 Task: Research Airbnb options in Gobernador Ingeniero ValentÃ­n Virasoro, Argentina from 6th January 2024 to 15th January 2024 for 6 adults. Place can be entire room or private room with 6 bedrooms having 6 beds and 6 bathrooms. Property type can be house. Amenities needed are: wifi, TV, free parkinig on premises, hot tub, gym, smoking allowed.
Action: Mouse moved to (435, 119)
Screenshot: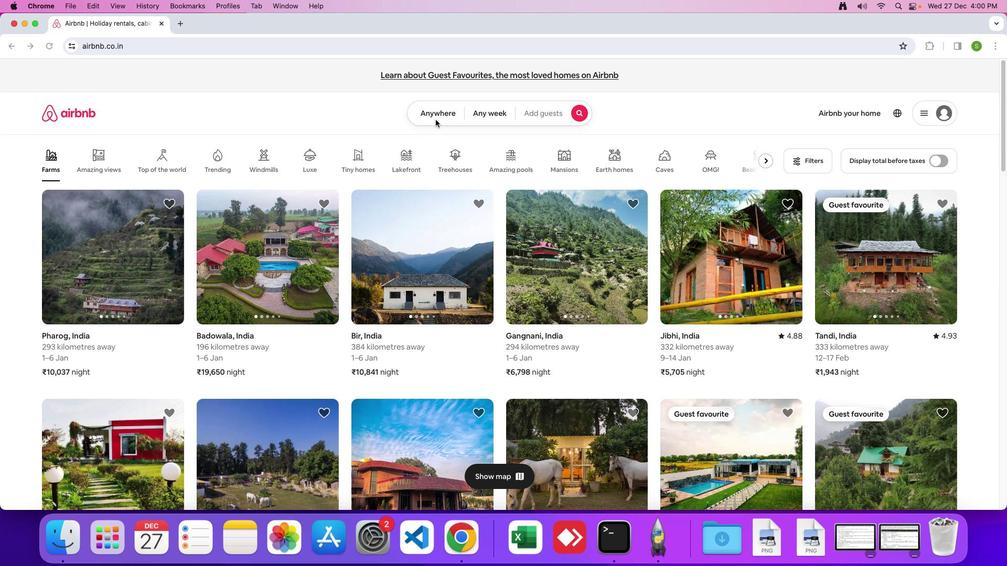 
Action: Mouse pressed left at (435, 119)
Screenshot: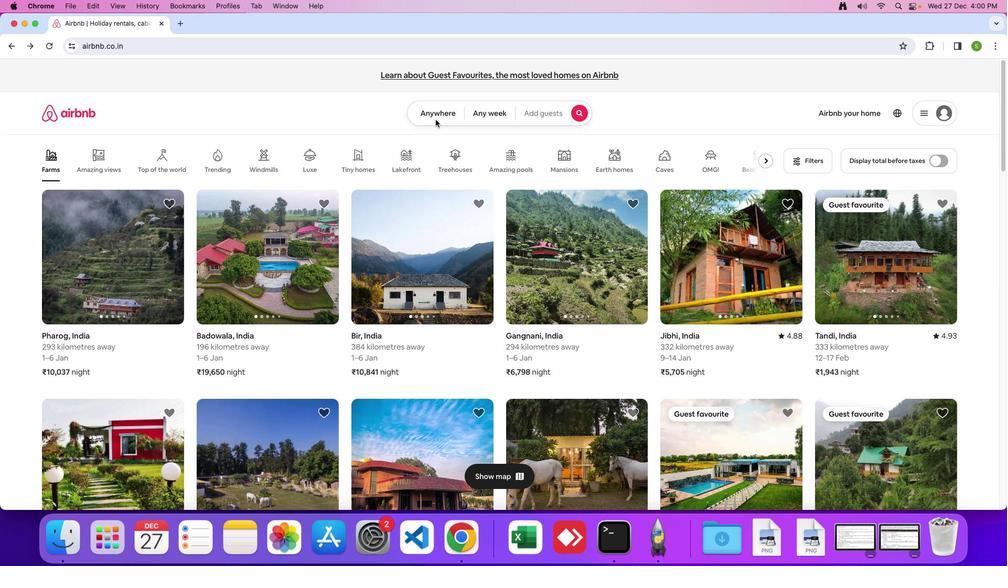 
Action: Mouse moved to (433, 115)
Screenshot: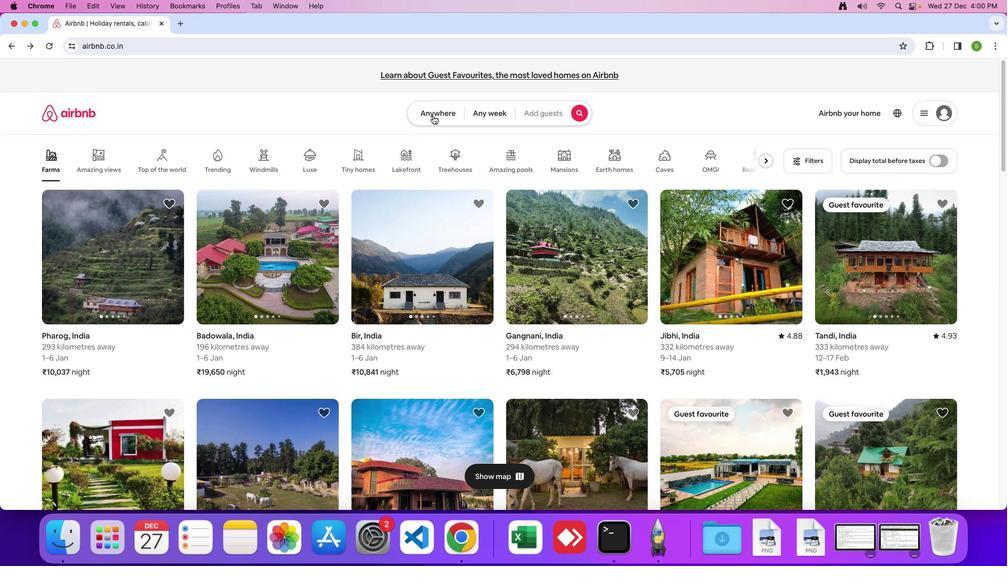 
Action: Mouse pressed left at (433, 115)
Screenshot: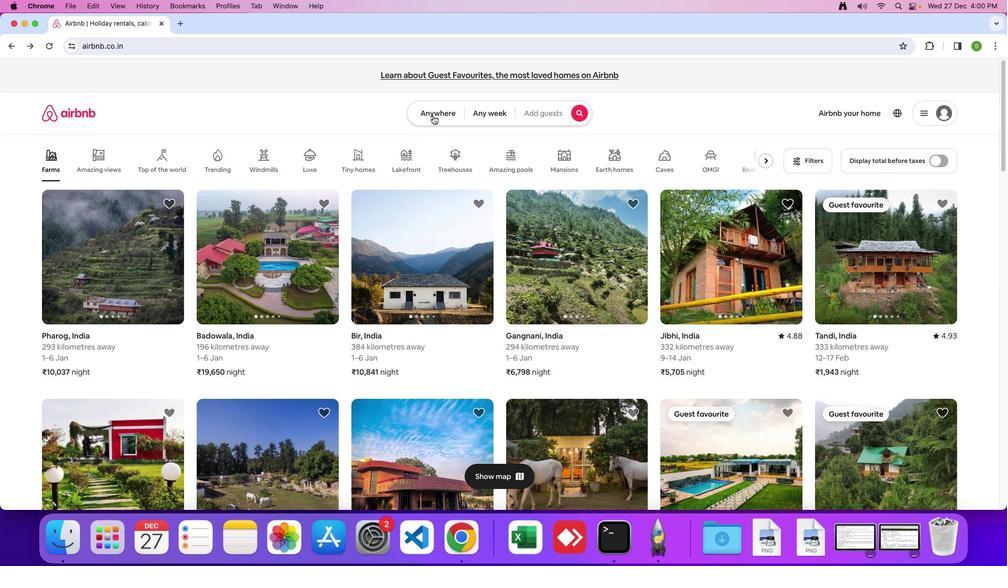 
Action: Mouse moved to (356, 151)
Screenshot: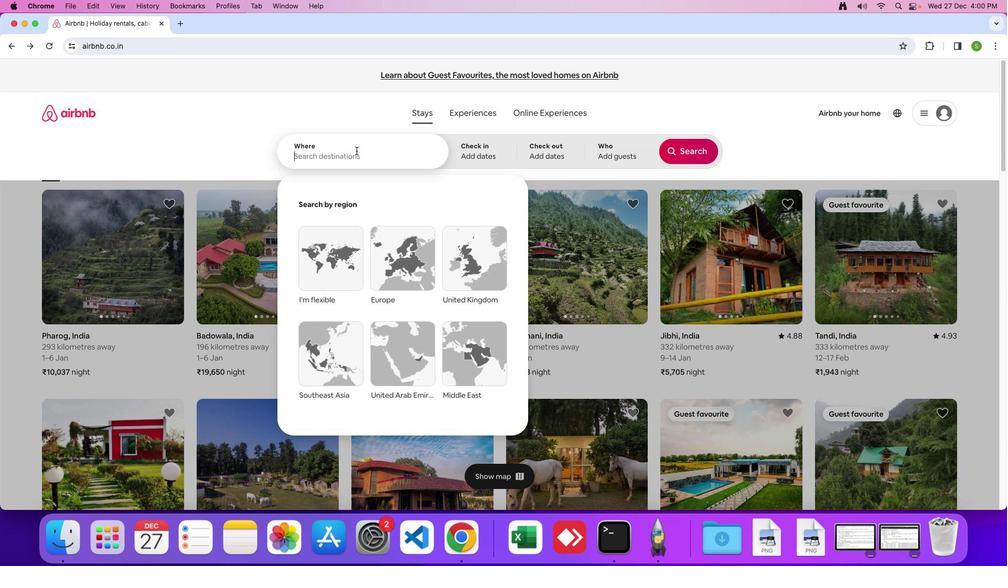 
Action: Mouse pressed left at (356, 151)
Screenshot: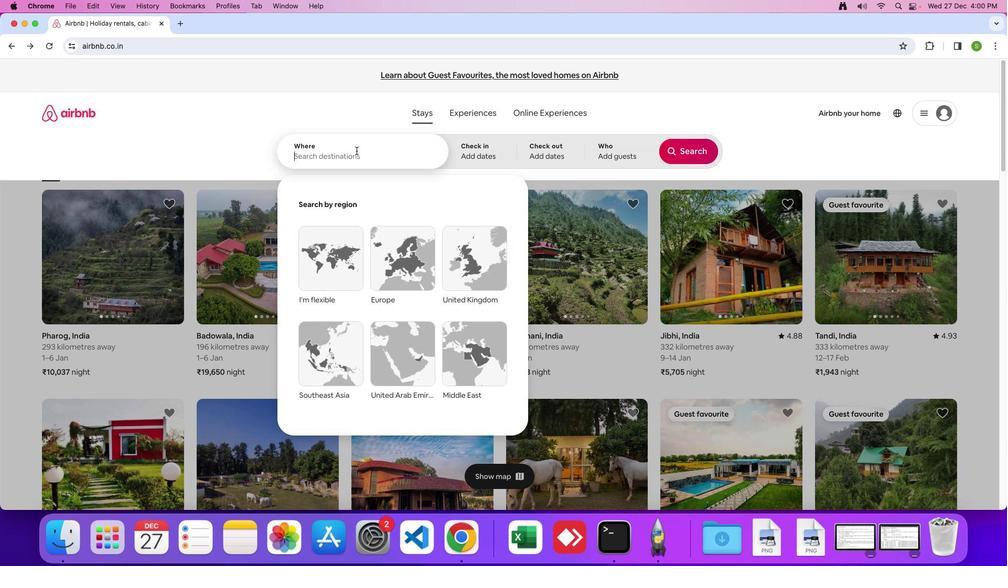 
Action: Mouse moved to (356, 150)
Screenshot: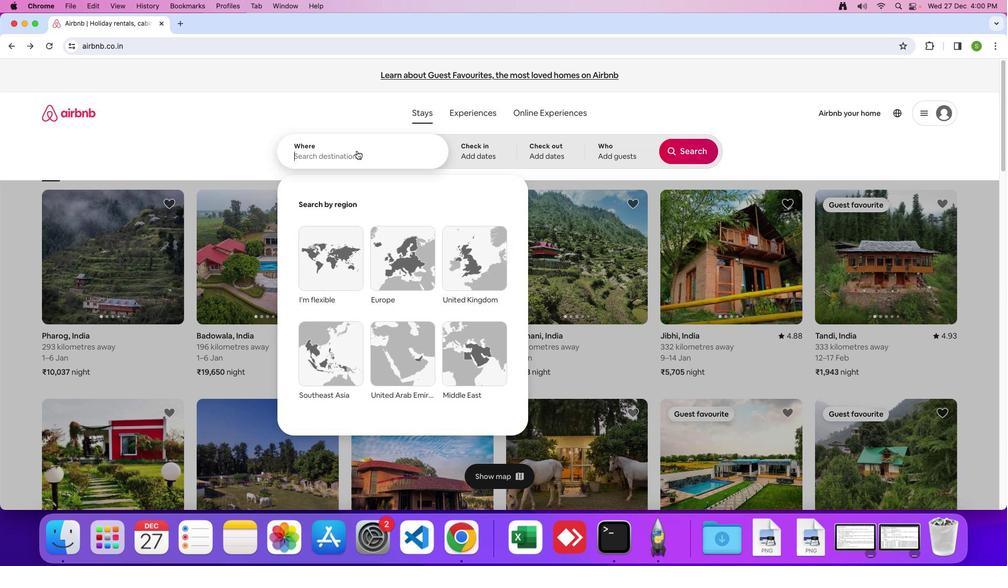 
Action: Key pressed 'G'Key.caps_lock'o''b''e''r''b'Key.backspace'n''a''d''o''r'Key.spaceKey.shift'i''n'Key.backspaceKey.backspaceKey.shift'I''n''g''e''n''i''e''r''o'Key.spaceKey.shift'V''a''l''e''n''t''i''n'Key.spaceKey.shift'V''i''r''a''s''o''r''o'','Key.spaceKey.shift'A''r''g''e''n''t''i''n''a'Key.enter
Screenshot: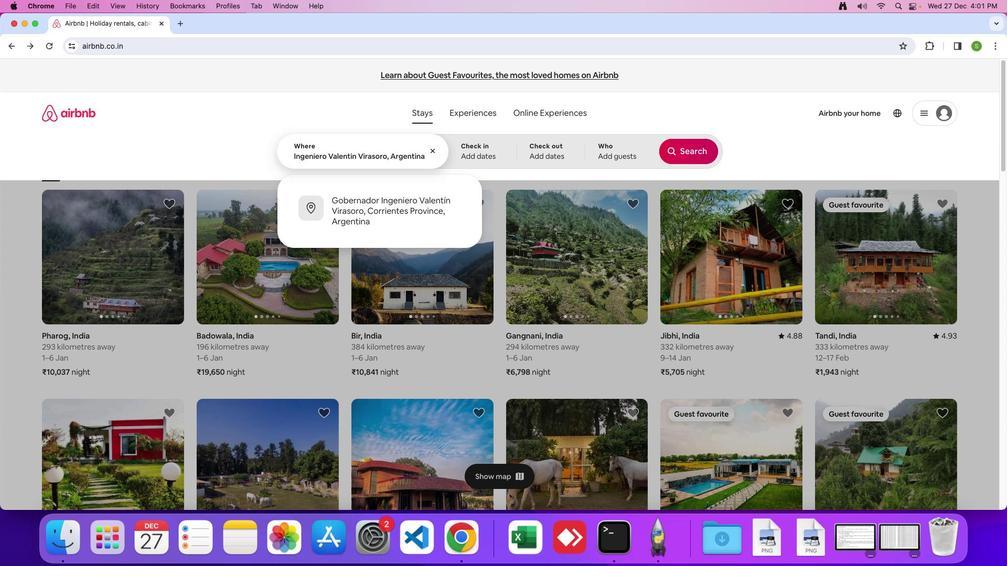
Action: Mouse moved to (673, 278)
Screenshot: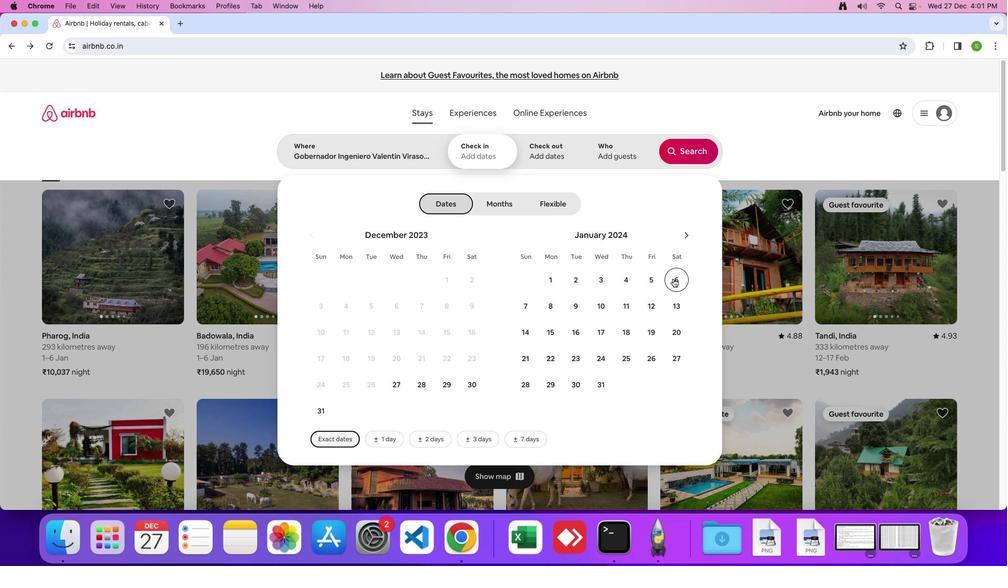 
Action: Mouse pressed left at (673, 278)
Screenshot: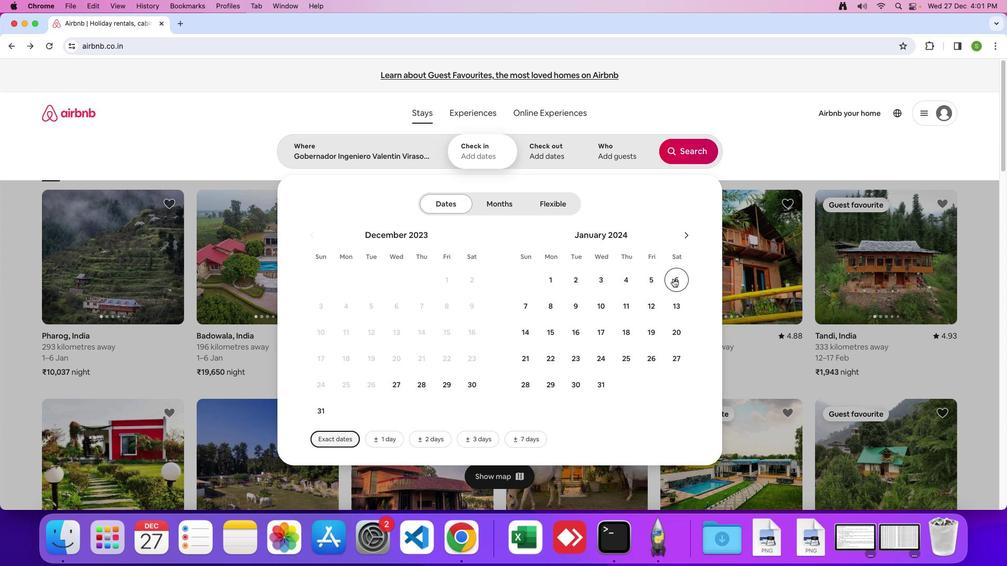 
Action: Mouse moved to (545, 341)
Screenshot: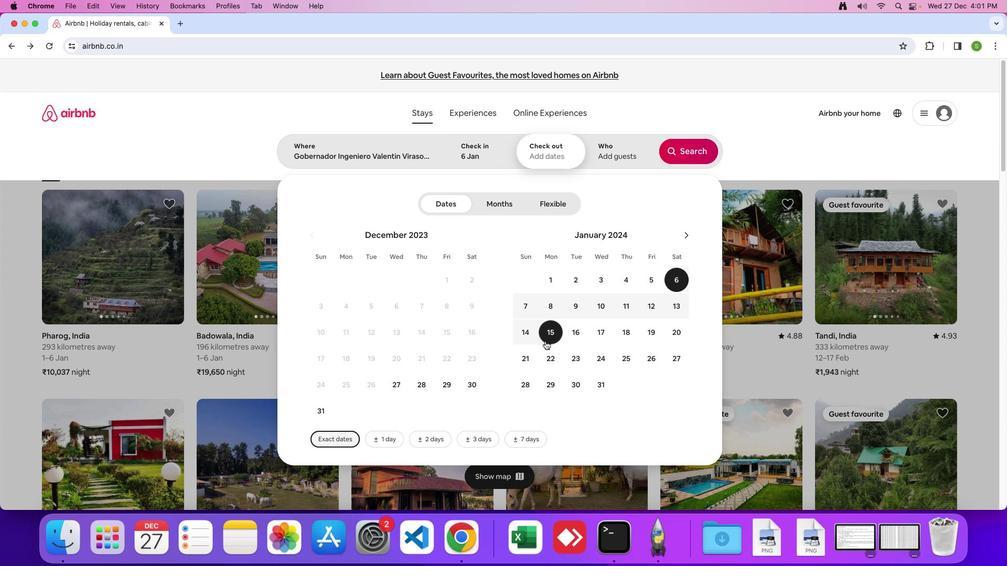 
Action: Mouse pressed left at (545, 341)
Screenshot: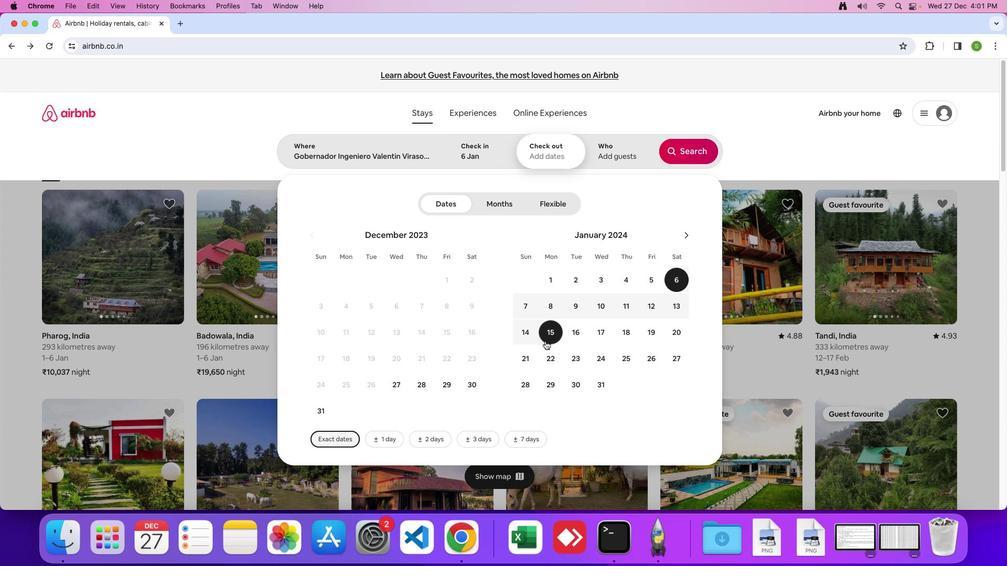 
Action: Mouse moved to (616, 156)
Screenshot: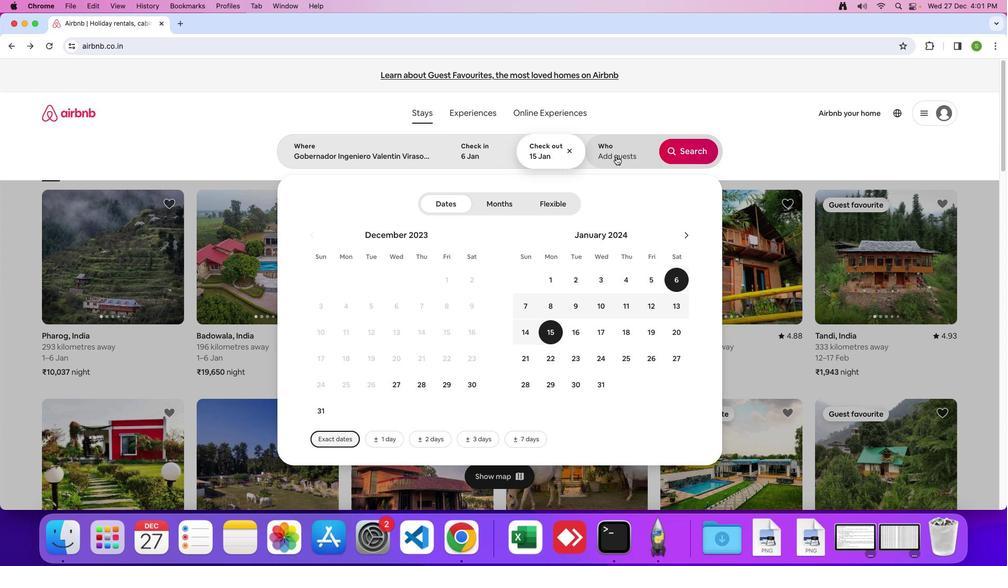 
Action: Mouse pressed left at (616, 156)
Screenshot: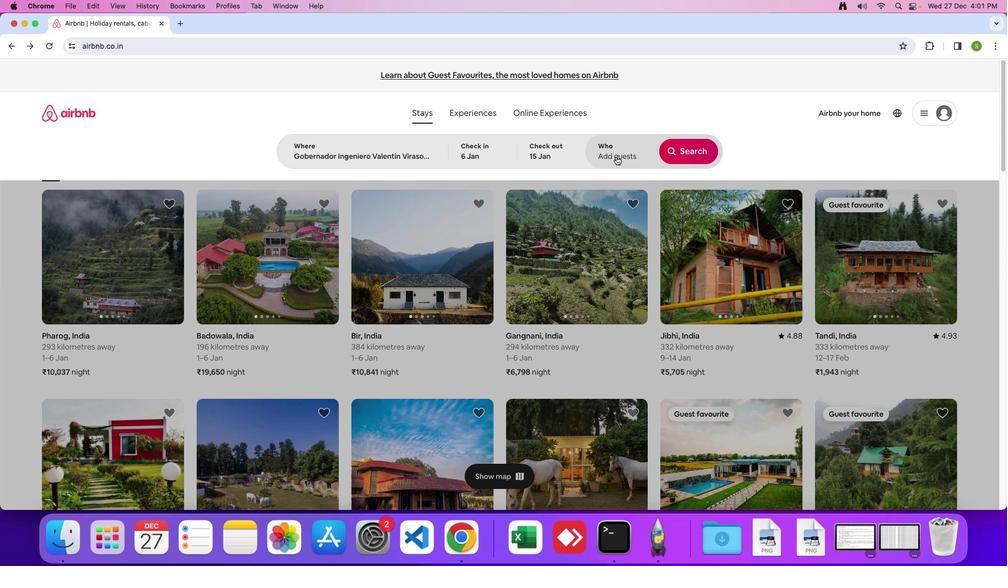 
Action: Mouse moved to (688, 207)
Screenshot: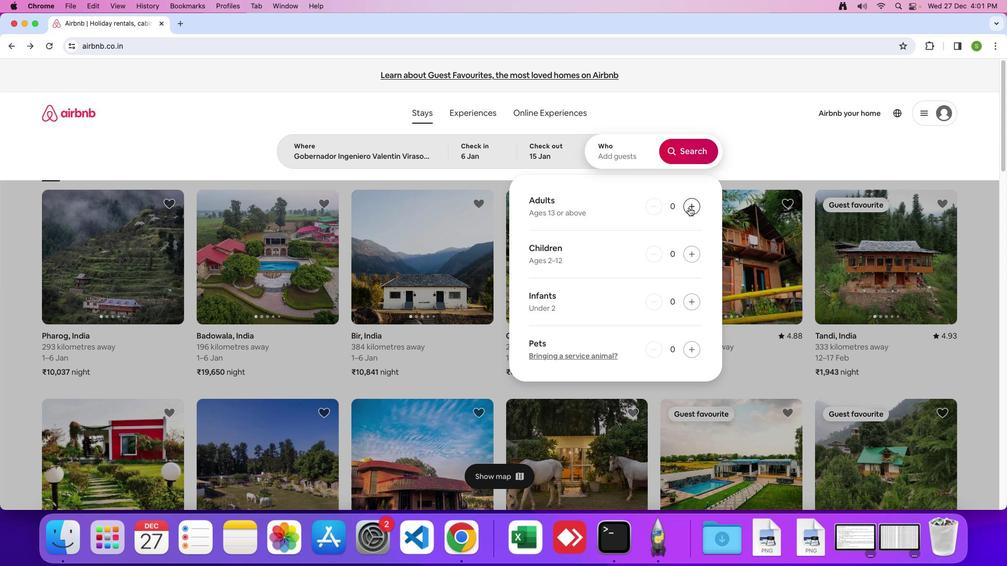 
Action: Mouse pressed left at (688, 207)
Screenshot: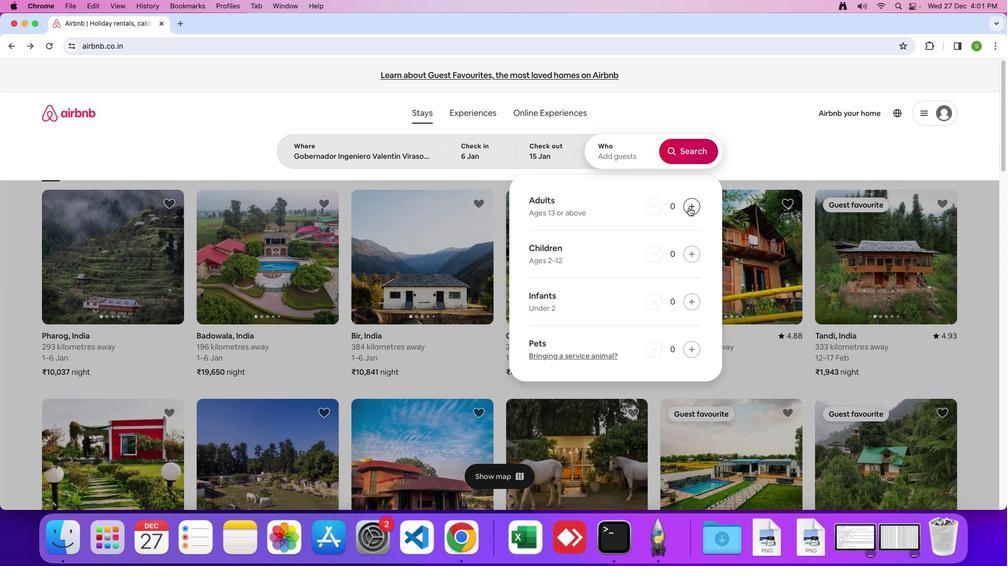 
Action: Mouse pressed left at (688, 207)
Screenshot: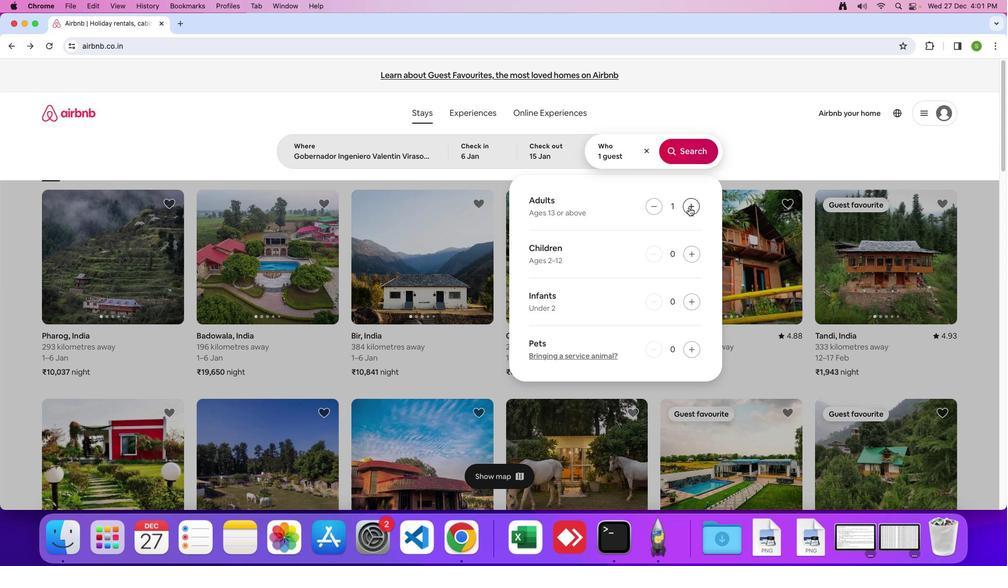 
Action: Mouse pressed left at (688, 207)
Screenshot: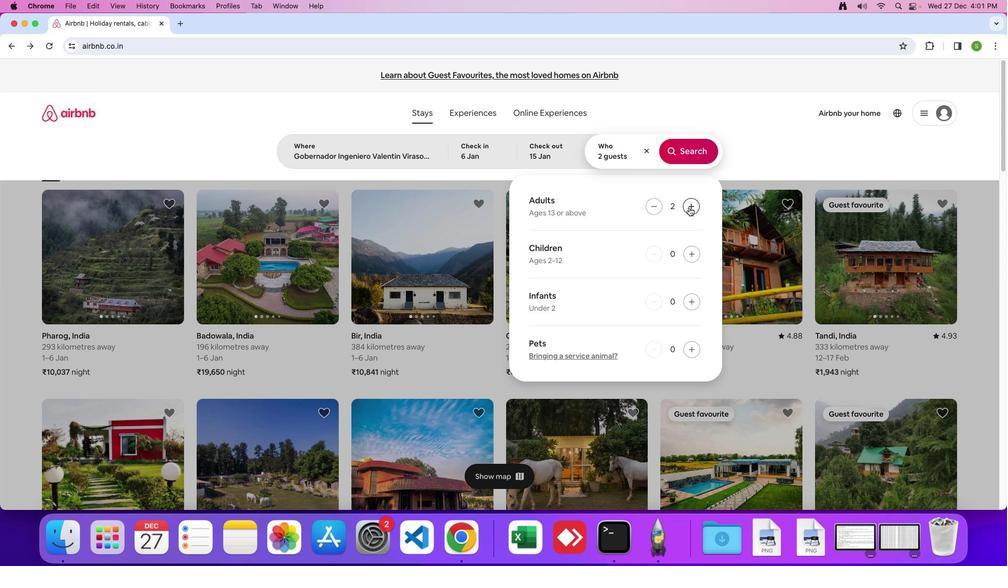 
Action: Mouse pressed left at (688, 207)
Screenshot: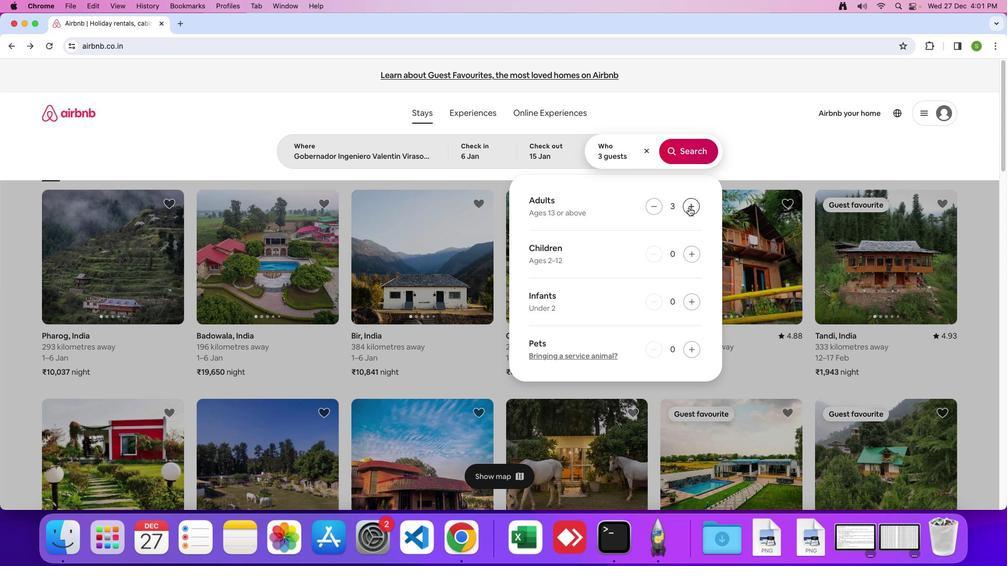
Action: Mouse pressed left at (688, 207)
Screenshot: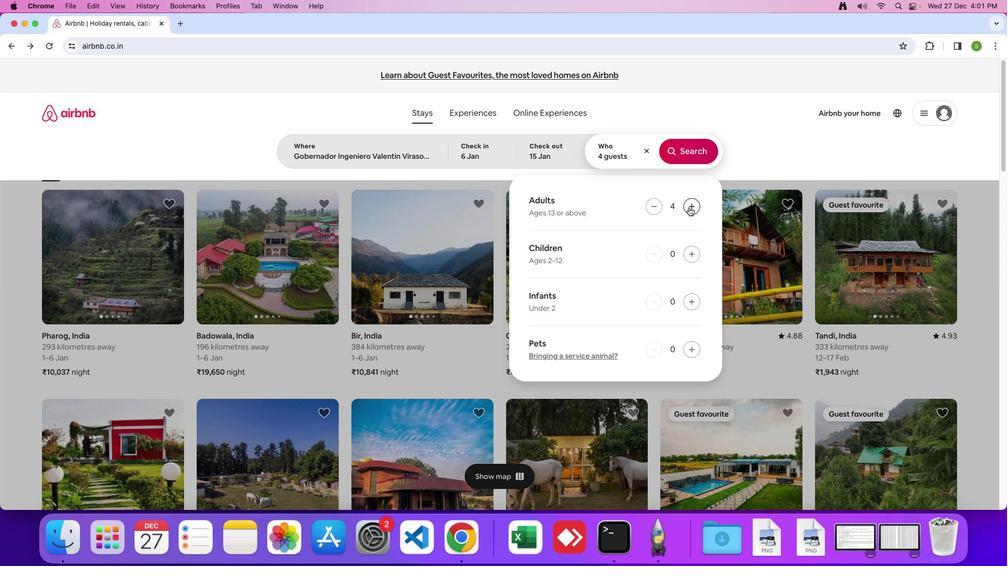 
Action: Mouse pressed left at (688, 207)
Screenshot: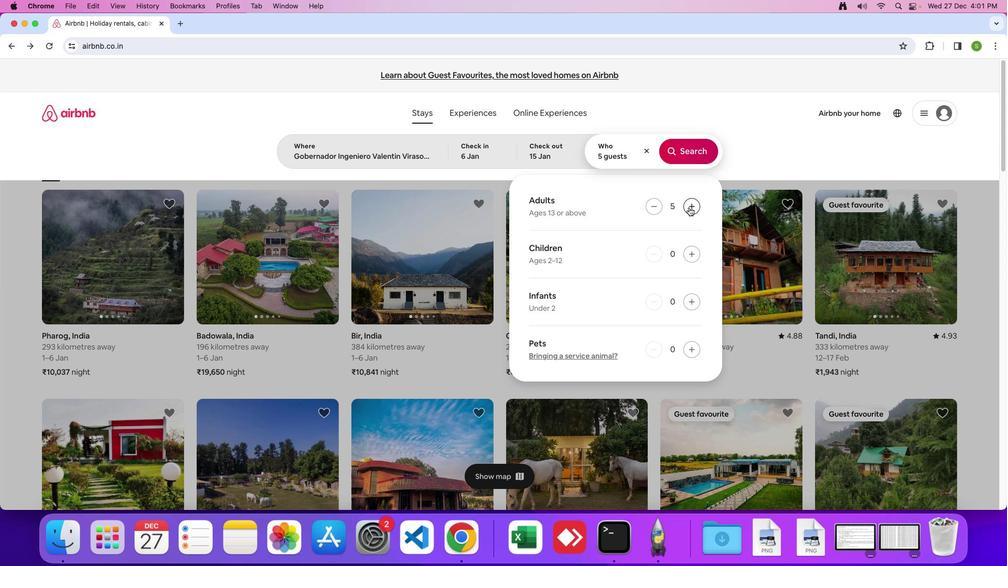 
Action: Mouse moved to (685, 150)
Screenshot: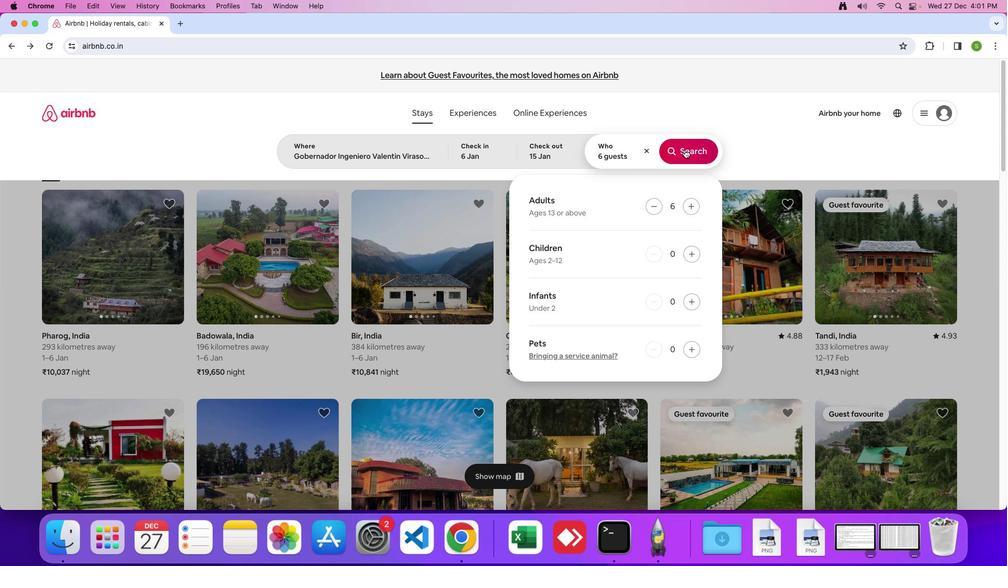 
Action: Mouse pressed left at (685, 150)
Screenshot: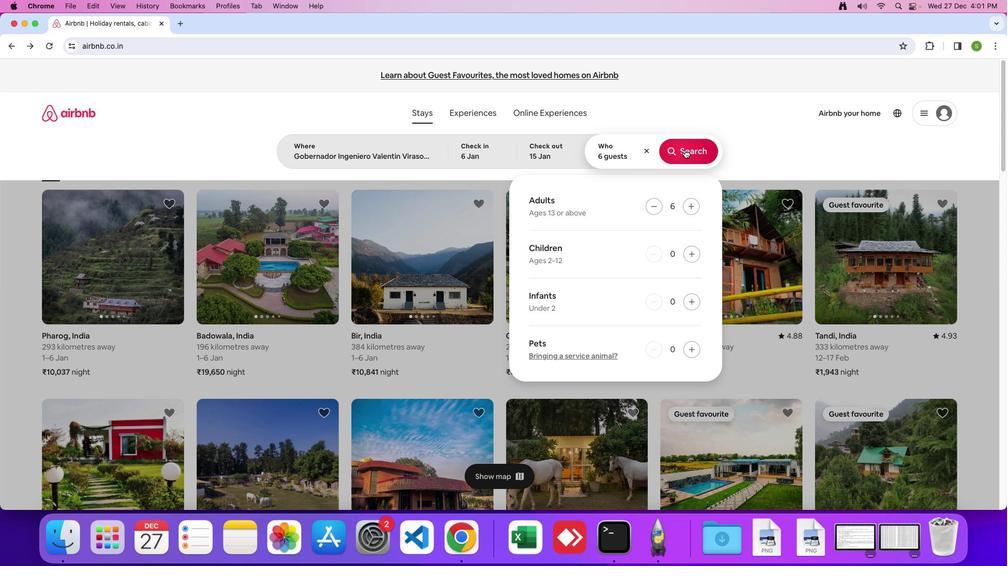 
Action: Mouse moved to (836, 129)
Screenshot: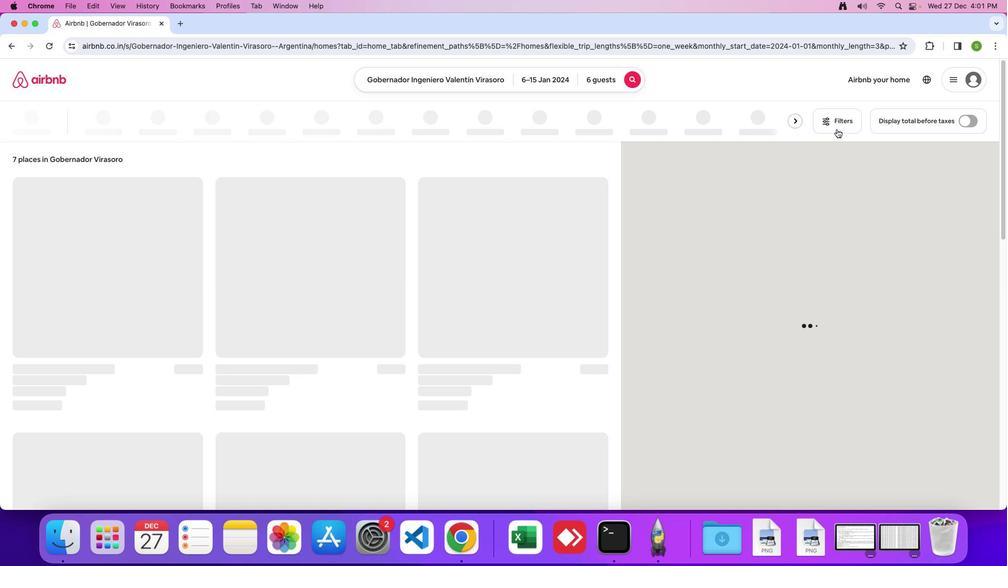 
Action: Mouse pressed left at (836, 129)
Screenshot: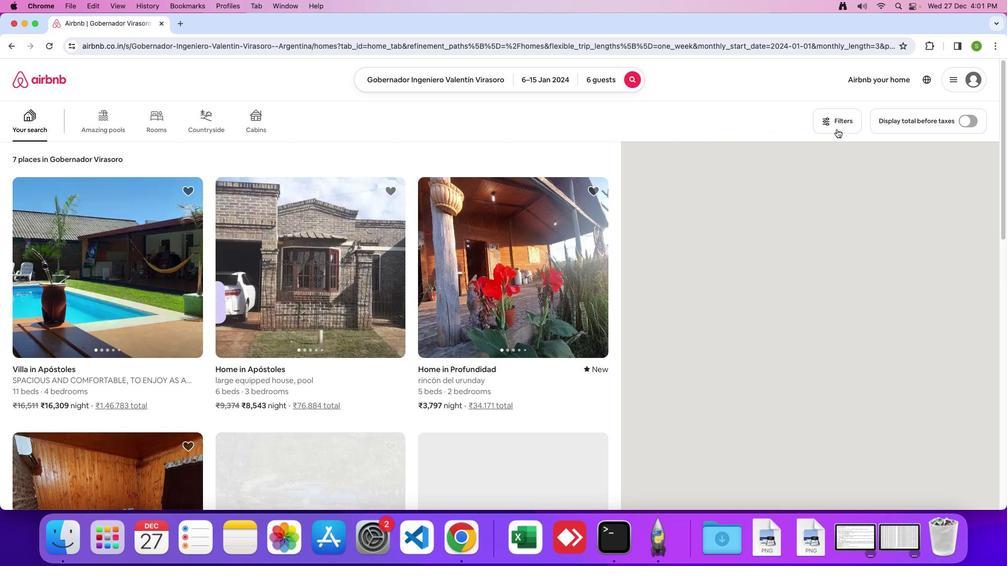 
Action: Mouse moved to (450, 333)
Screenshot: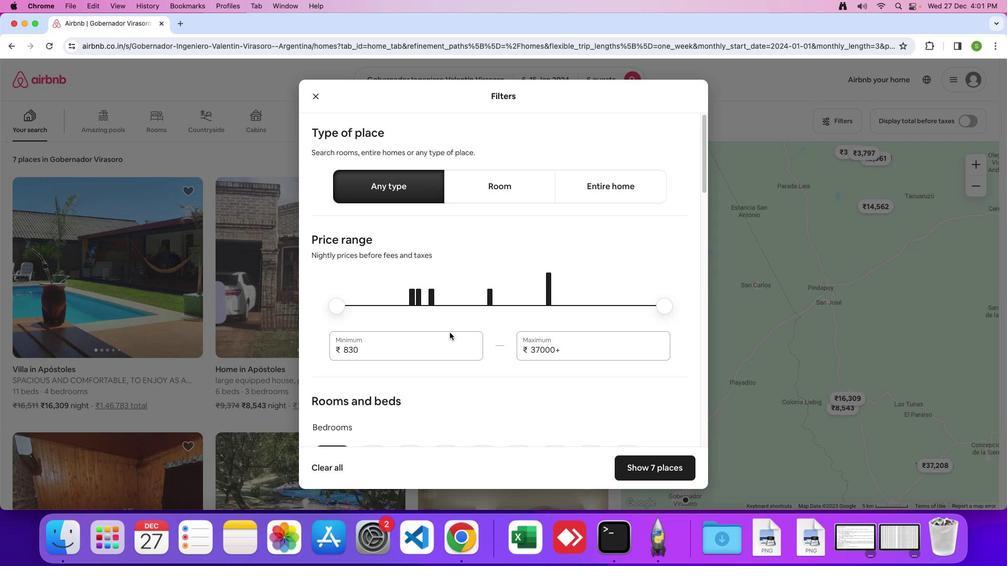 
Action: Mouse scrolled (450, 333) with delta (0, 0)
Screenshot: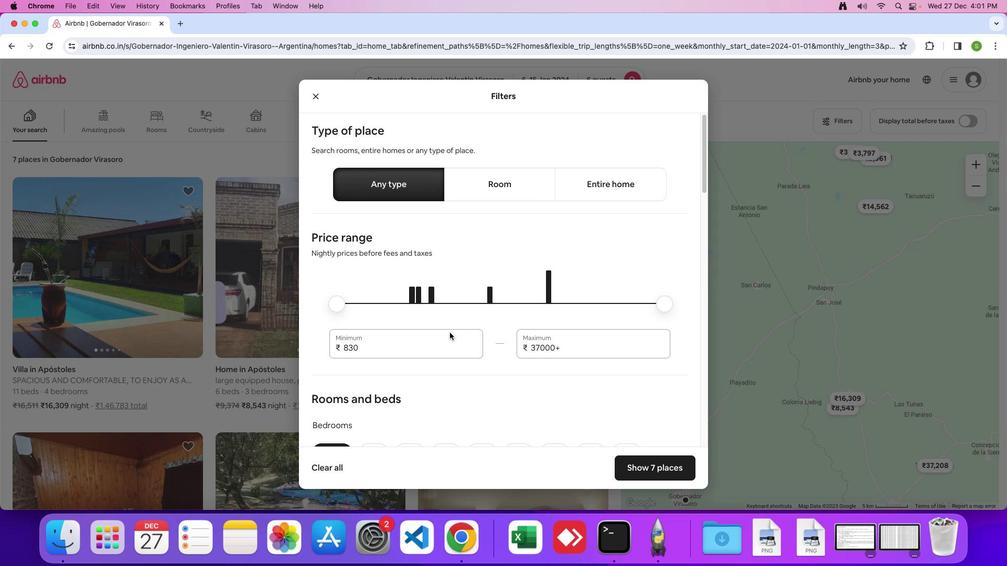 
Action: Mouse scrolled (450, 333) with delta (0, 0)
Screenshot: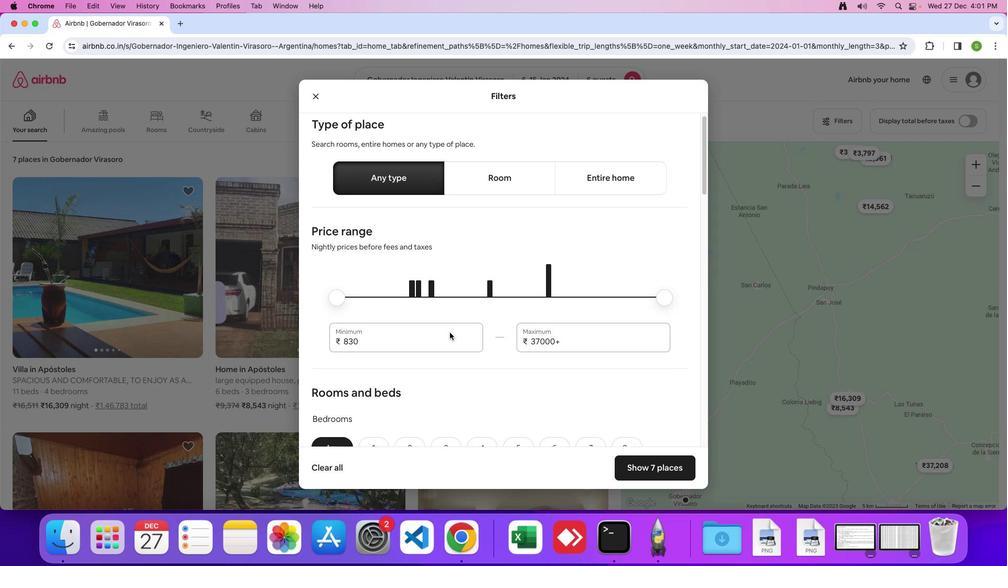 
Action: Mouse scrolled (450, 333) with delta (0, 0)
Screenshot: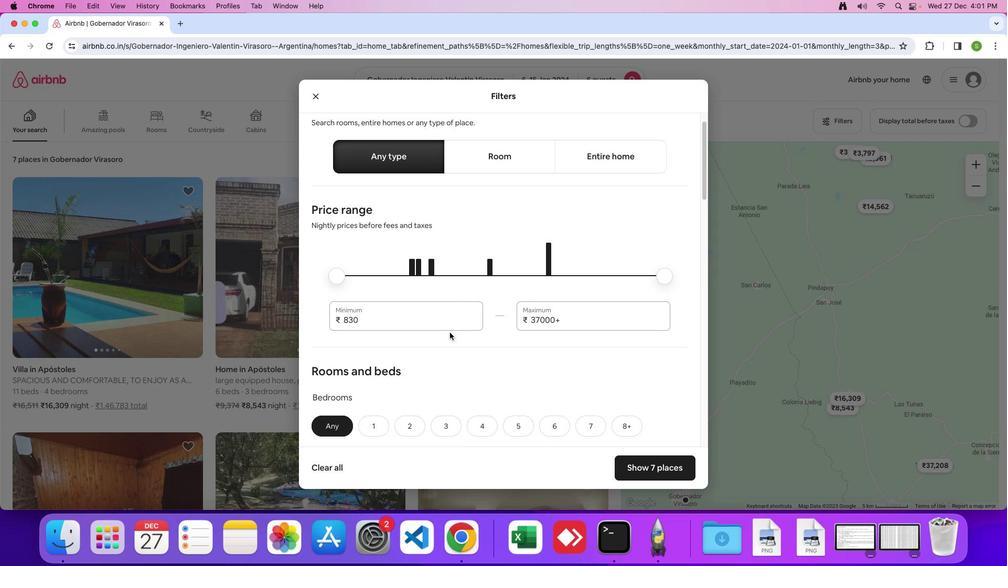
Action: Mouse scrolled (450, 333) with delta (0, 0)
Screenshot: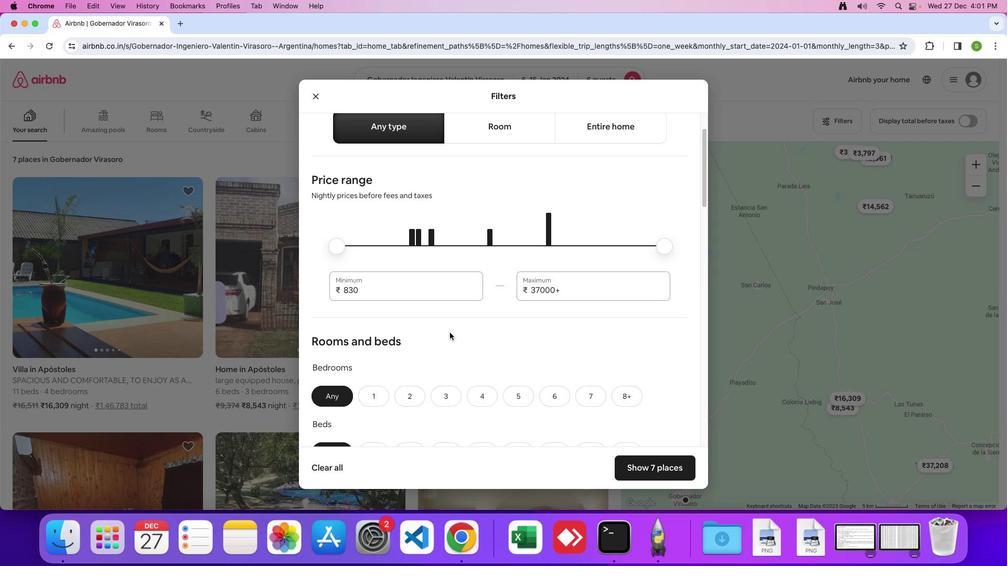 
Action: Mouse scrolled (450, 333) with delta (0, 0)
Screenshot: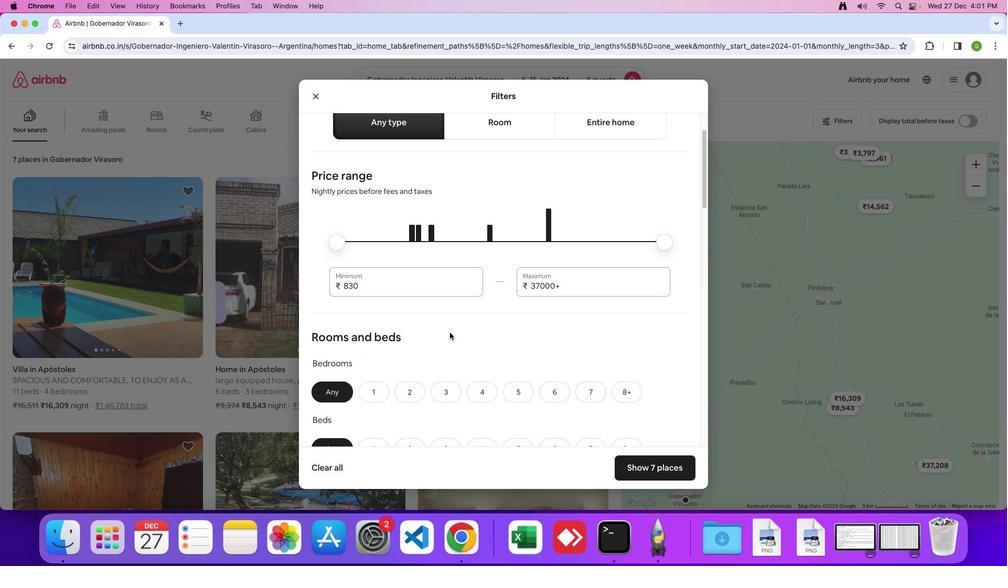 
Action: Mouse scrolled (450, 333) with delta (0, 0)
Screenshot: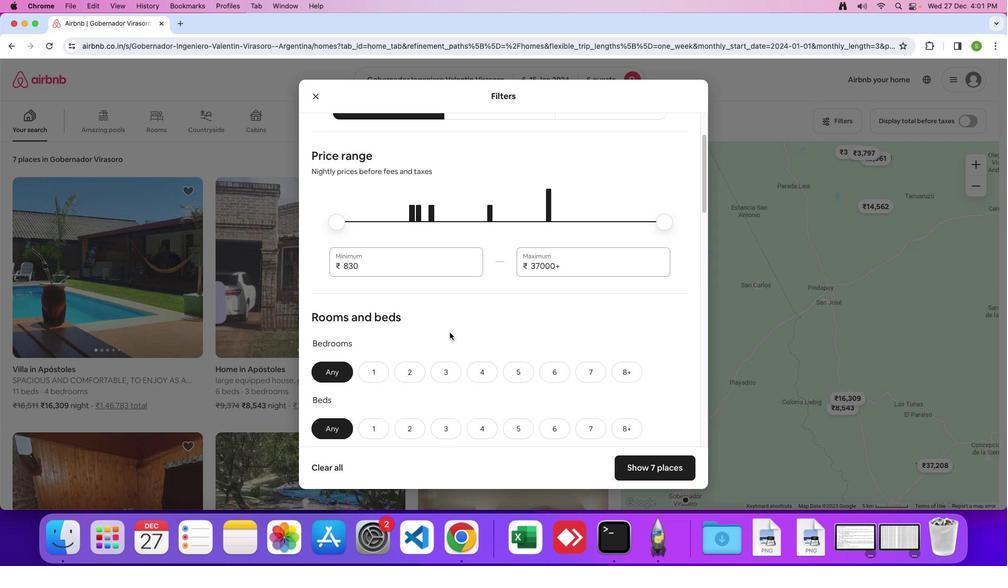
Action: Mouse scrolled (450, 333) with delta (0, 0)
Screenshot: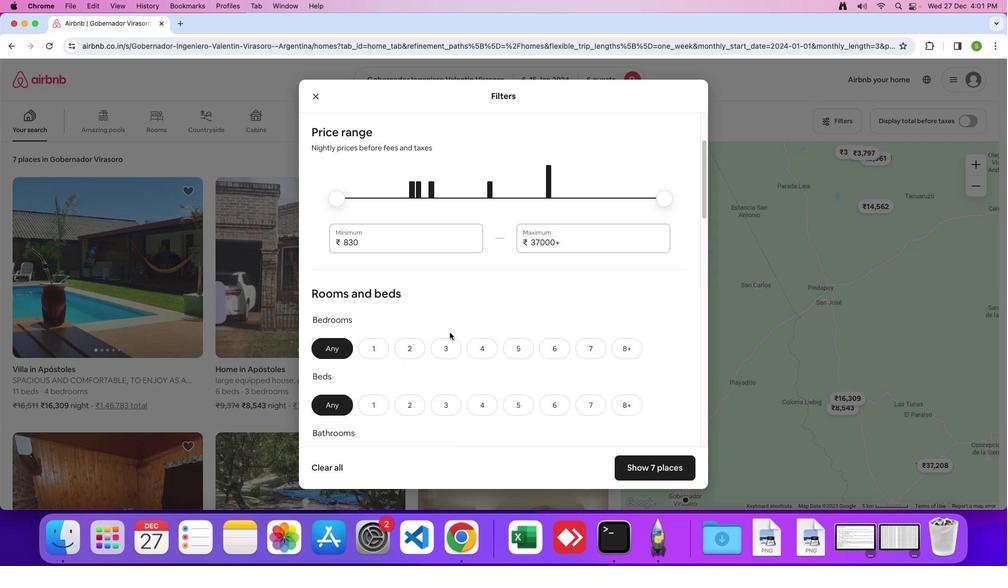 
Action: Mouse scrolled (450, 333) with delta (0, 0)
Screenshot: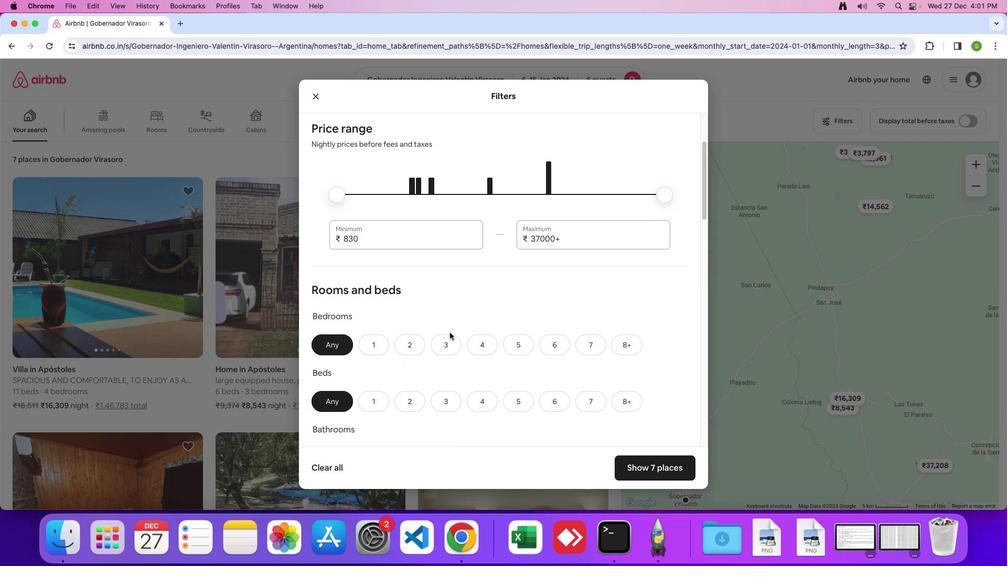 
Action: Mouse scrolled (450, 333) with delta (0, 0)
Screenshot: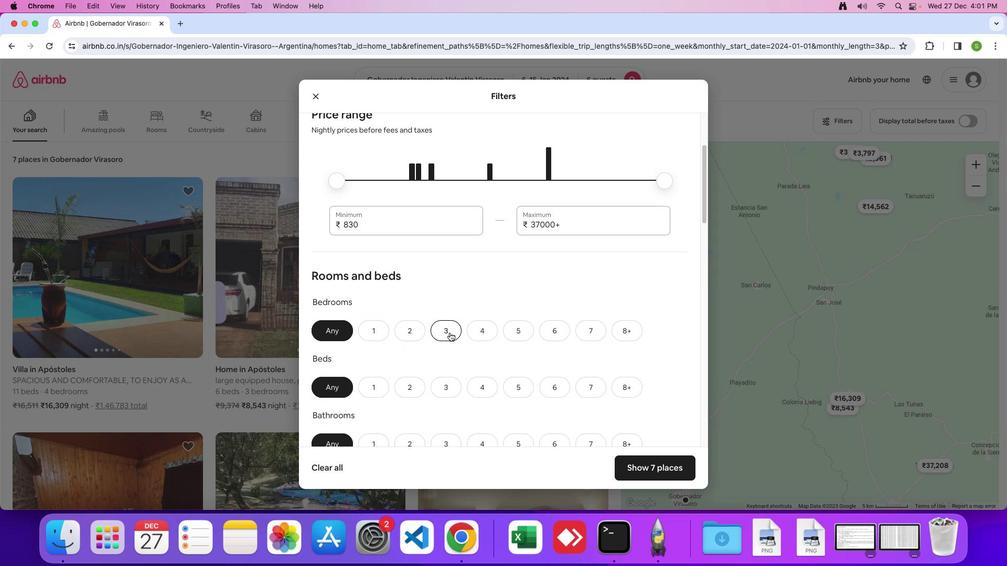 
Action: Mouse scrolled (450, 333) with delta (0, 0)
Screenshot: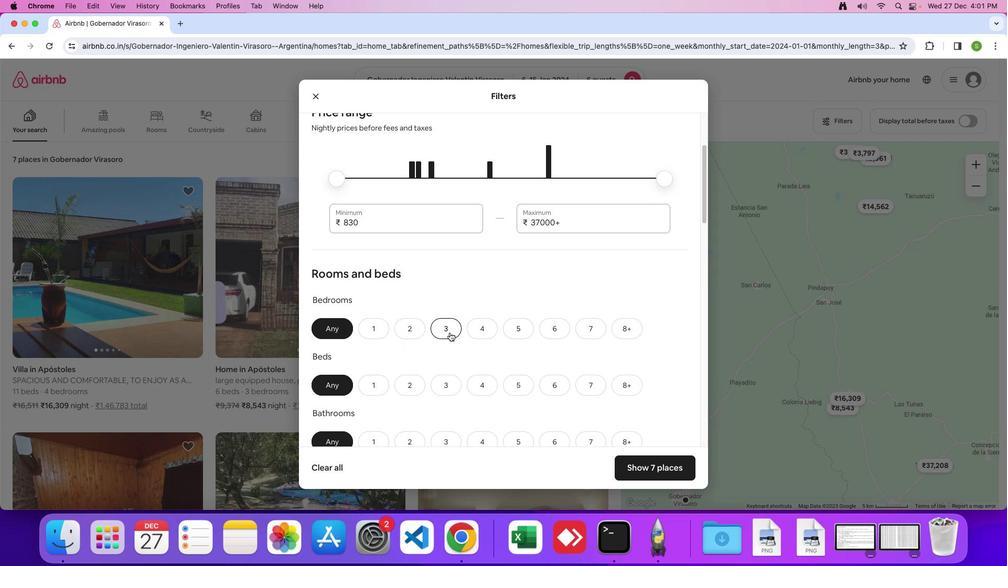 
Action: Mouse scrolled (450, 333) with delta (0, 0)
Screenshot: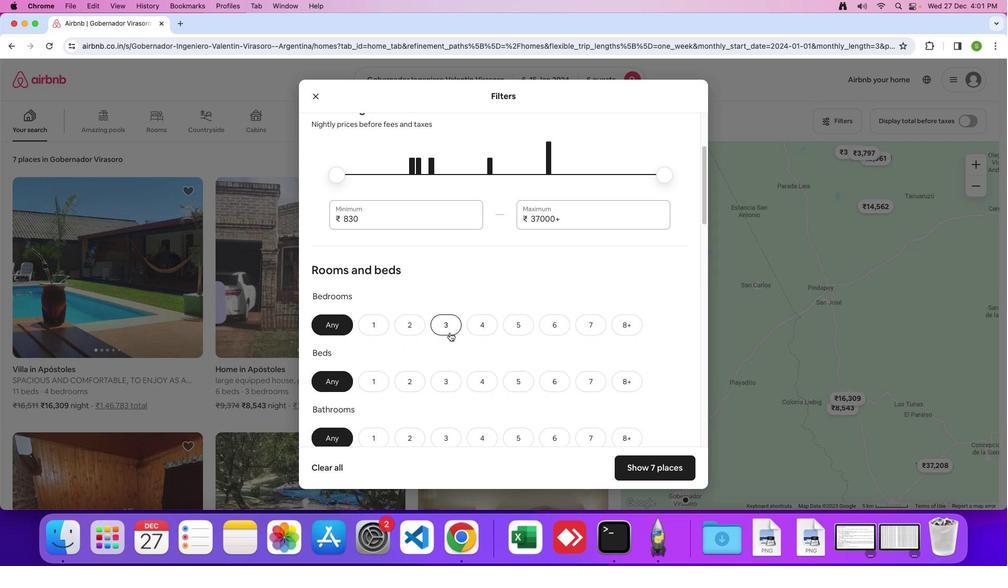 
Action: Mouse scrolled (450, 333) with delta (0, 0)
Screenshot: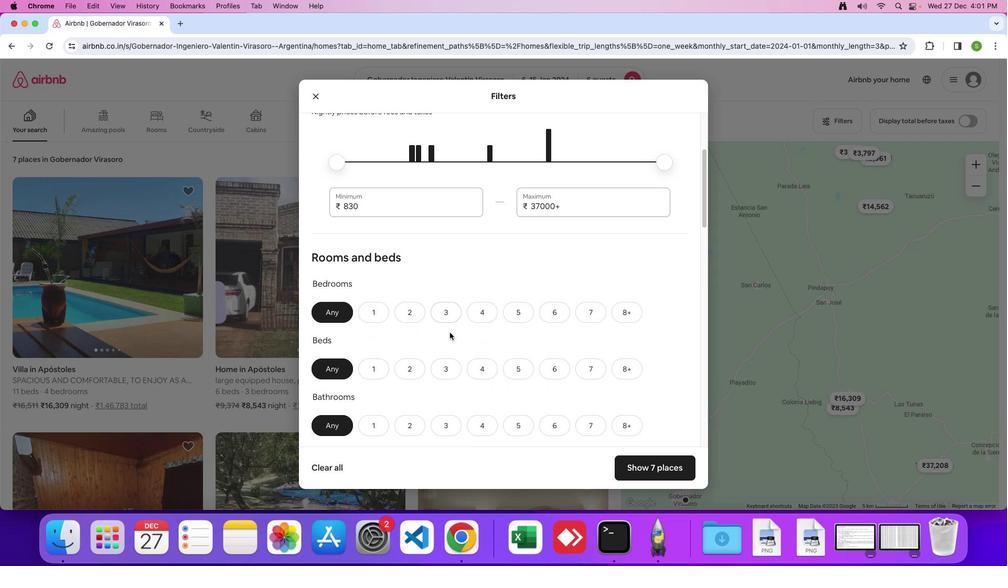 
Action: Mouse scrolled (450, 333) with delta (0, 0)
Screenshot: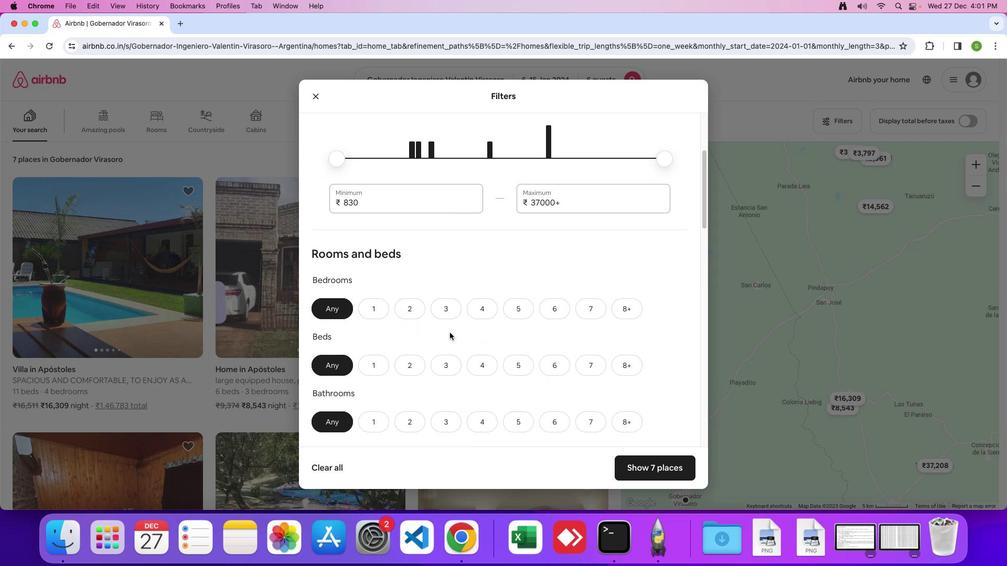 
Action: Mouse scrolled (450, 333) with delta (0, -1)
Screenshot: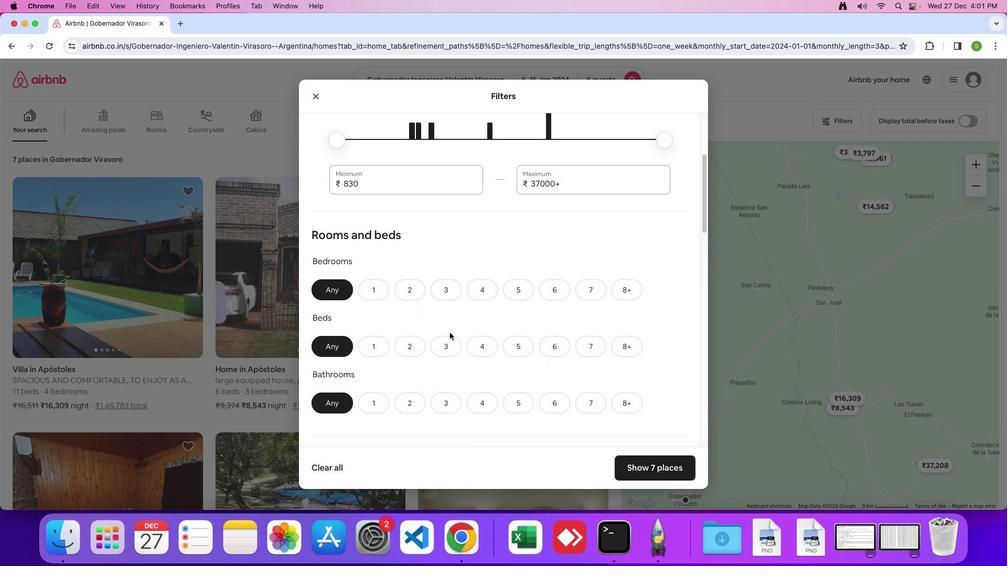 
Action: Mouse moved to (558, 248)
Screenshot: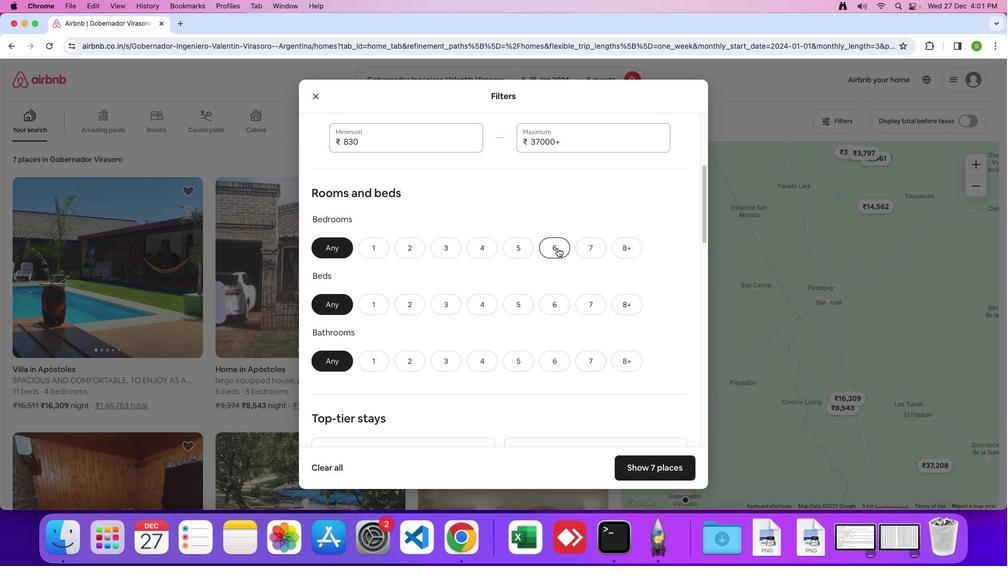 
Action: Mouse pressed left at (558, 248)
Screenshot: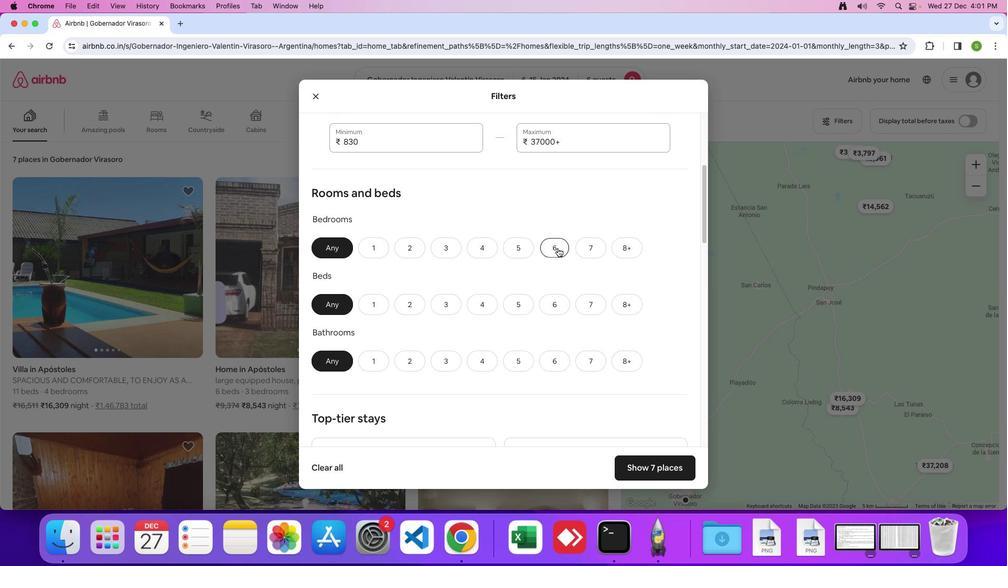 
Action: Mouse moved to (546, 309)
Screenshot: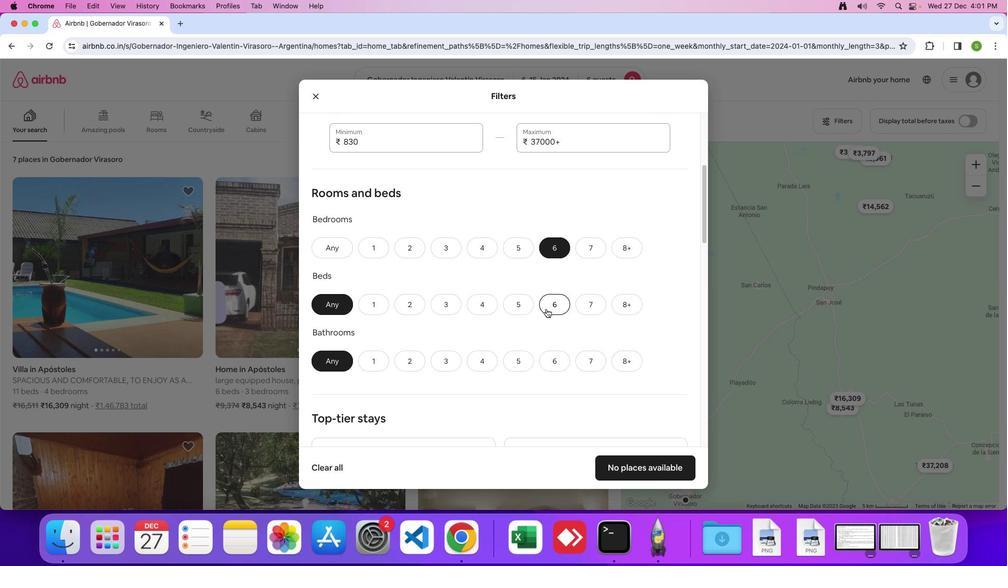 
Action: Mouse pressed left at (546, 309)
Screenshot: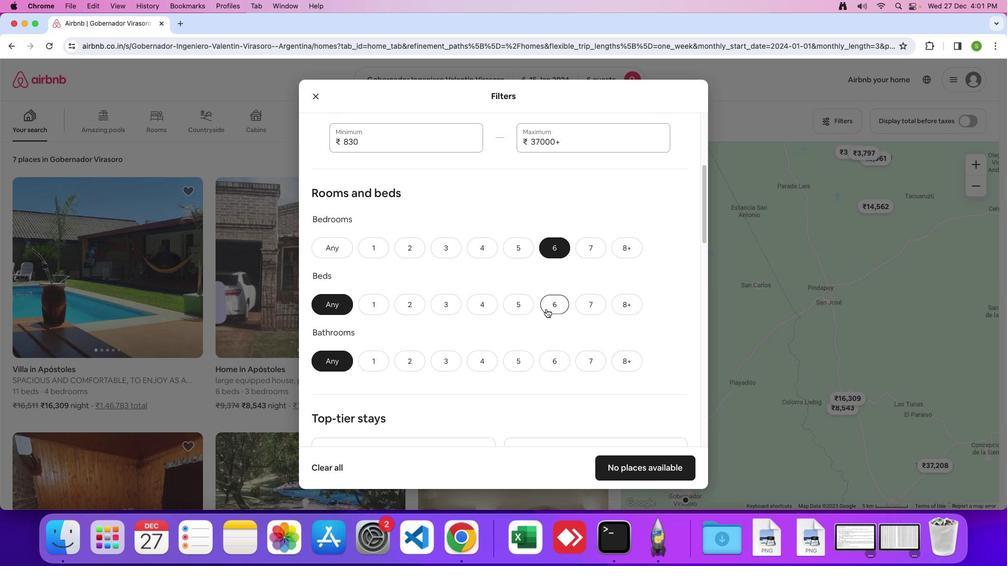 
Action: Mouse moved to (548, 357)
Screenshot: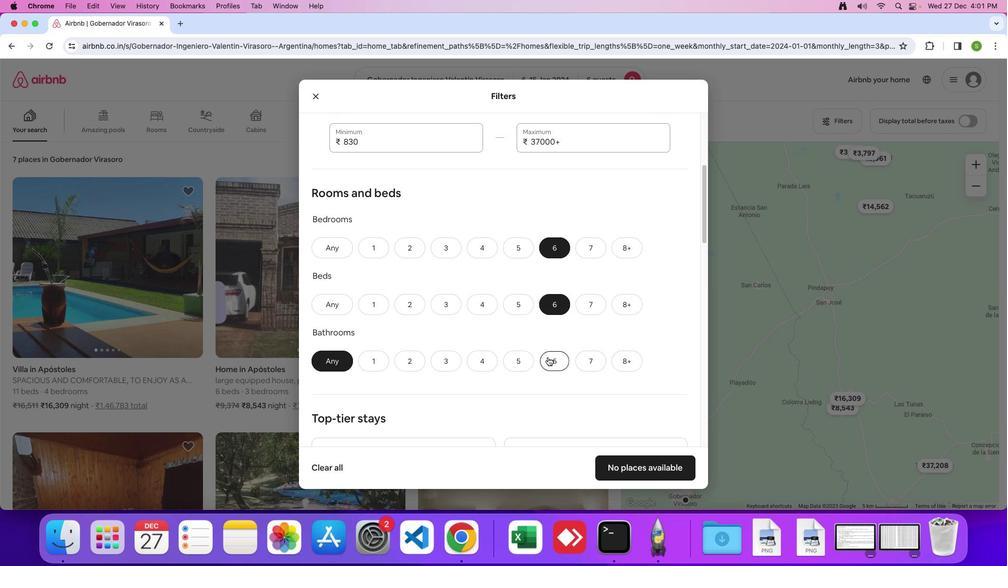 
Action: Mouse pressed left at (548, 357)
Screenshot: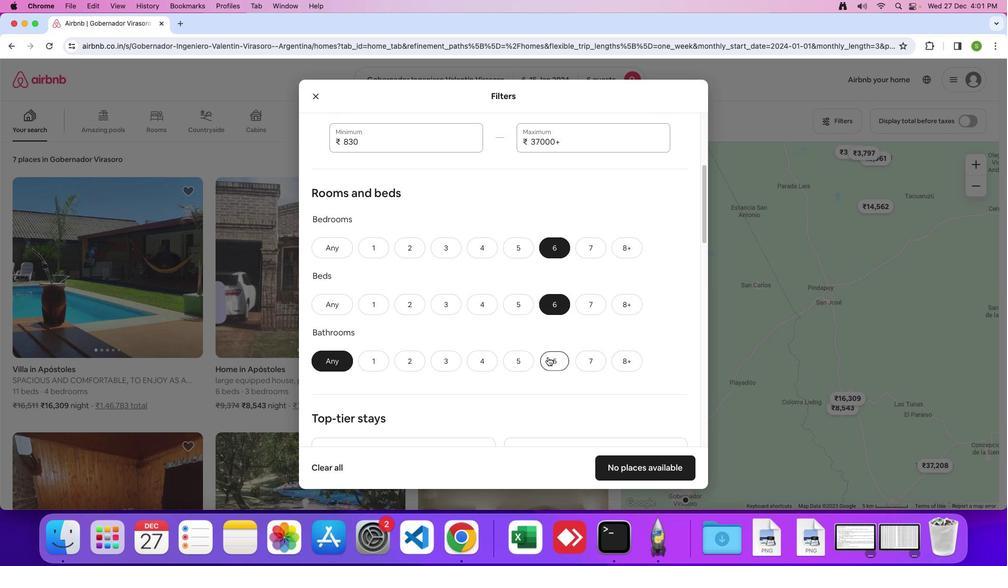 
Action: Mouse moved to (486, 350)
Screenshot: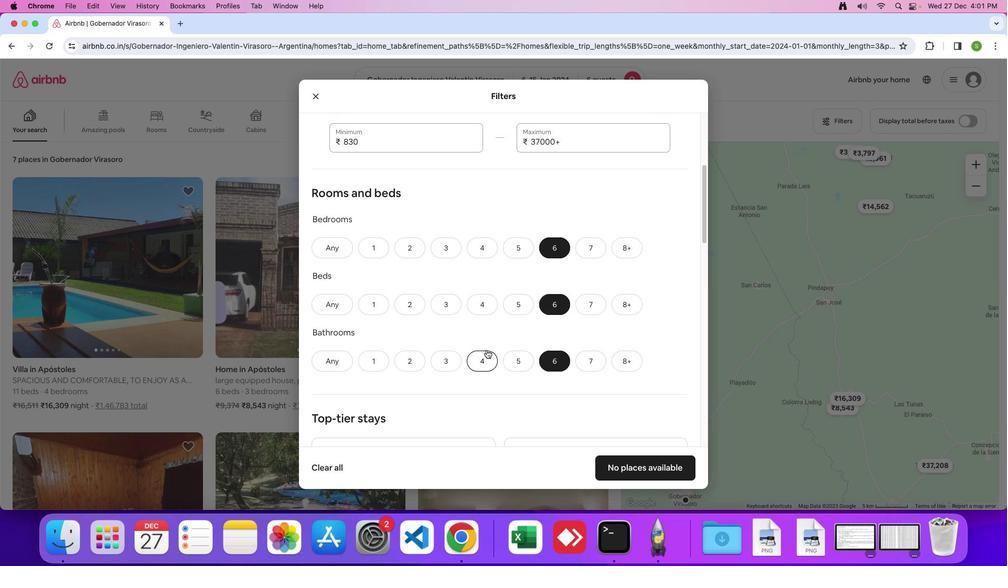 
Action: Mouse scrolled (486, 350) with delta (0, 0)
Screenshot: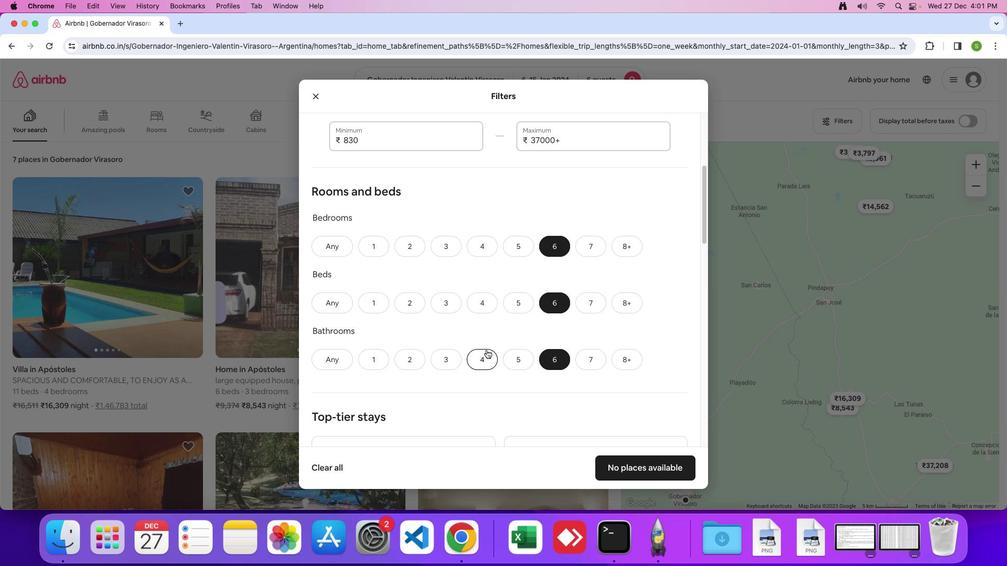 
Action: Mouse scrolled (486, 350) with delta (0, 0)
Screenshot: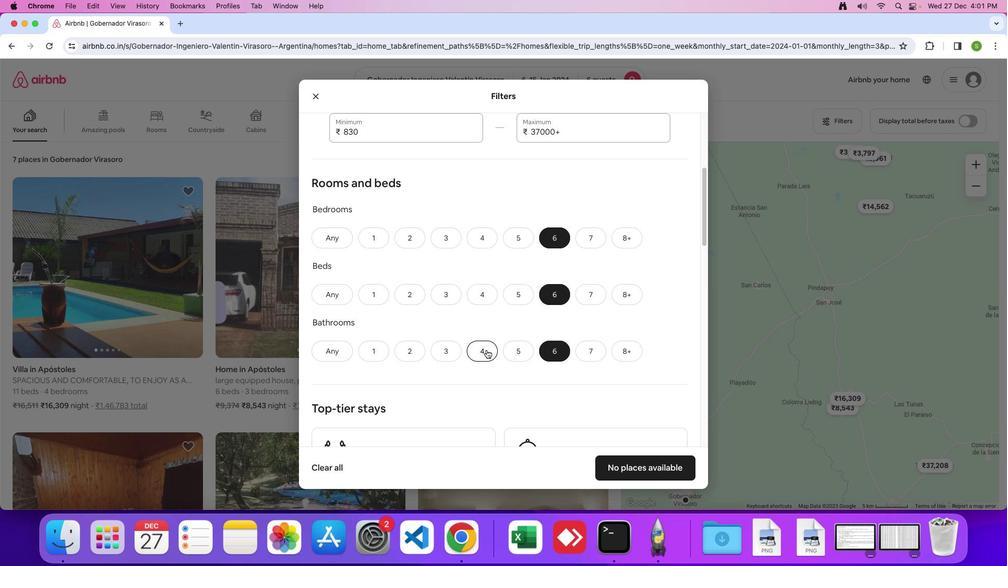 
Action: Mouse scrolled (486, 350) with delta (0, 0)
Screenshot: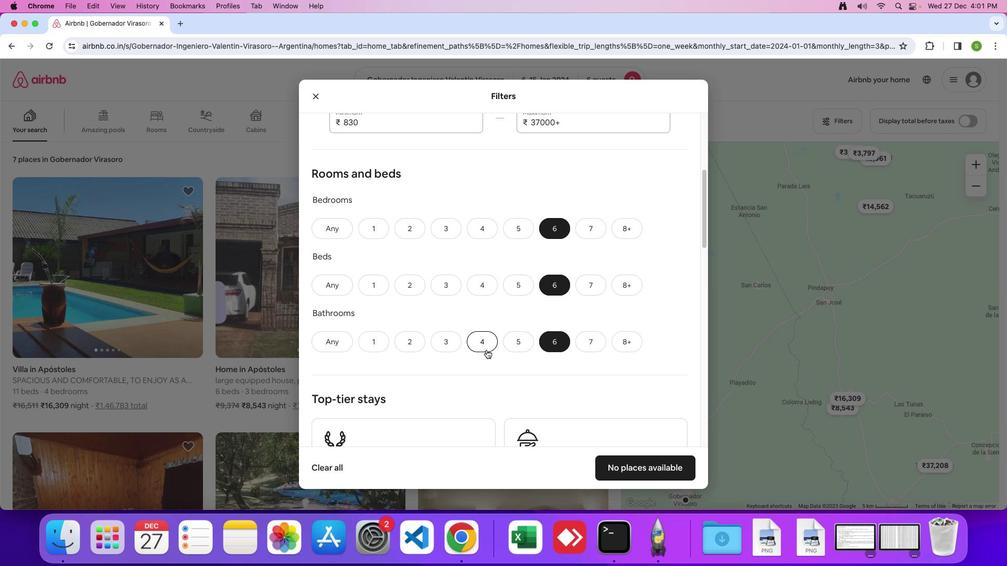 
Action: Mouse scrolled (486, 350) with delta (0, 0)
Screenshot: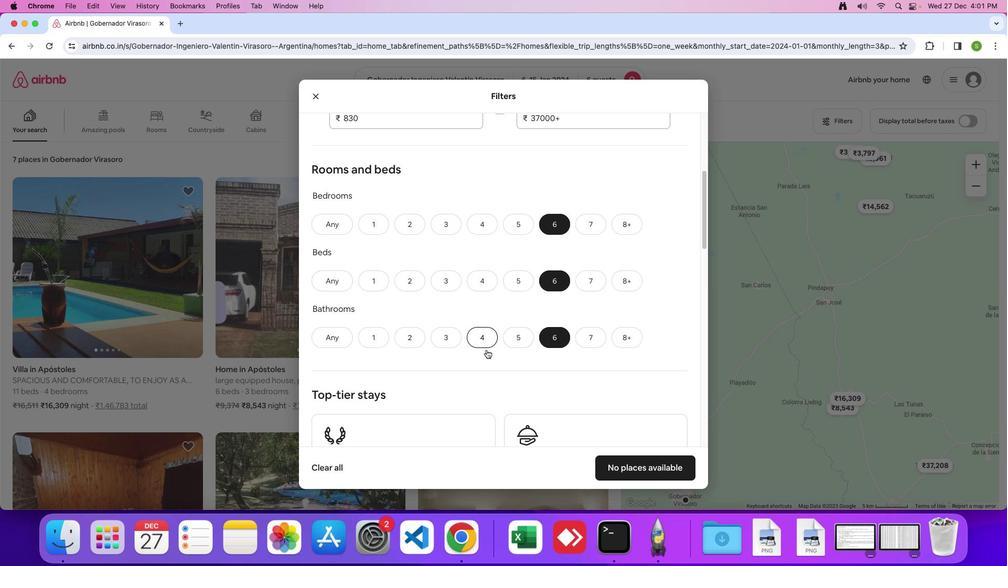 
Action: Mouse scrolled (486, 350) with delta (0, 0)
Screenshot: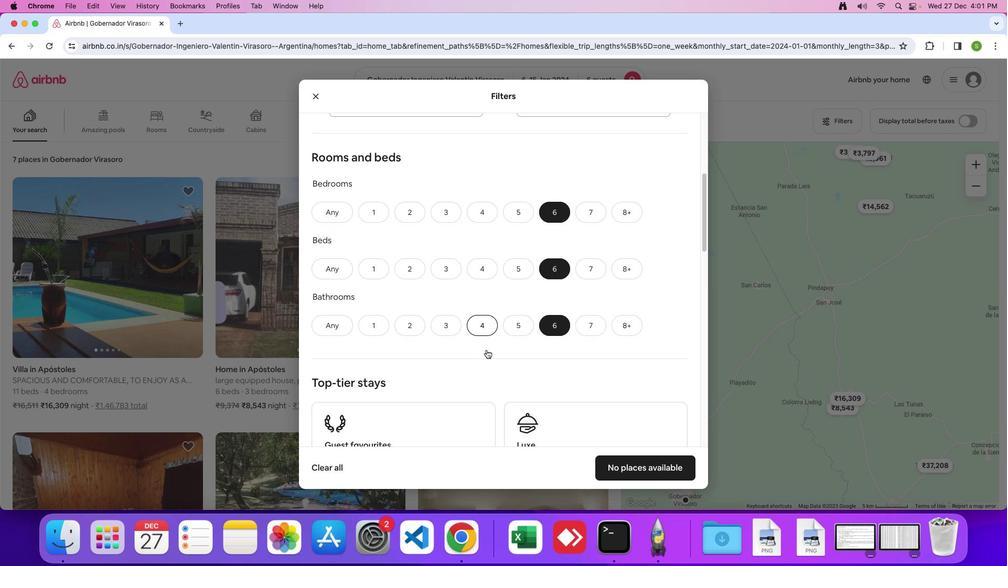 
Action: Mouse scrolled (486, 350) with delta (0, 0)
Screenshot: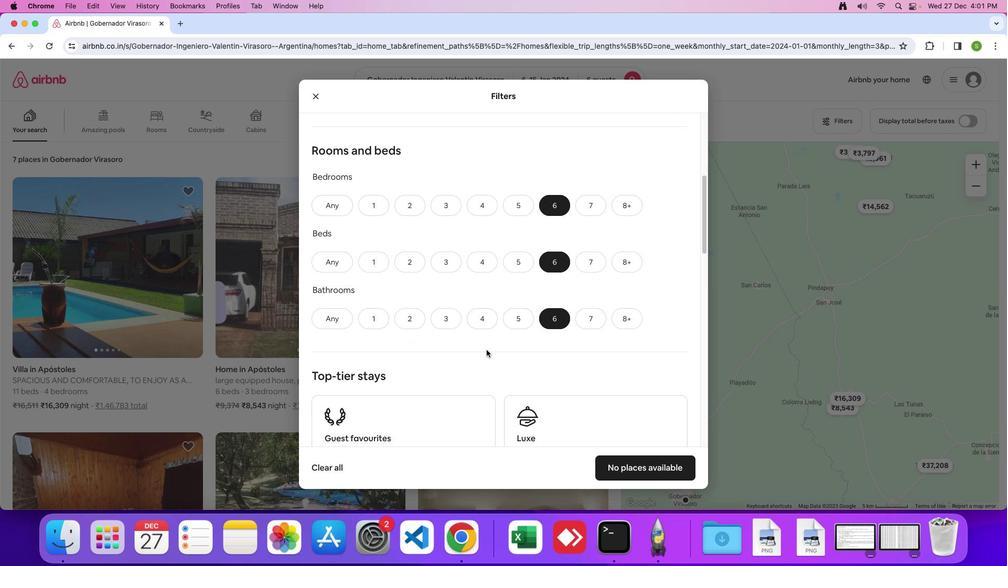 
Action: Mouse scrolled (486, 350) with delta (0, 0)
Screenshot: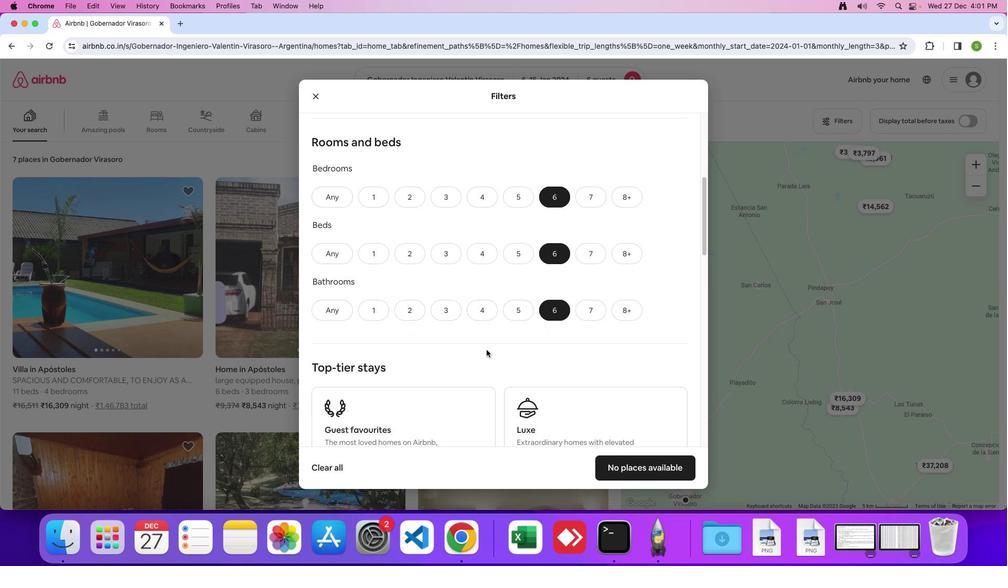 
Action: Mouse moved to (486, 349)
Screenshot: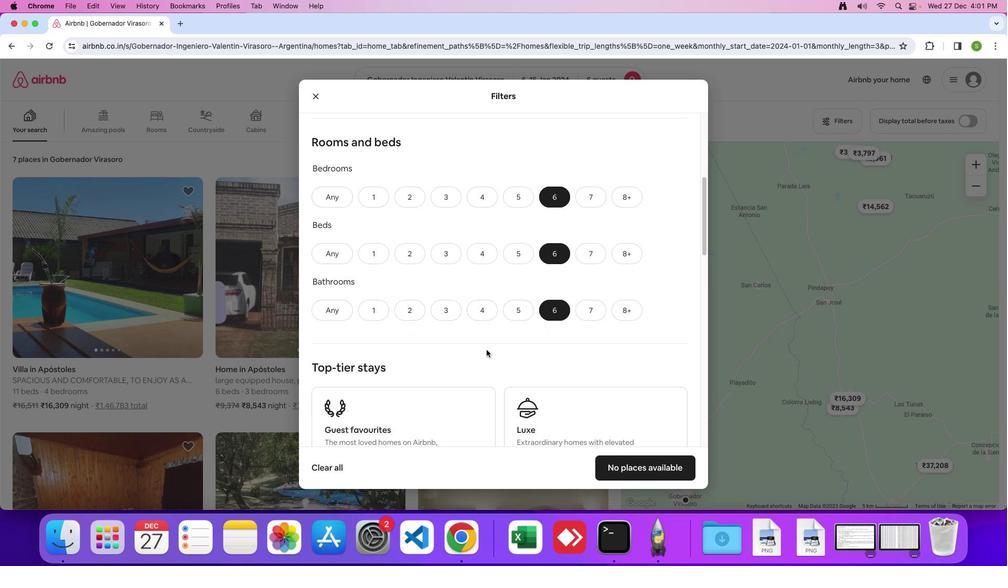 
Action: Mouse scrolled (486, 349) with delta (0, 0)
Screenshot: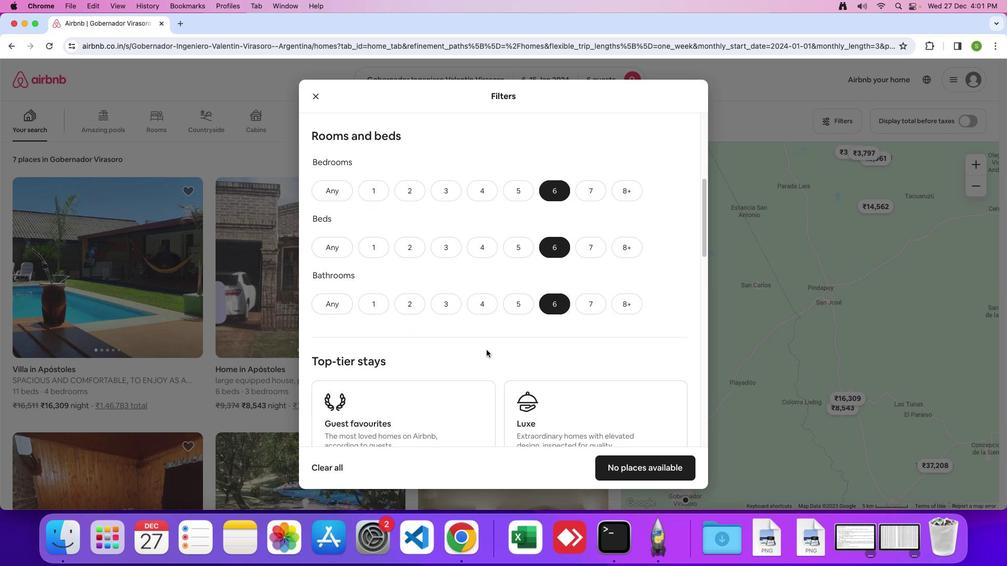 
Action: Mouse scrolled (486, 349) with delta (0, 0)
Screenshot: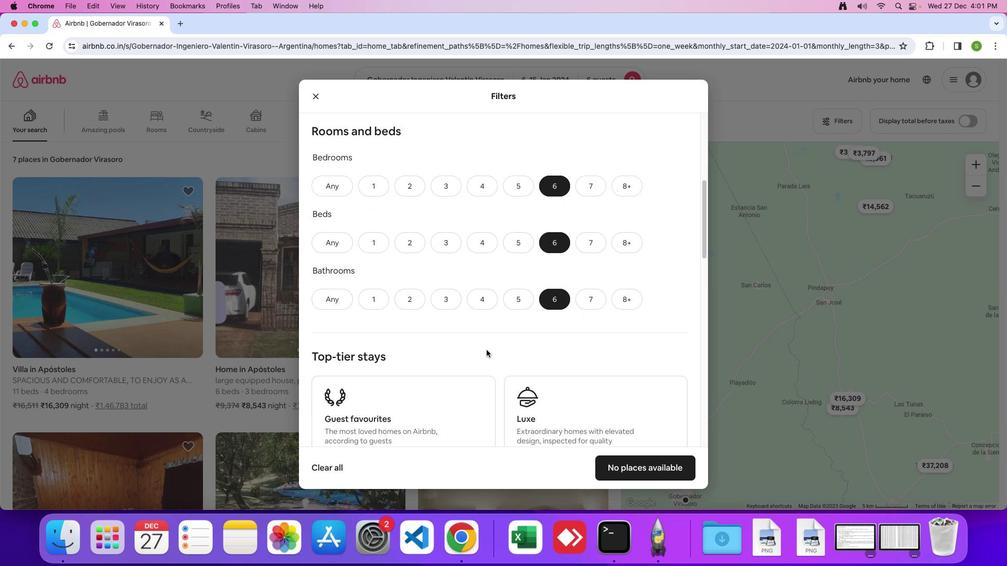 
Action: Mouse scrolled (486, 349) with delta (0, 0)
Screenshot: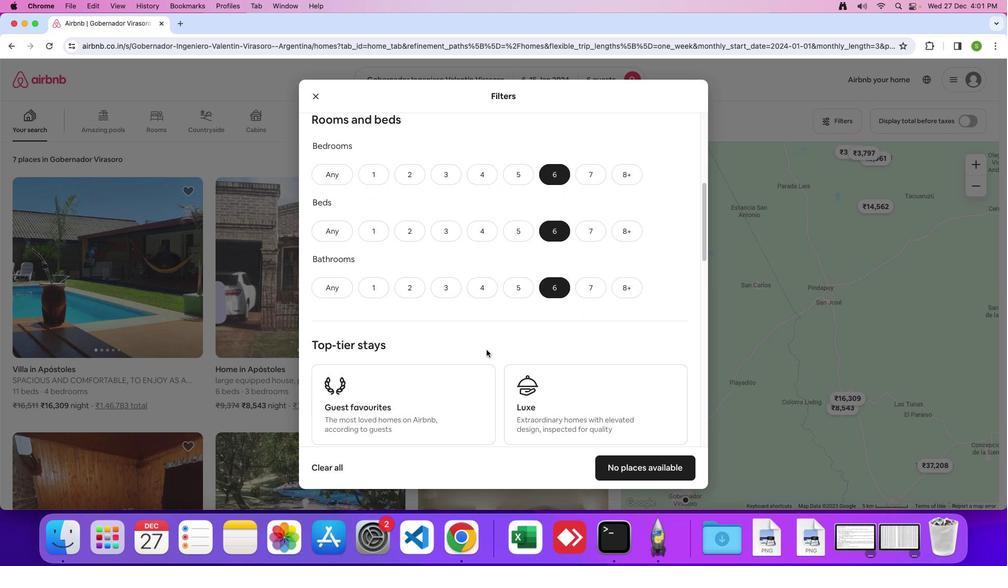 
Action: Mouse scrolled (486, 349) with delta (0, 0)
Screenshot: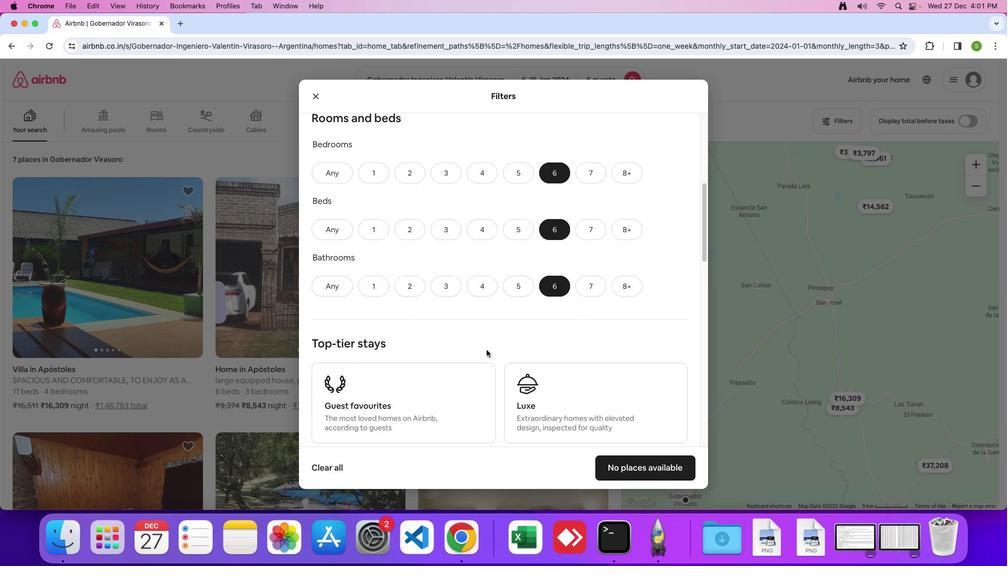 
Action: Mouse scrolled (486, 349) with delta (0, 0)
Screenshot: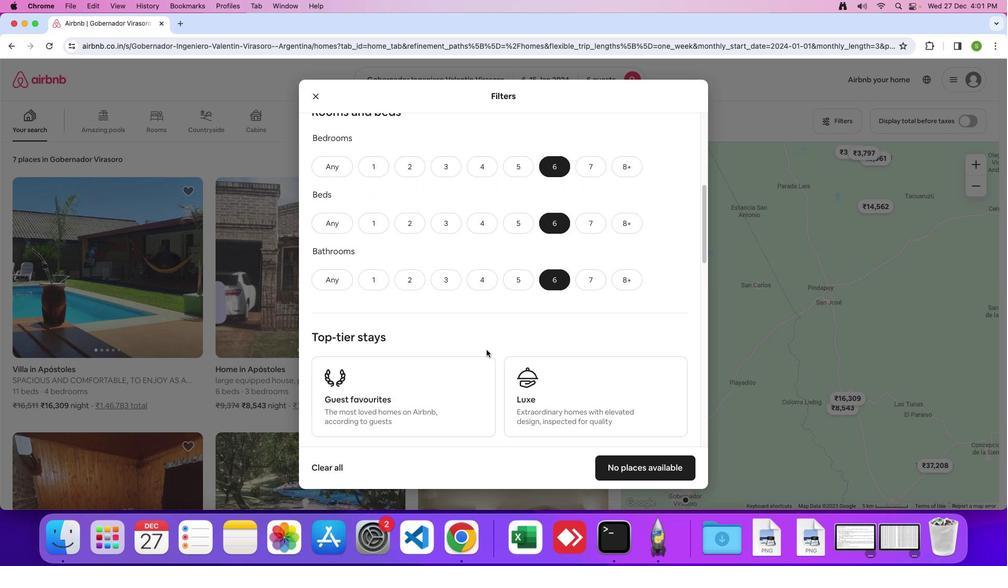 
Action: Mouse scrolled (486, 349) with delta (0, 0)
Screenshot: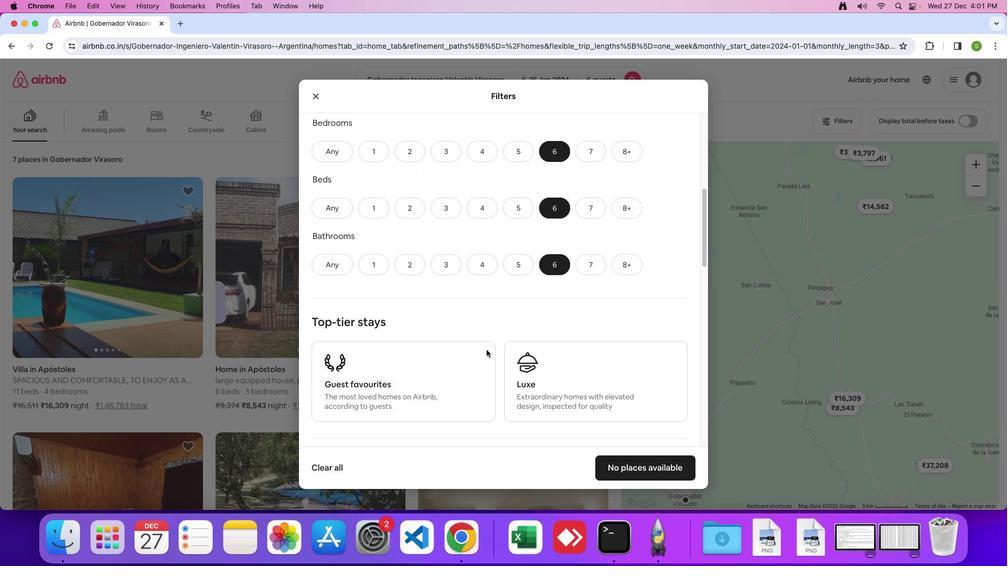 
Action: Mouse scrolled (486, 349) with delta (0, 0)
Screenshot: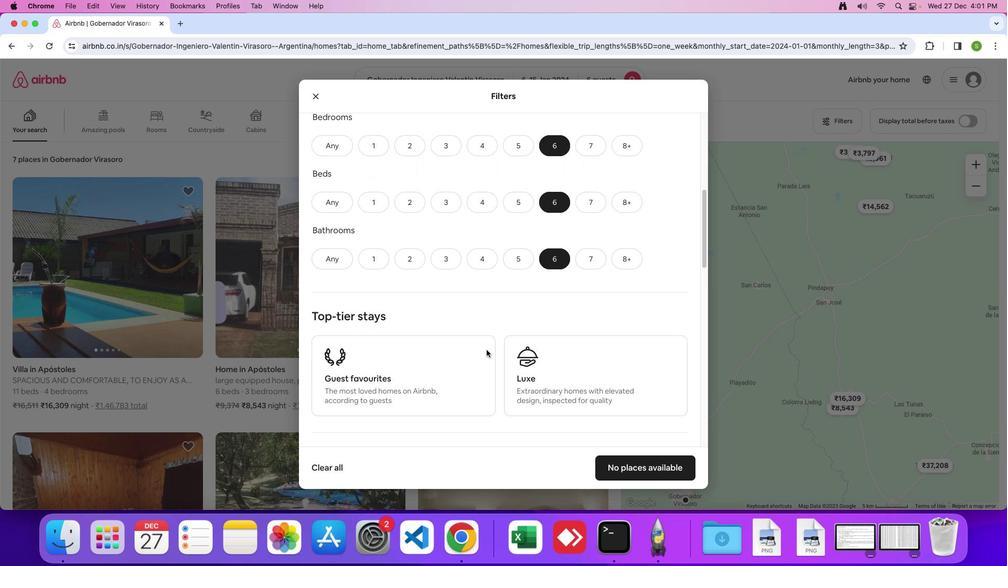 
Action: Mouse scrolled (486, 349) with delta (0, -1)
Screenshot: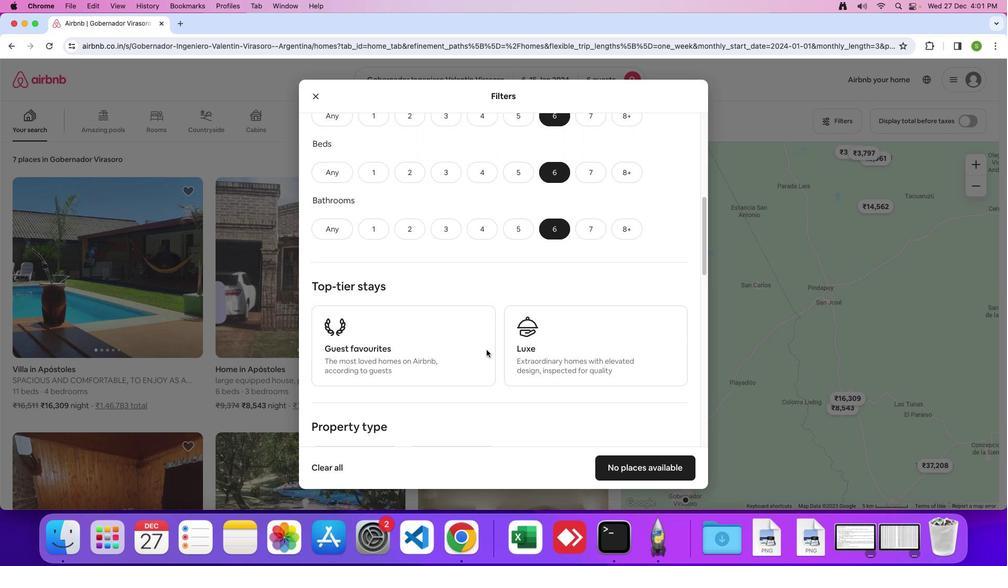 
Action: Mouse scrolled (486, 349) with delta (0, 0)
Screenshot: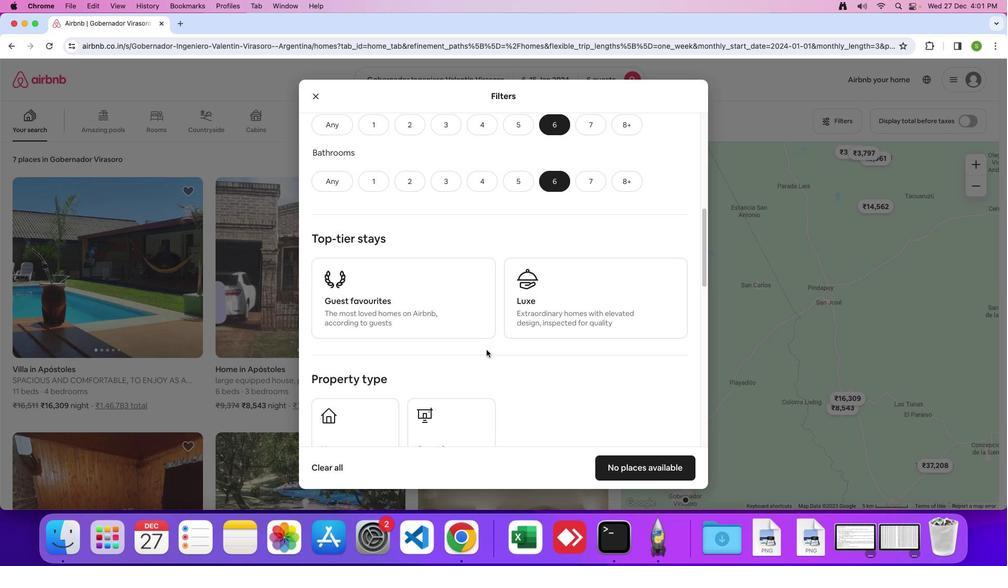 
Action: Mouse scrolled (486, 349) with delta (0, 0)
Screenshot: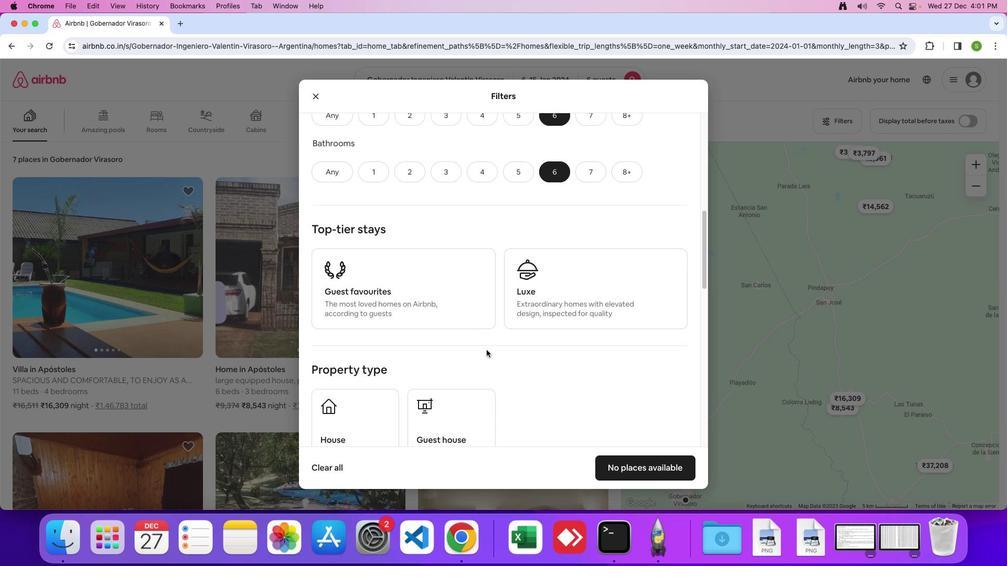 
Action: Mouse scrolled (486, 349) with delta (0, -1)
Screenshot: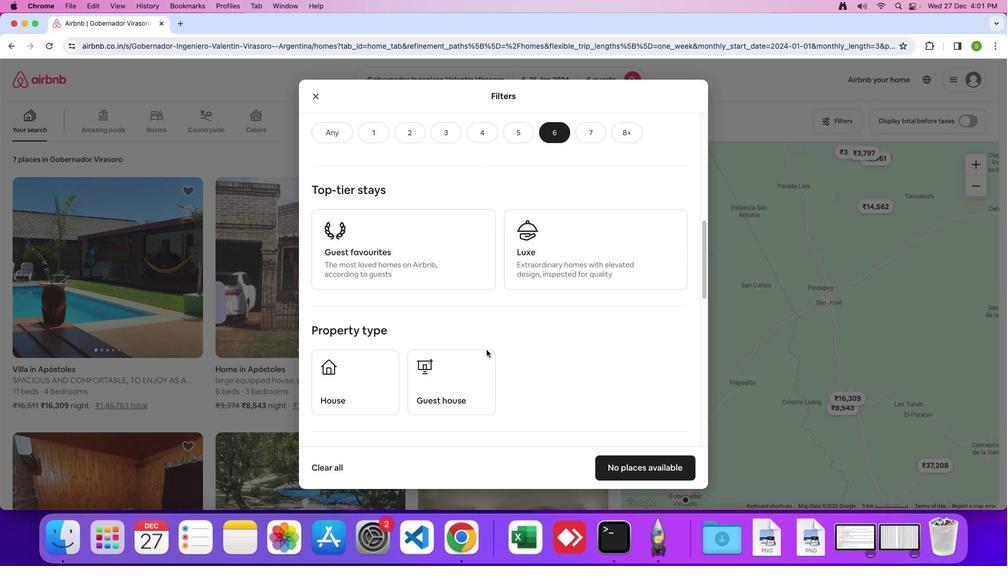 
Action: Mouse moved to (361, 342)
Screenshot: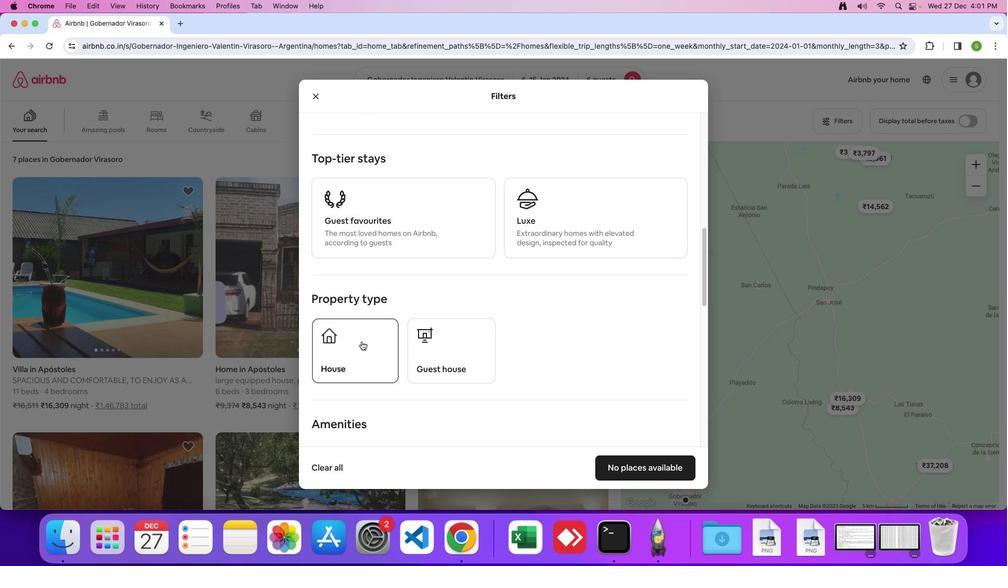 
Action: Mouse pressed left at (361, 342)
Screenshot: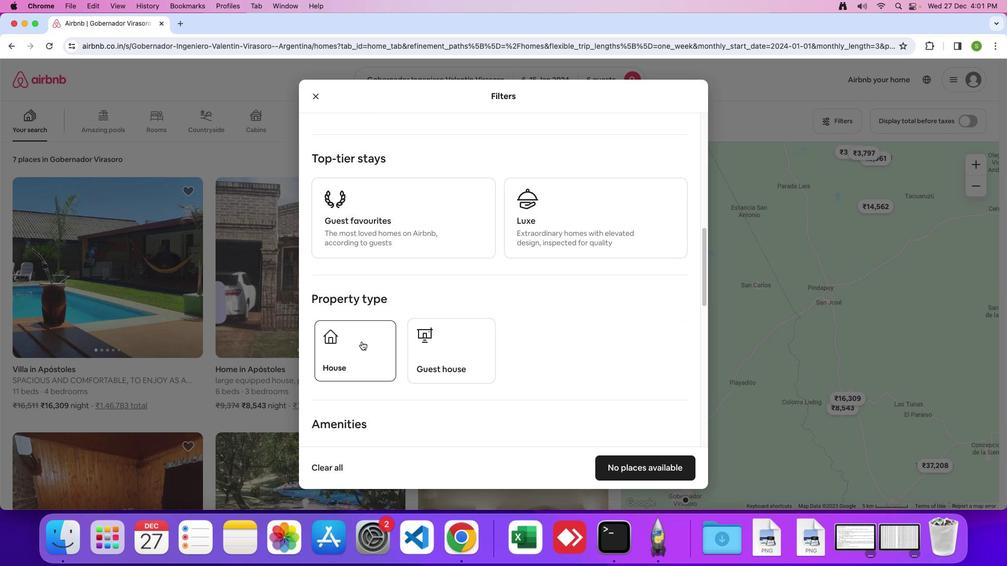 
Action: Mouse moved to (632, 338)
Screenshot: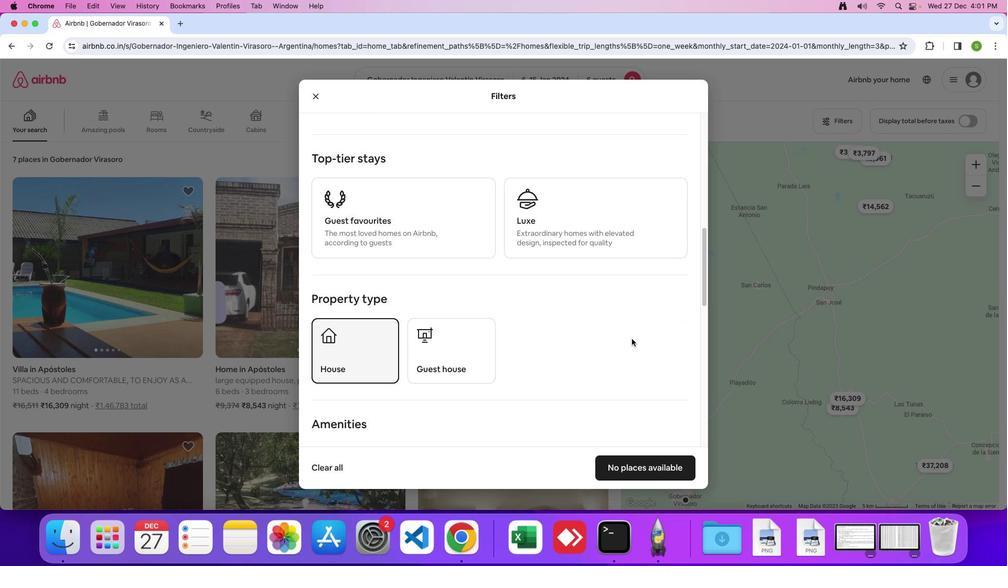 
Action: Mouse scrolled (632, 338) with delta (0, 0)
Screenshot: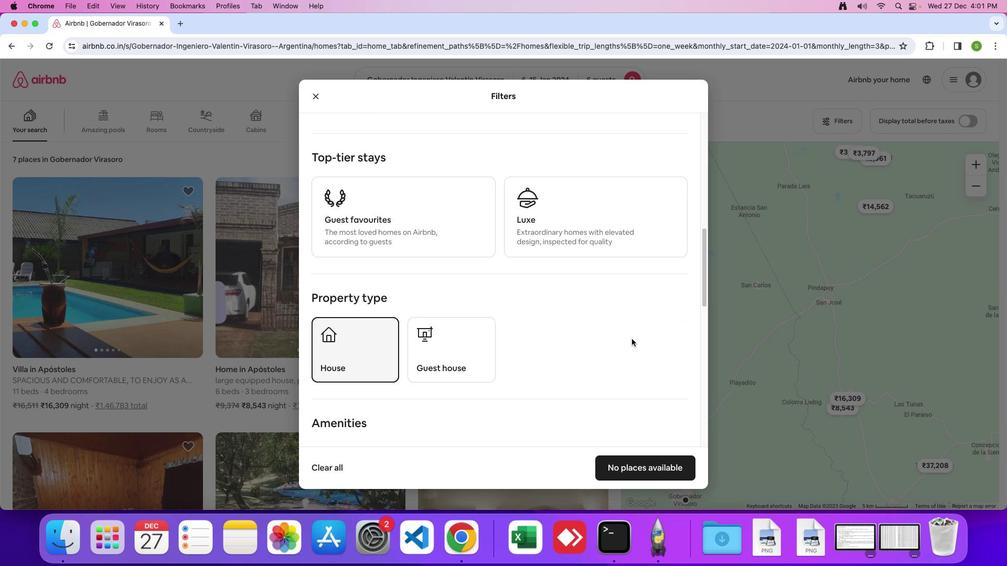 
Action: Mouse scrolled (632, 338) with delta (0, 0)
Screenshot: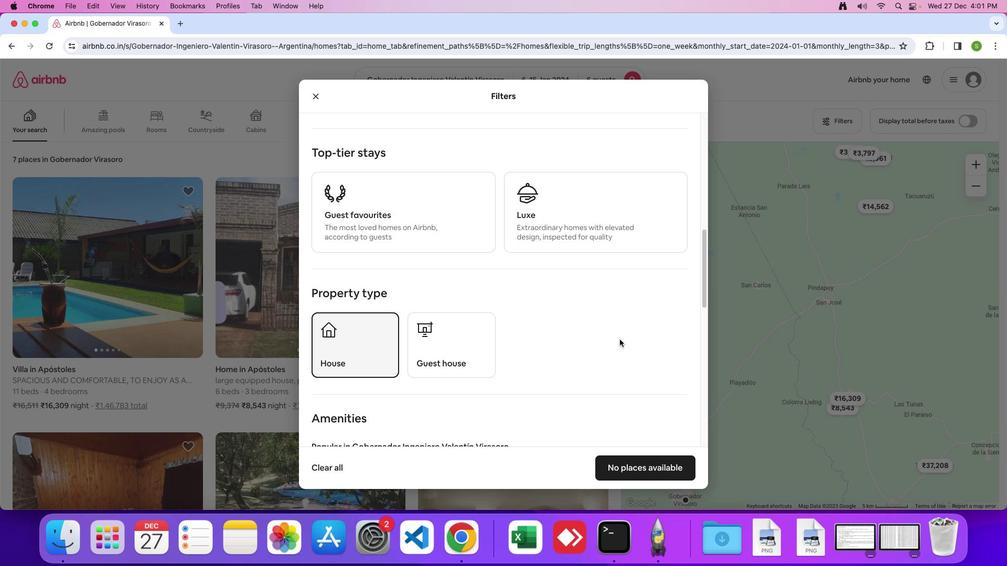 
Action: Mouse moved to (555, 339)
Screenshot: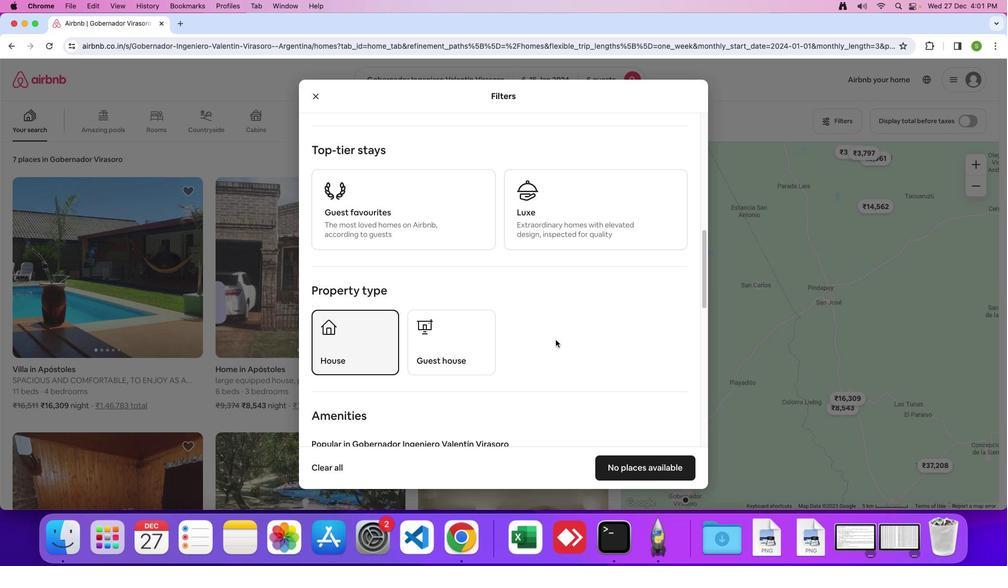 
Action: Mouse scrolled (555, 339) with delta (0, 0)
Screenshot: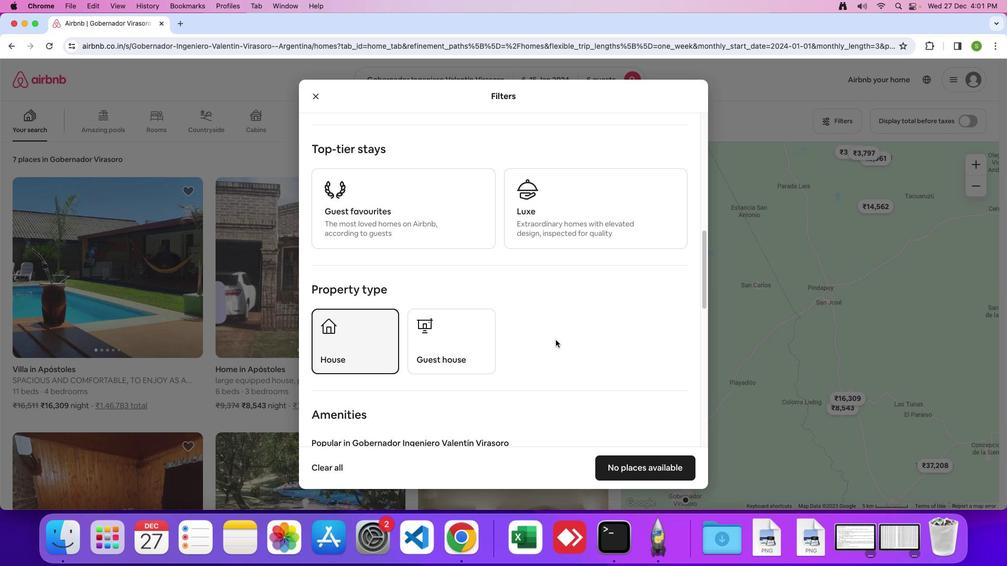 
Action: Mouse scrolled (555, 339) with delta (0, 0)
Screenshot: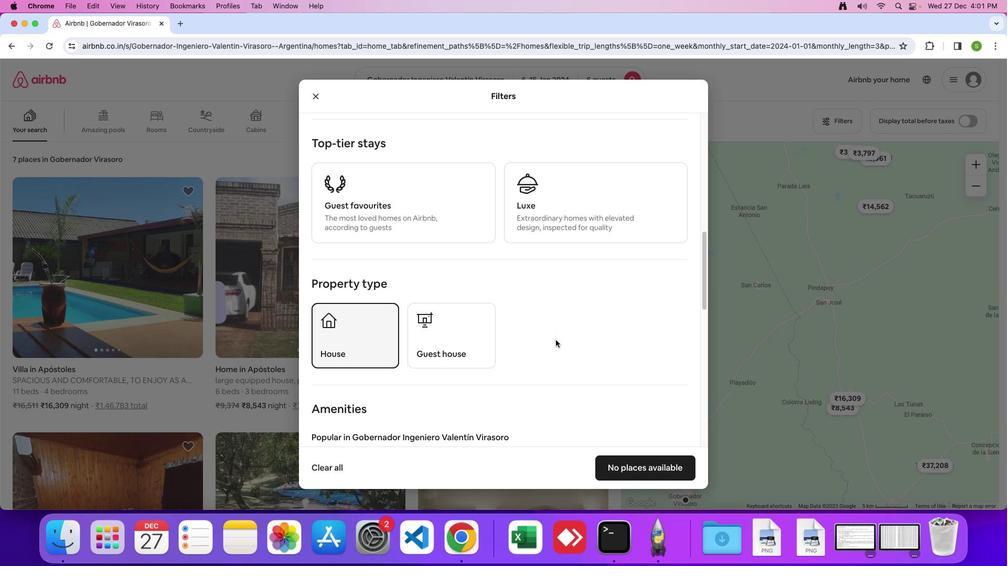 
Action: Mouse moved to (555, 339)
Screenshot: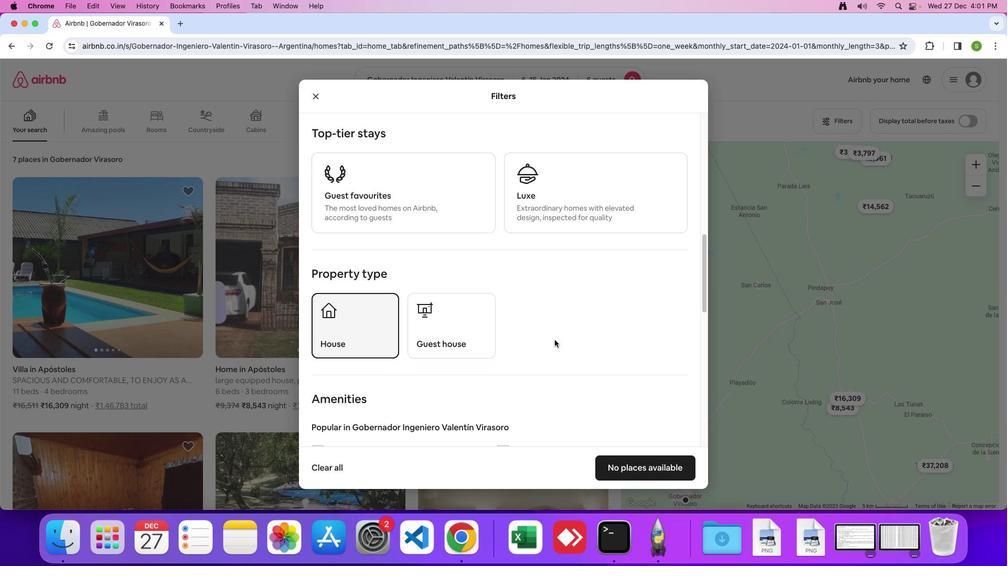 
Action: Mouse scrolled (555, 339) with delta (0, 0)
Screenshot: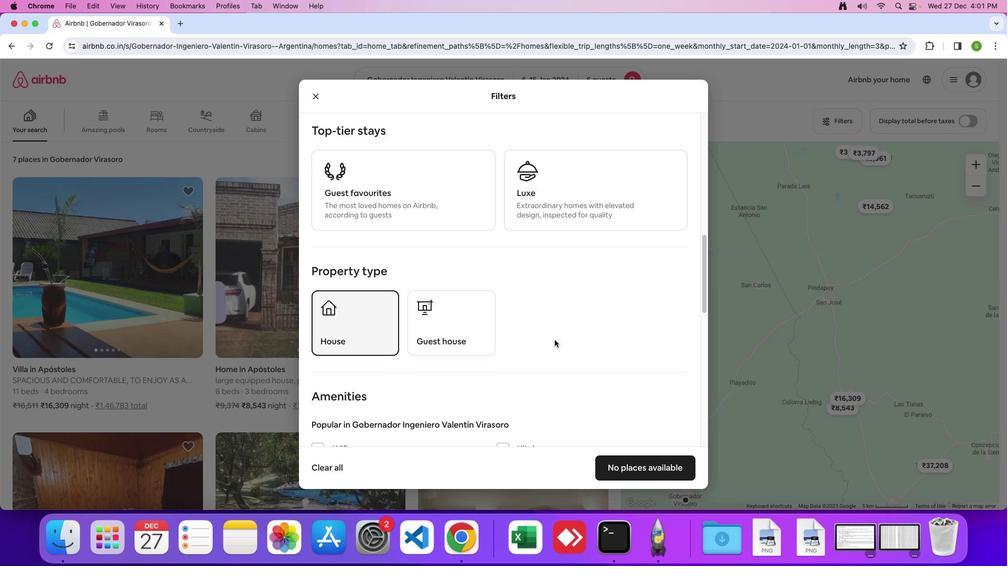 
Action: Mouse scrolled (555, 339) with delta (0, 0)
Screenshot: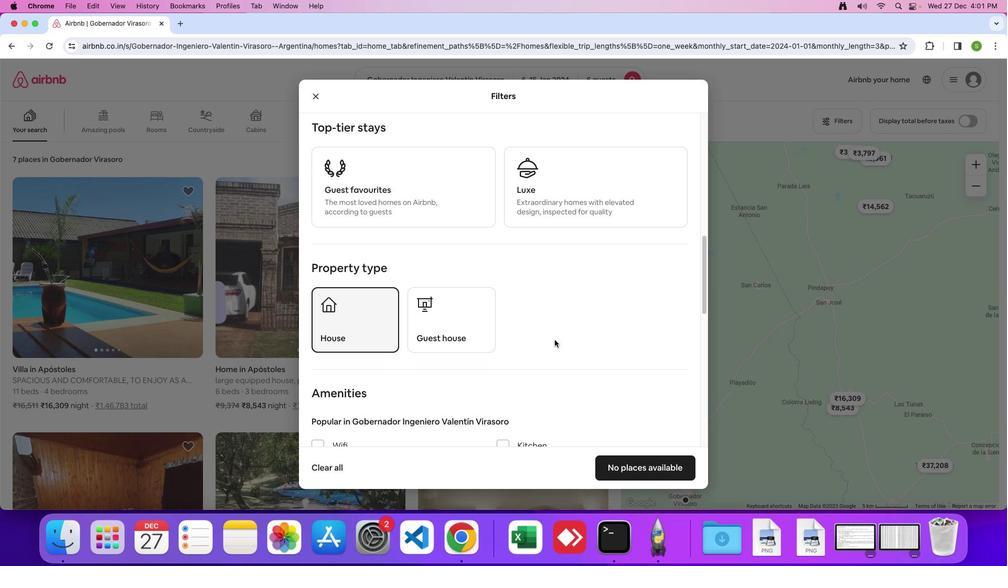 
Action: Mouse scrolled (555, 339) with delta (0, 0)
Screenshot: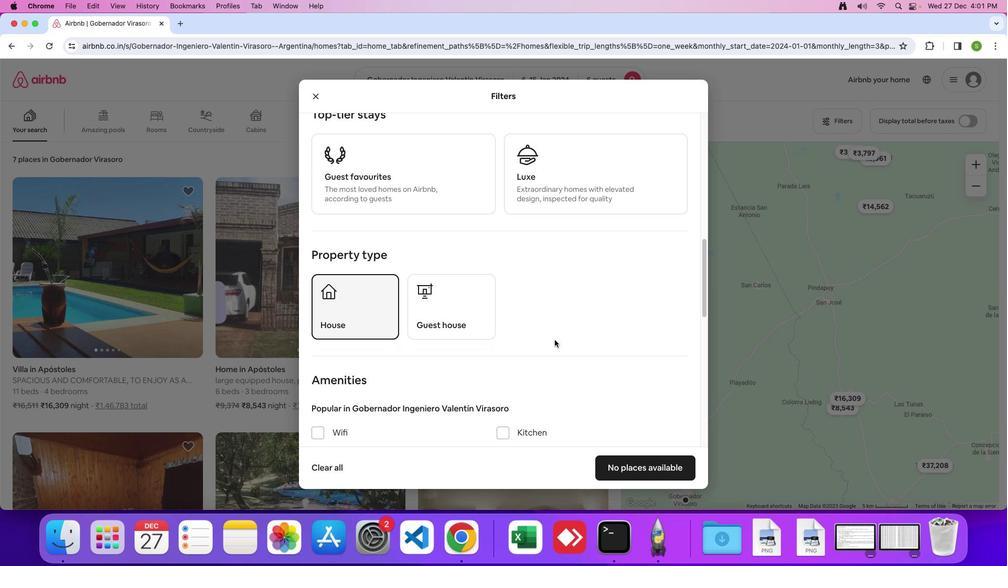
Action: Mouse scrolled (555, 339) with delta (0, 0)
Screenshot: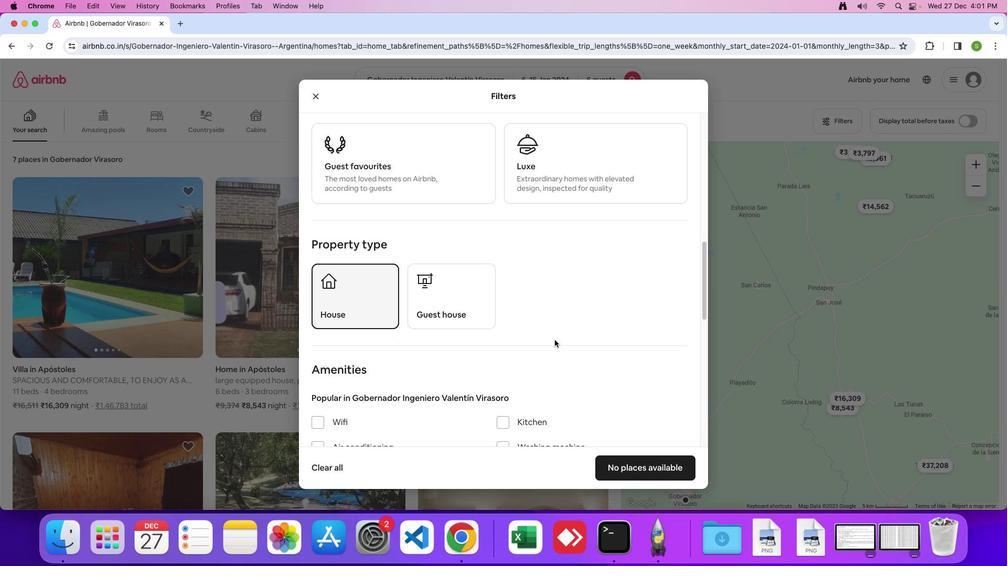 
Action: Mouse scrolled (555, 339) with delta (0, 0)
Screenshot: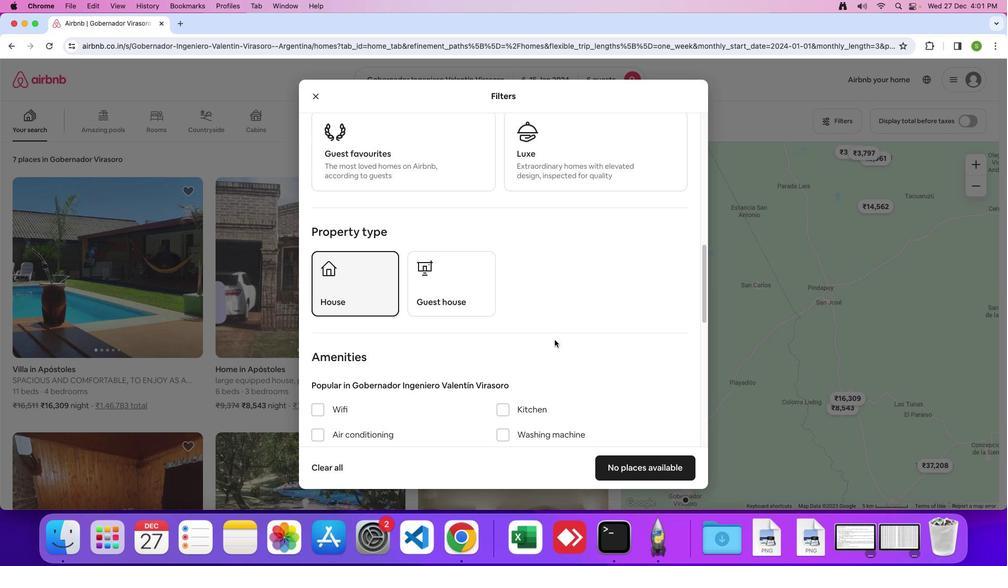 
Action: Mouse scrolled (555, 339) with delta (0, 0)
Screenshot: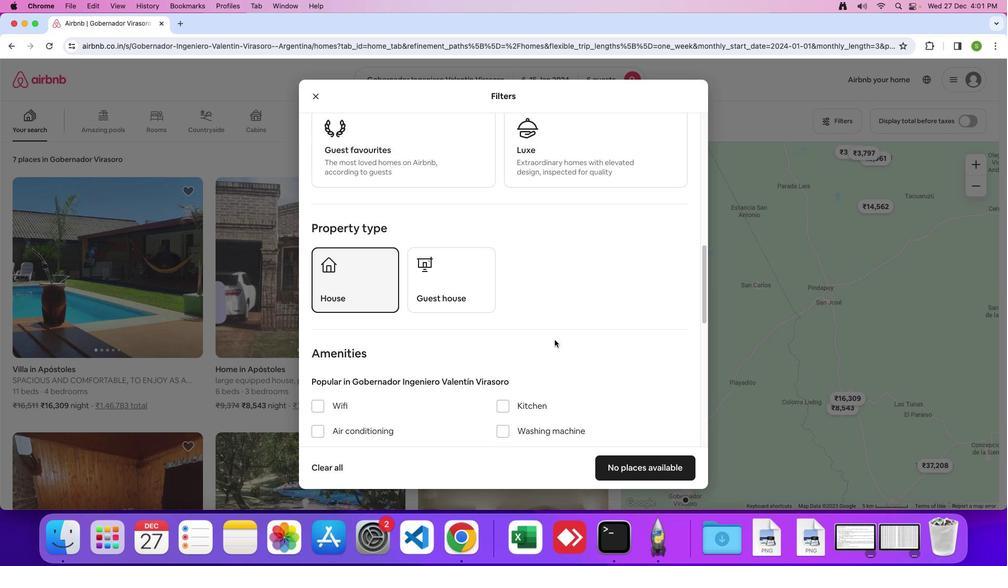
Action: Mouse scrolled (555, 339) with delta (0, 0)
Screenshot: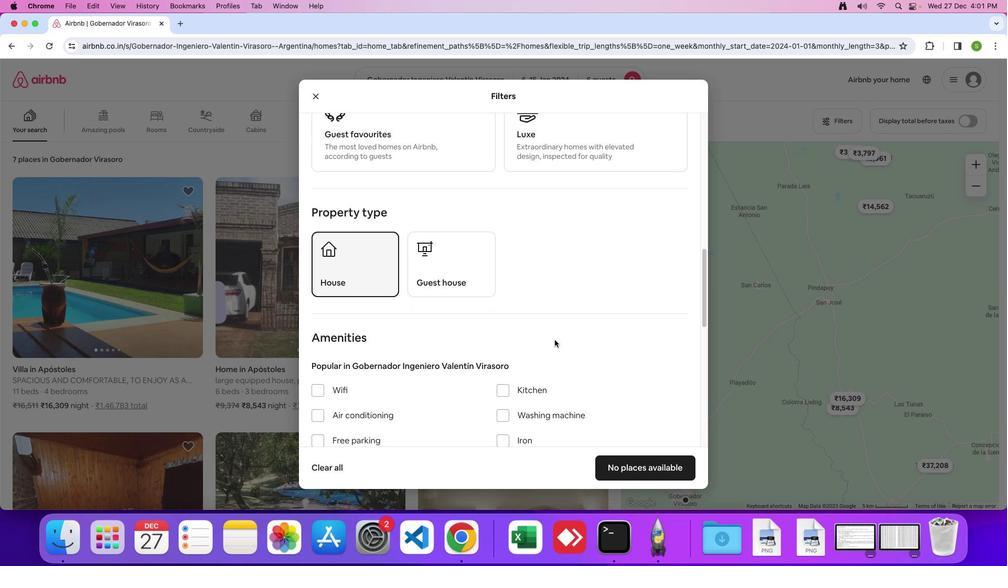 
Action: Mouse scrolled (555, 339) with delta (0, 0)
Screenshot: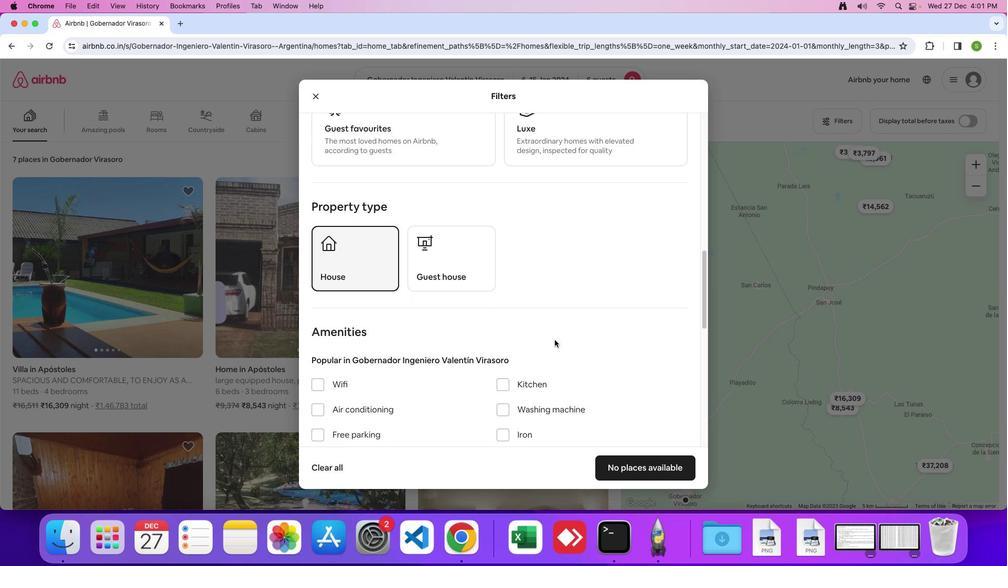 
Action: Mouse moved to (459, 335)
Screenshot: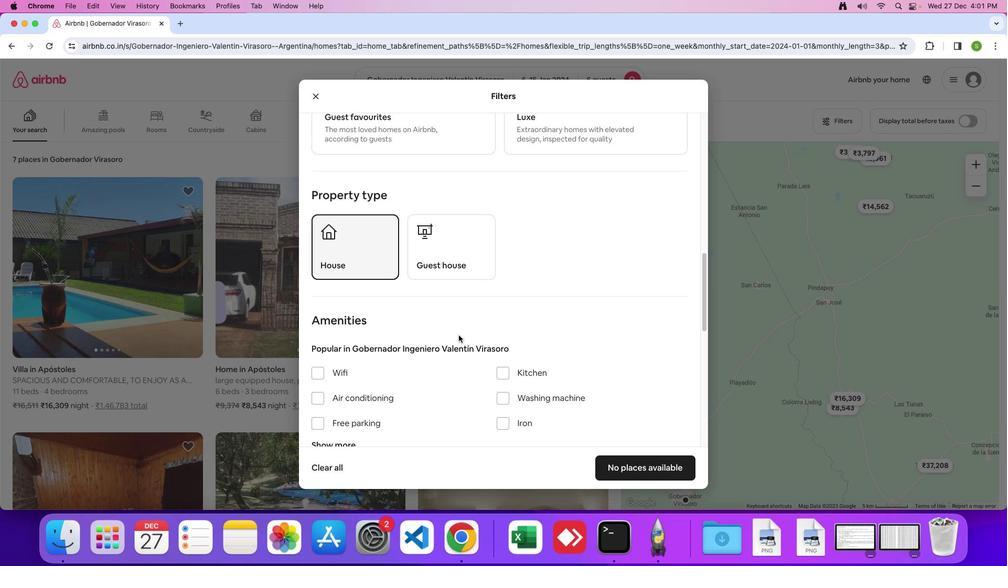 
Action: Mouse scrolled (459, 335) with delta (0, 0)
Screenshot: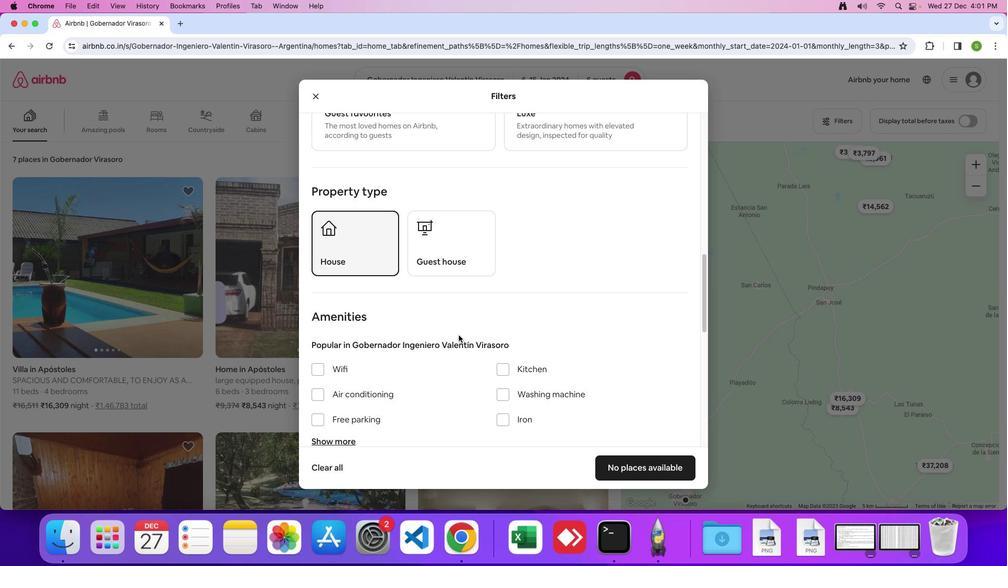 
Action: Mouse scrolled (459, 335) with delta (0, 0)
Screenshot: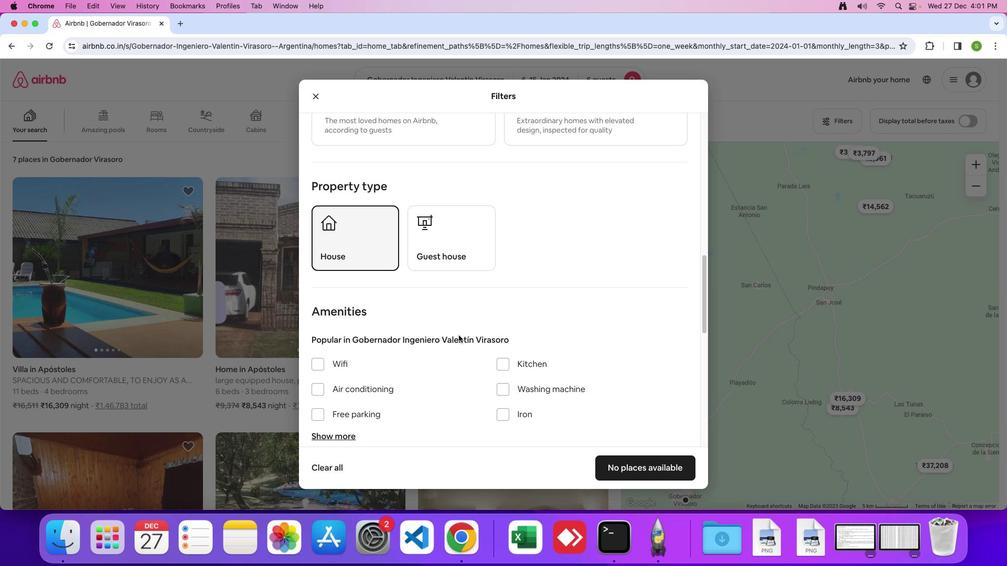 
Action: Mouse scrolled (459, 335) with delta (0, 0)
Screenshot: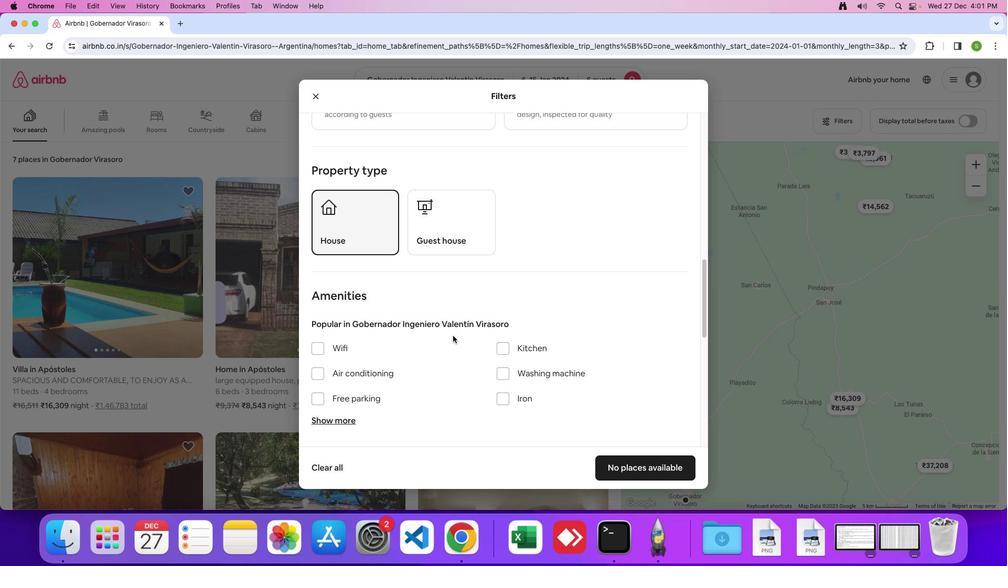 
Action: Mouse moved to (317, 346)
Screenshot: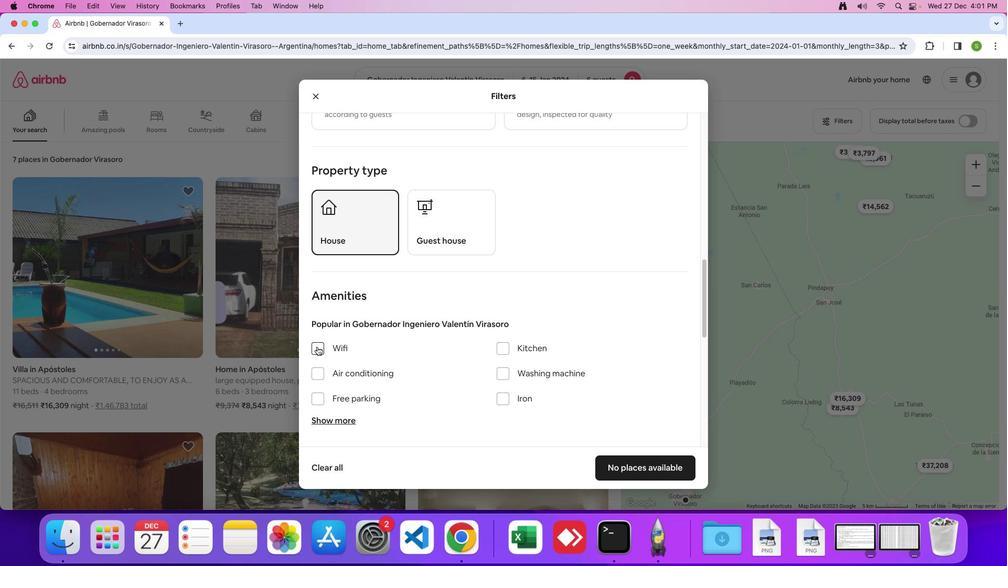 
Action: Mouse pressed left at (317, 346)
Screenshot: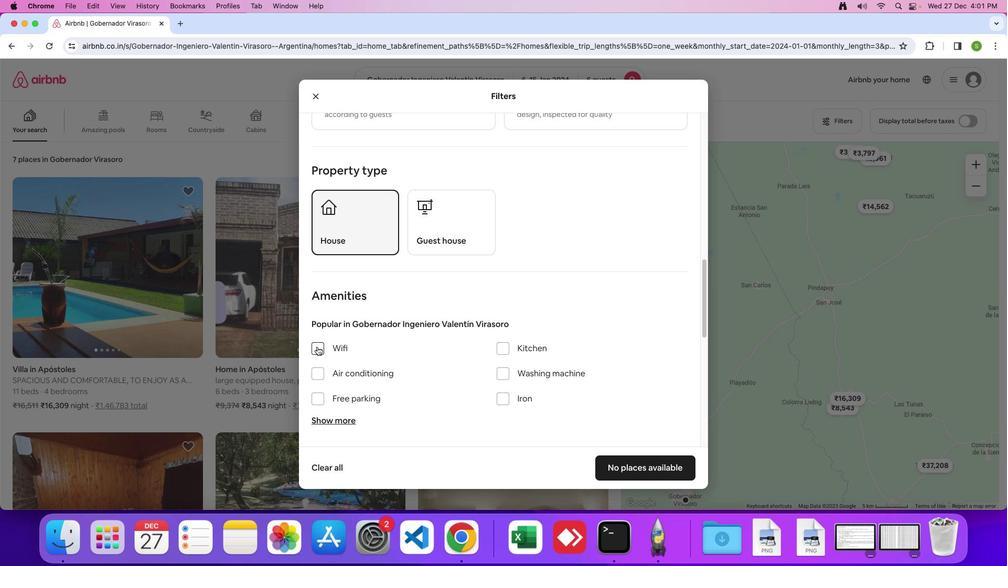 
Action: Mouse moved to (431, 355)
Screenshot: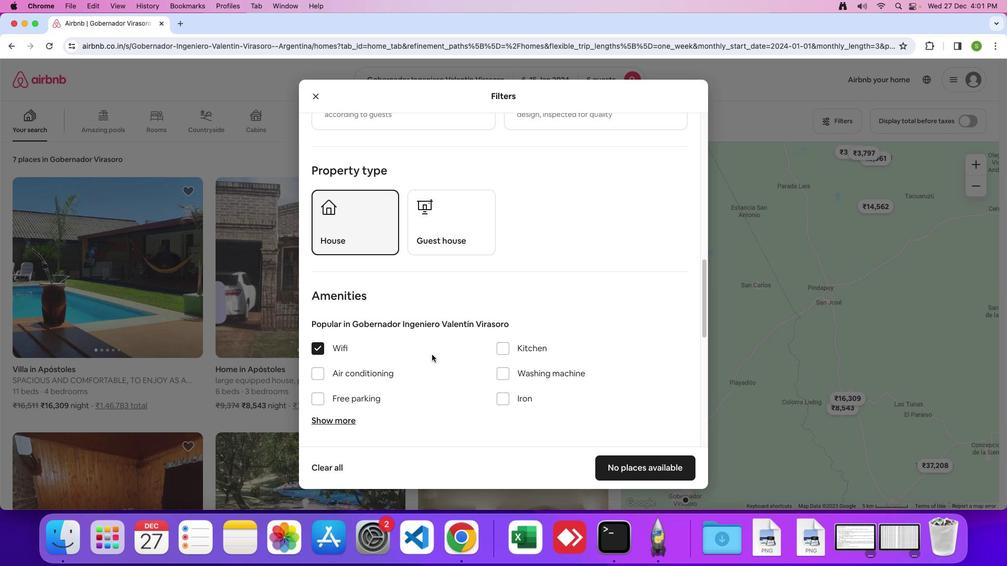 
Action: Mouse scrolled (431, 355) with delta (0, 0)
Screenshot: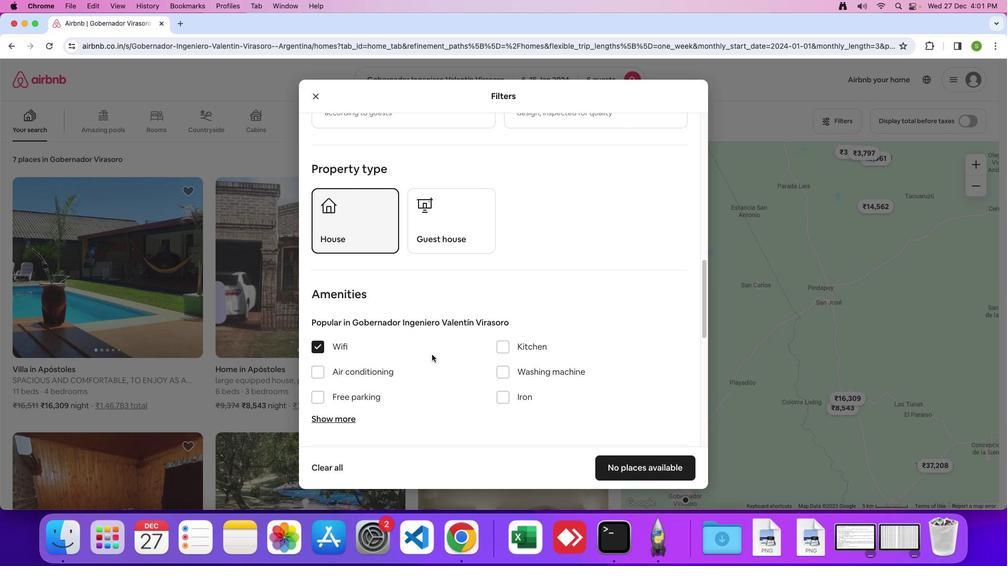 
Action: Mouse scrolled (431, 355) with delta (0, 0)
Screenshot: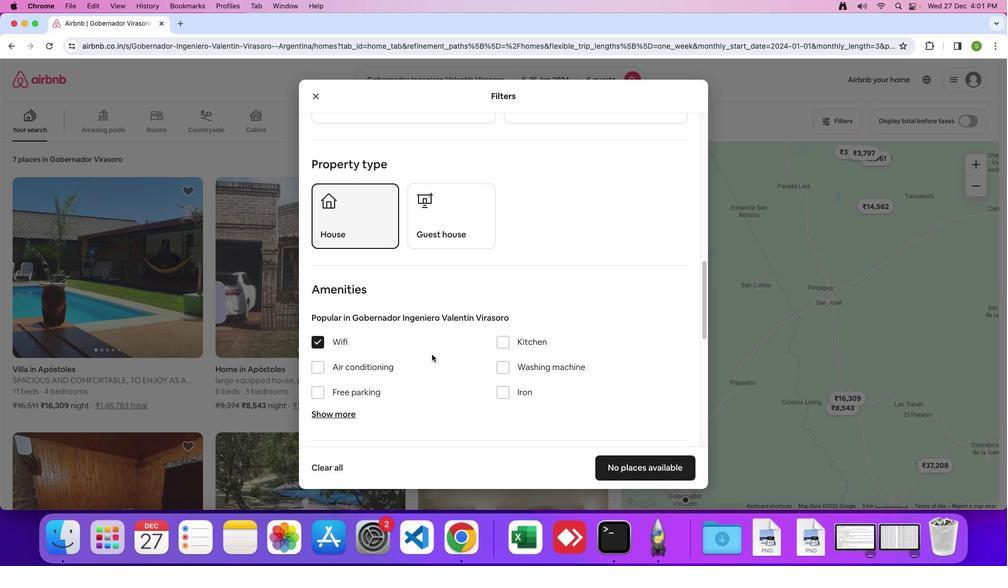 
Action: Mouse scrolled (431, 355) with delta (0, 0)
Screenshot: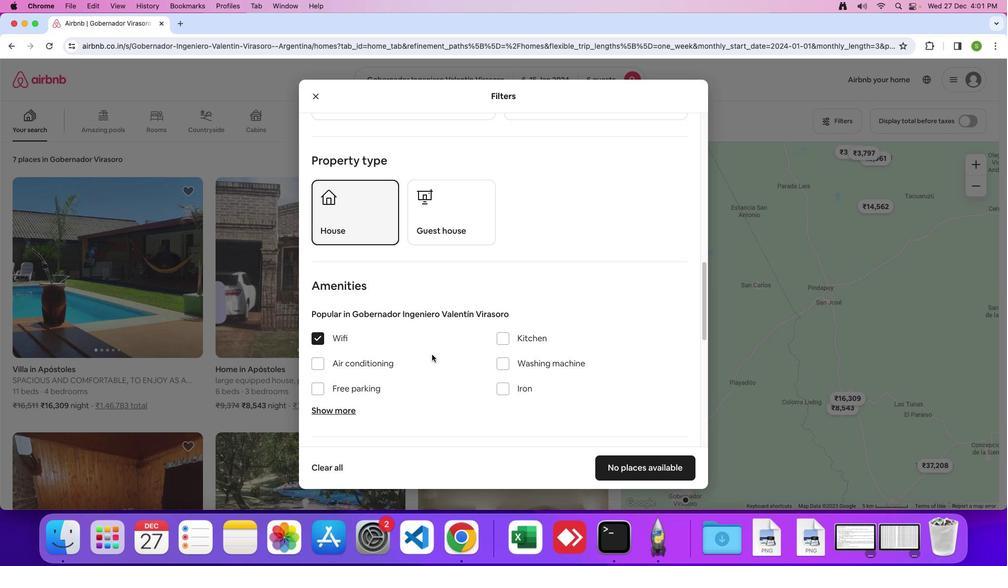 
Action: Mouse scrolled (431, 355) with delta (0, 0)
Screenshot: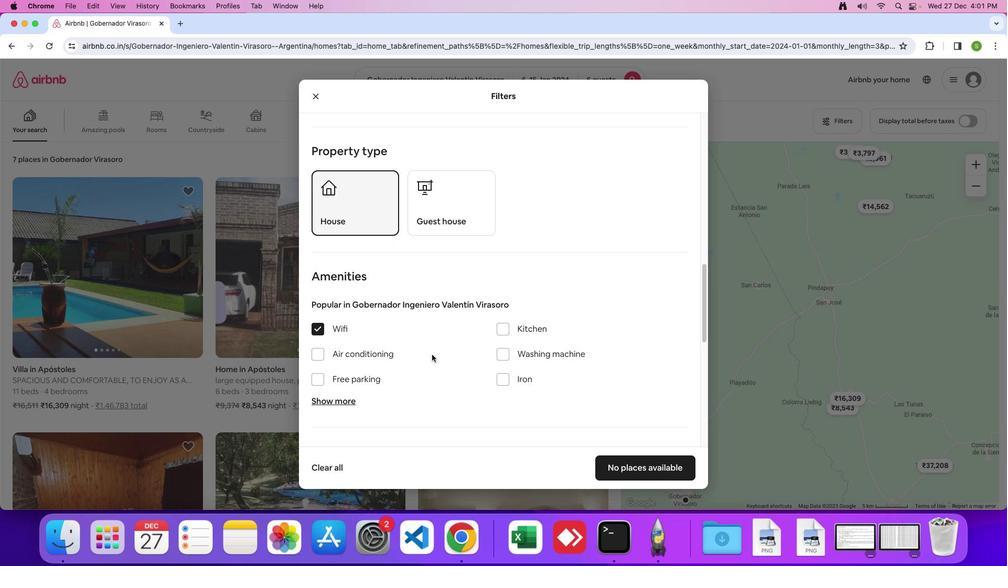
Action: Mouse scrolled (431, 355) with delta (0, 0)
Screenshot: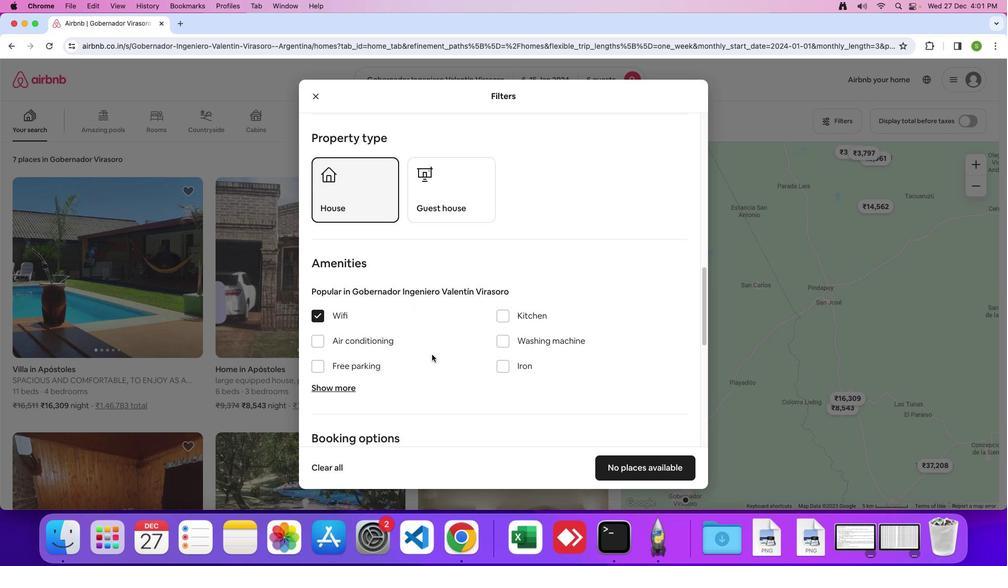 
Action: Mouse scrolled (431, 355) with delta (0, 0)
Screenshot: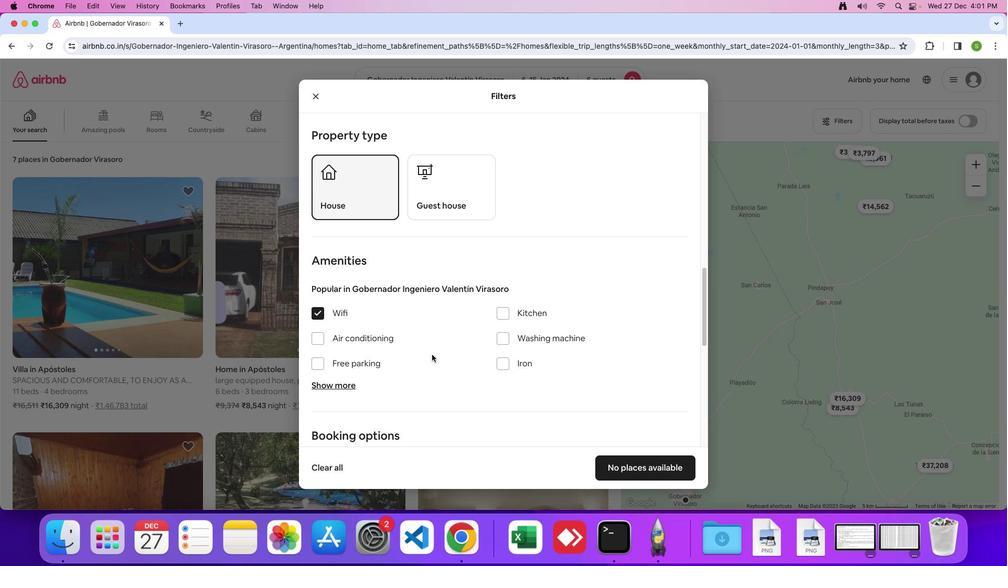 
Action: Mouse scrolled (431, 355) with delta (0, 0)
Screenshot: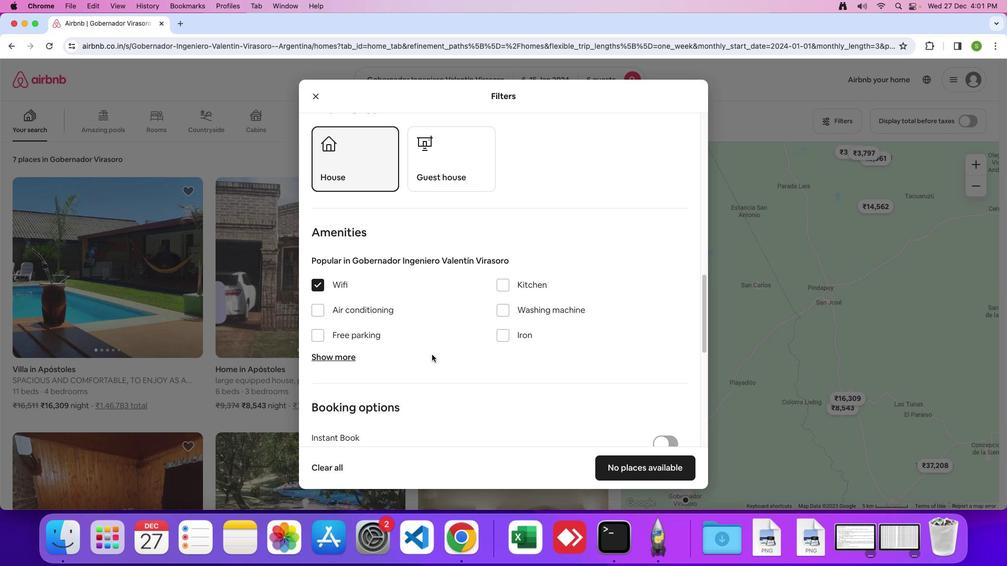 
Action: Mouse moved to (323, 320)
Screenshot: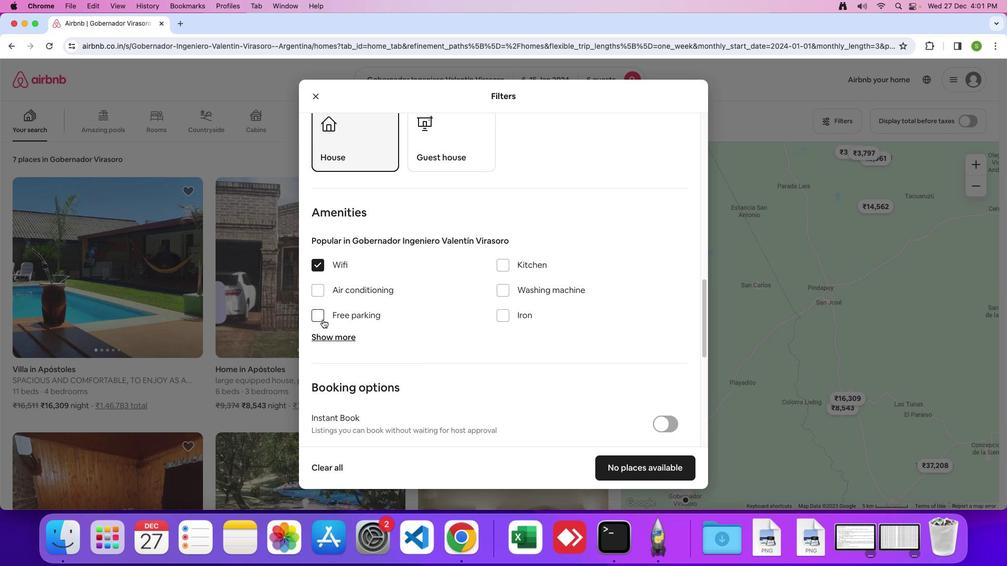 
Action: Mouse pressed left at (323, 320)
Screenshot: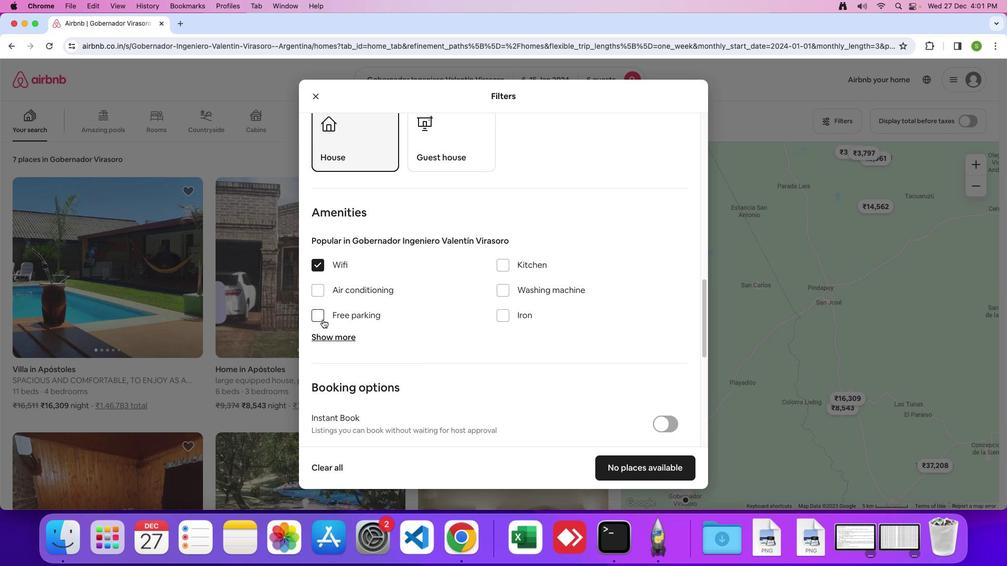 
Action: Mouse moved to (321, 335)
Screenshot: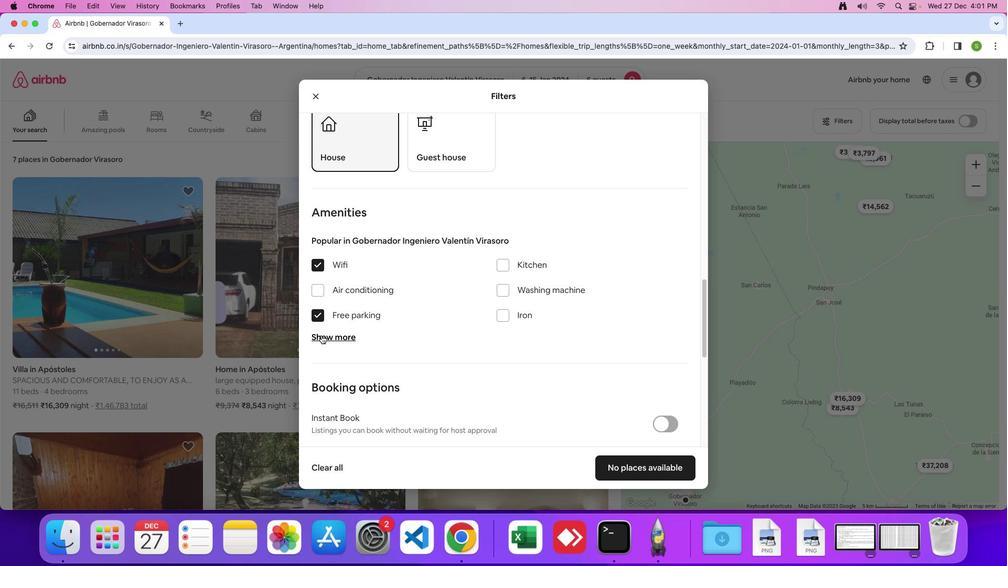 
Action: Mouse pressed left at (321, 335)
Screenshot: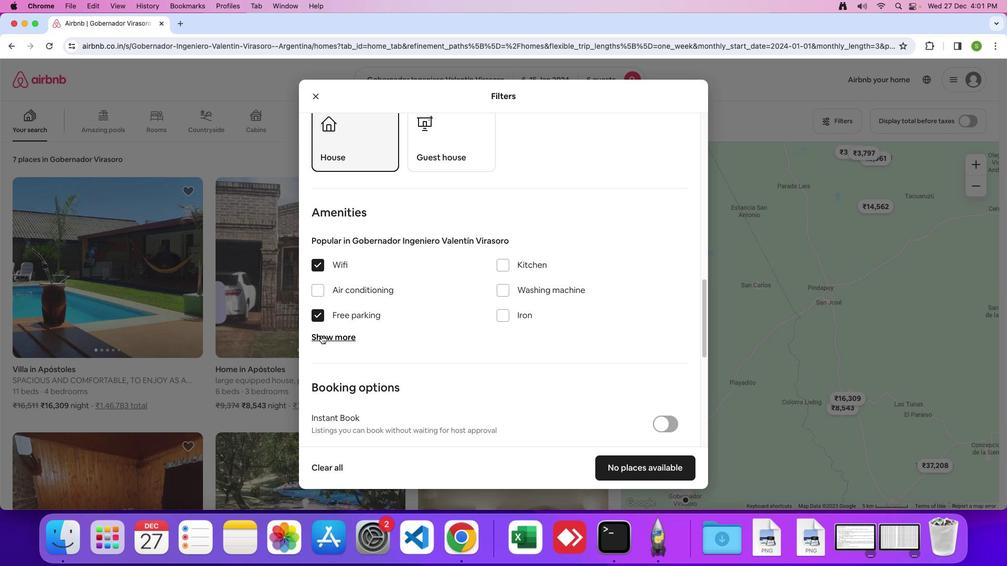 
Action: Mouse moved to (503, 400)
Screenshot: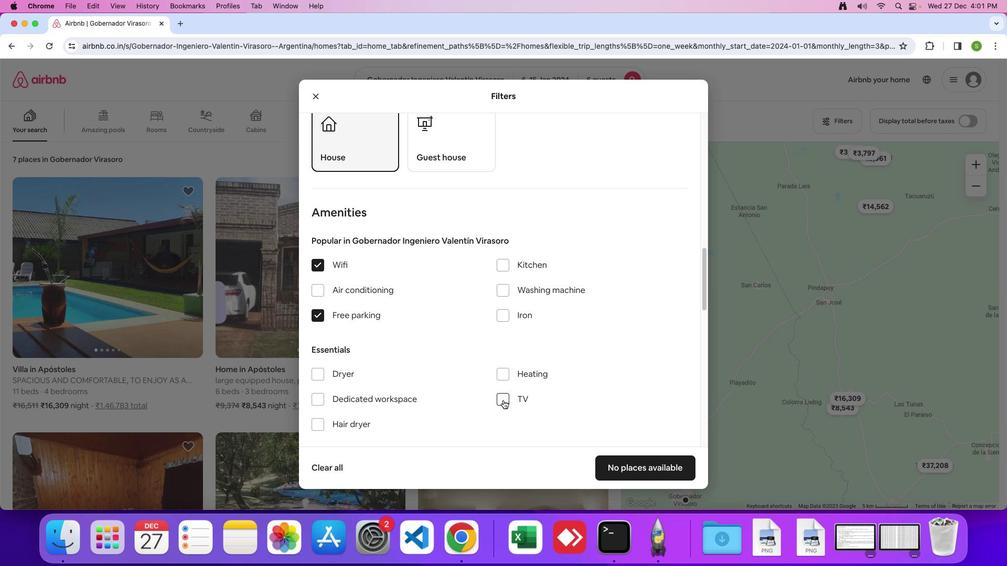 
Action: Mouse pressed left at (503, 400)
Screenshot: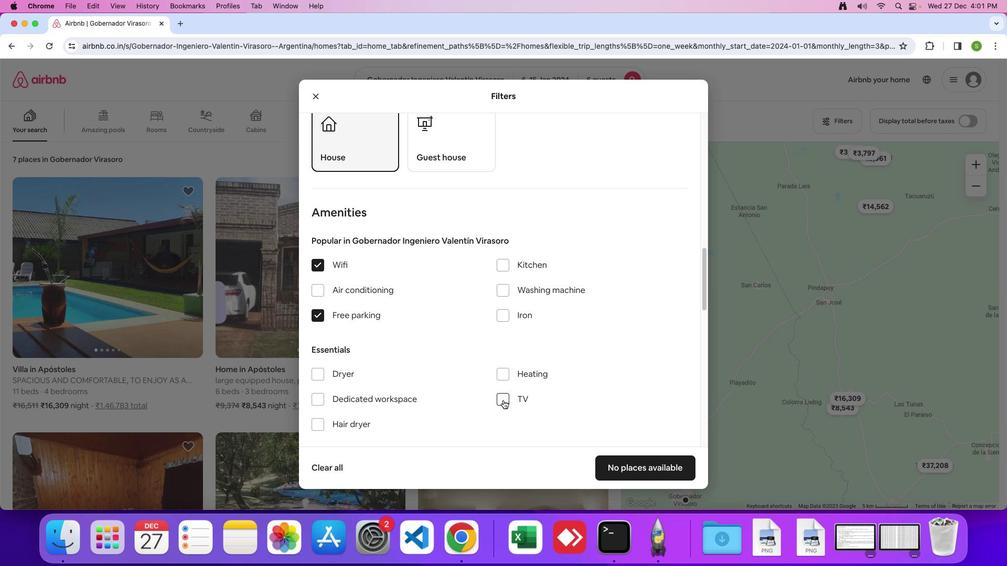 
Action: Mouse moved to (424, 368)
Screenshot: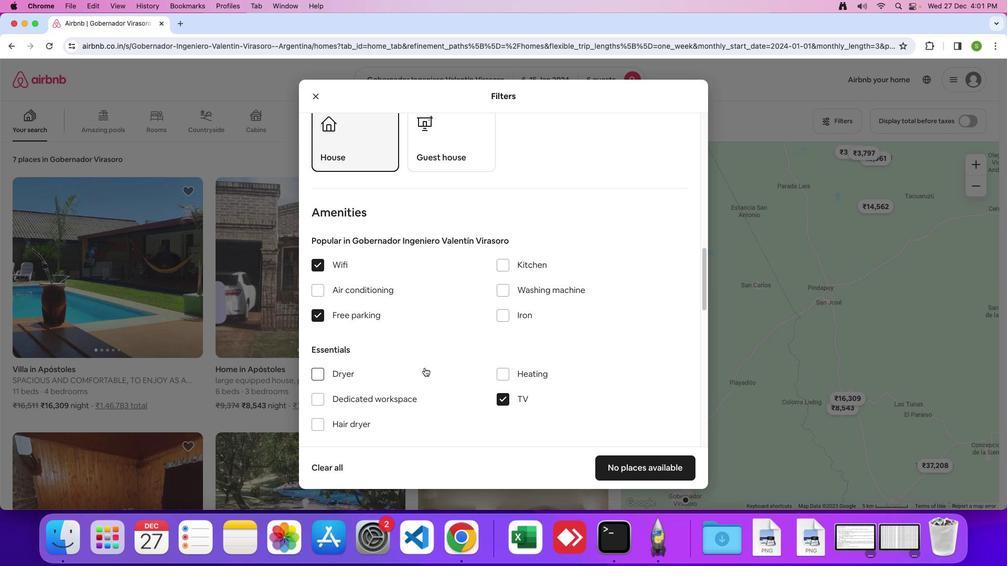 
Action: Mouse scrolled (424, 368) with delta (0, 0)
Screenshot: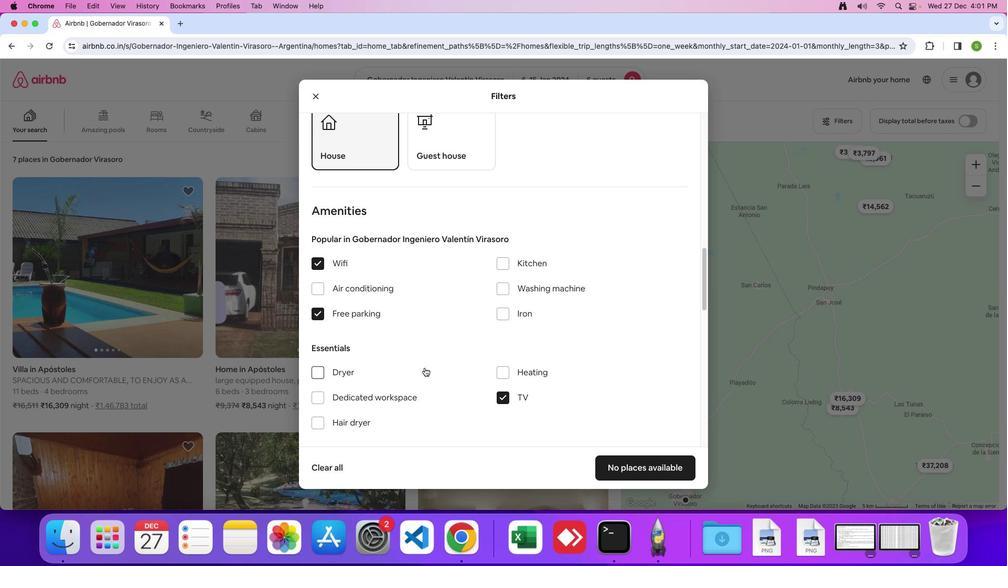 
Action: Mouse scrolled (424, 368) with delta (0, 0)
Screenshot: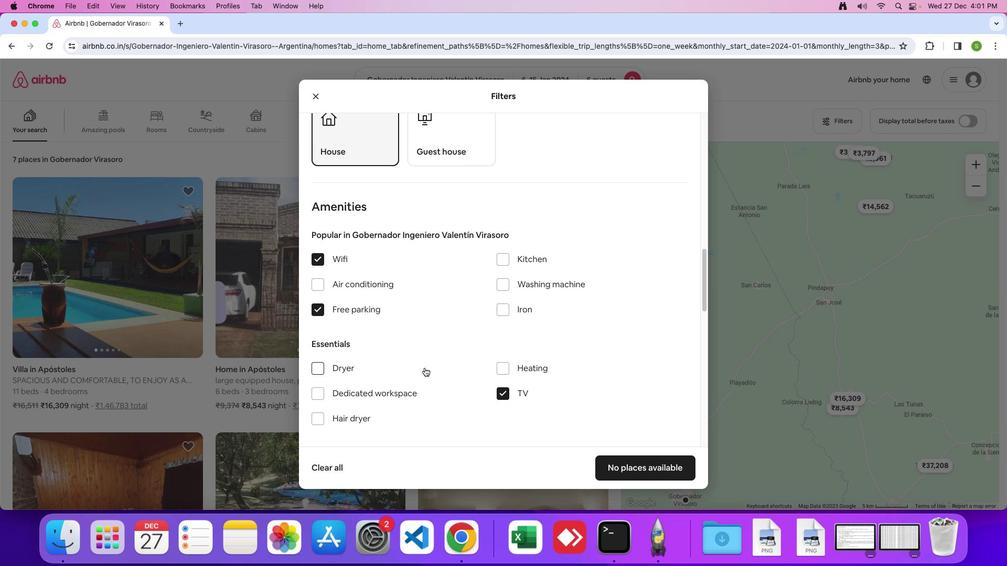 
Action: Mouse moved to (424, 367)
Screenshot: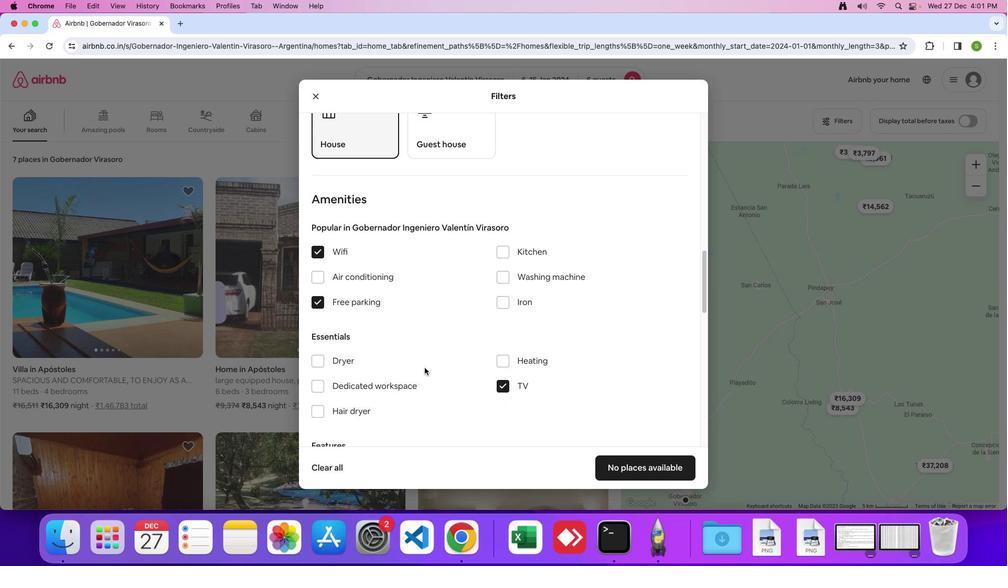 
Action: Mouse scrolled (424, 367) with delta (0, 0)
Screenshot: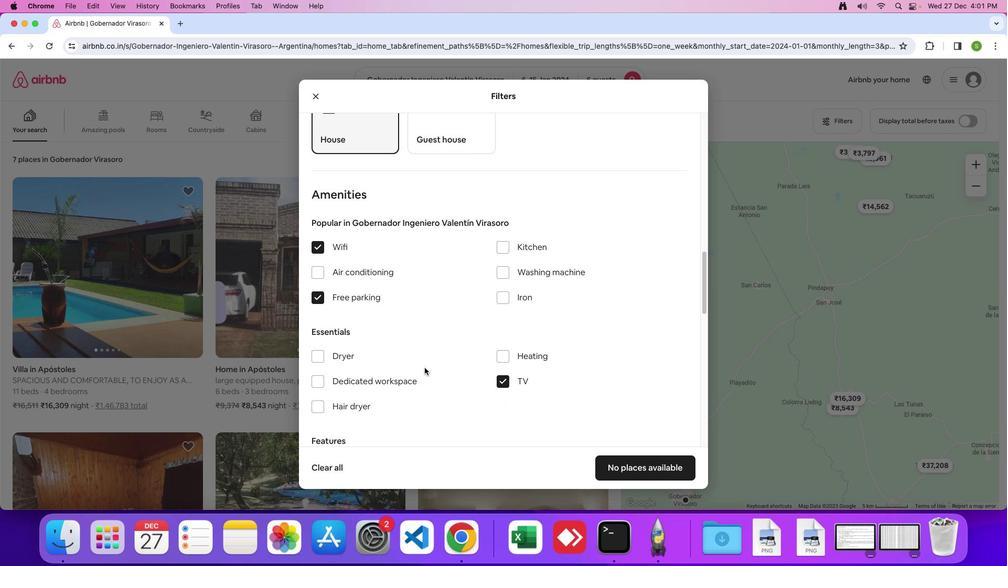 
Action: Mouse scrolled (424, 367) with delta (0, 0)
Screenshot: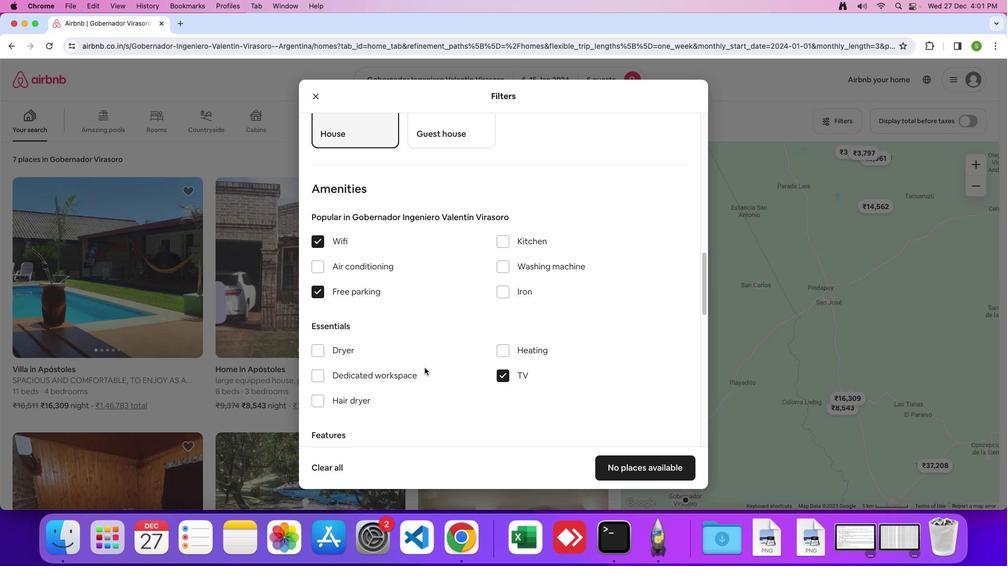
Action: Mouse scrolled (424, 367) with delta (0, 0)
Screenshot: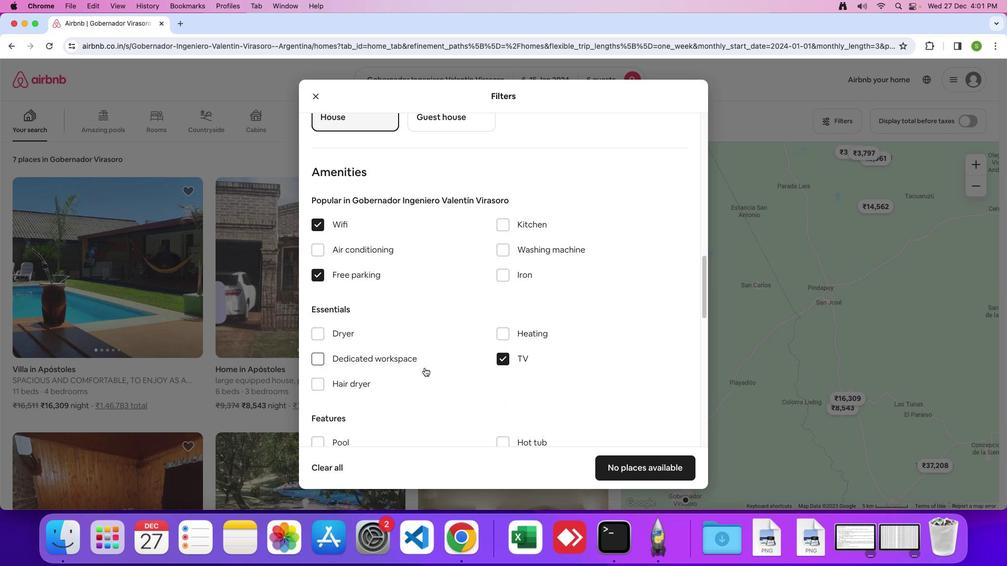 
Action: Mouse scrolled (424, 367) with delta (0, 0)
Screenshot: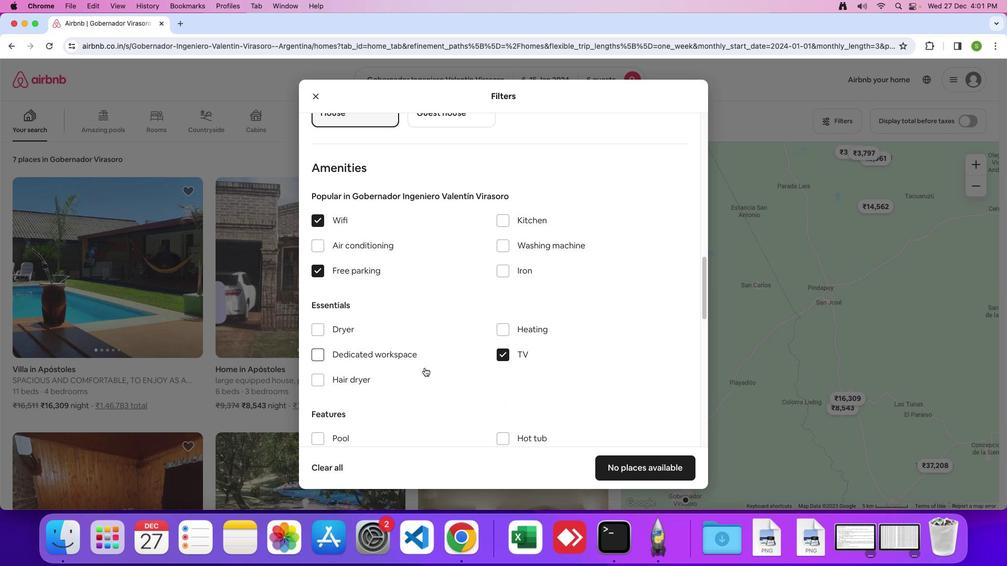 
Action: Mouse scrolled (424, 367) with delta (0, 0)
Screenshot: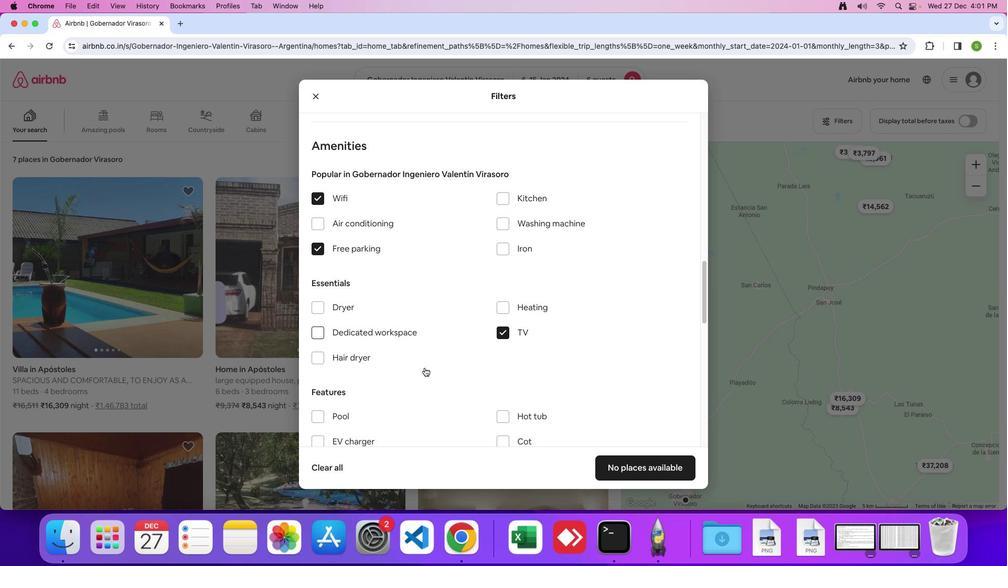 
Action: Mouse scrolled (424, 367) with delta (0, 0)
Screenshot: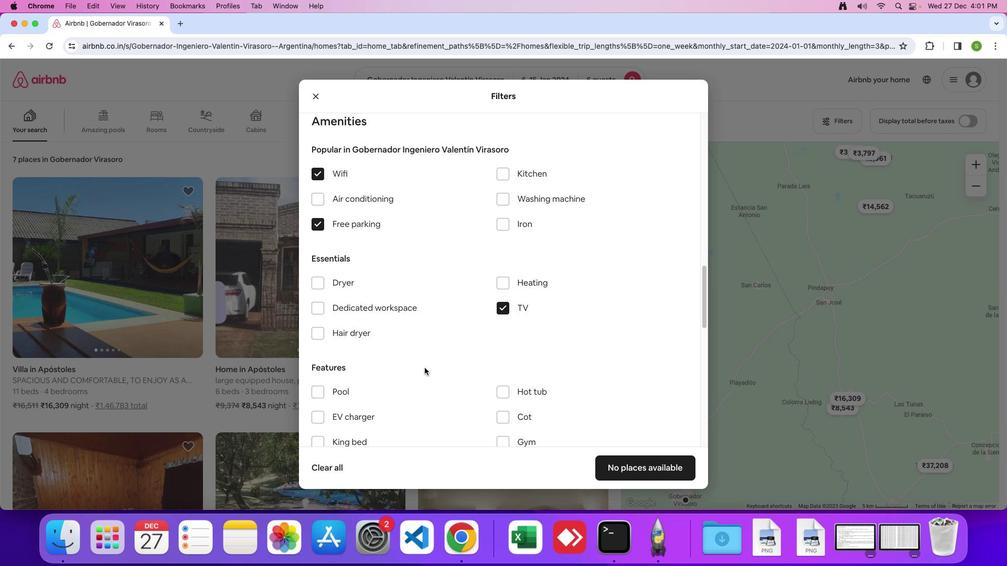 
Action: Mouse scrolled (424, 367) with delta (0, 0)
Screenshot: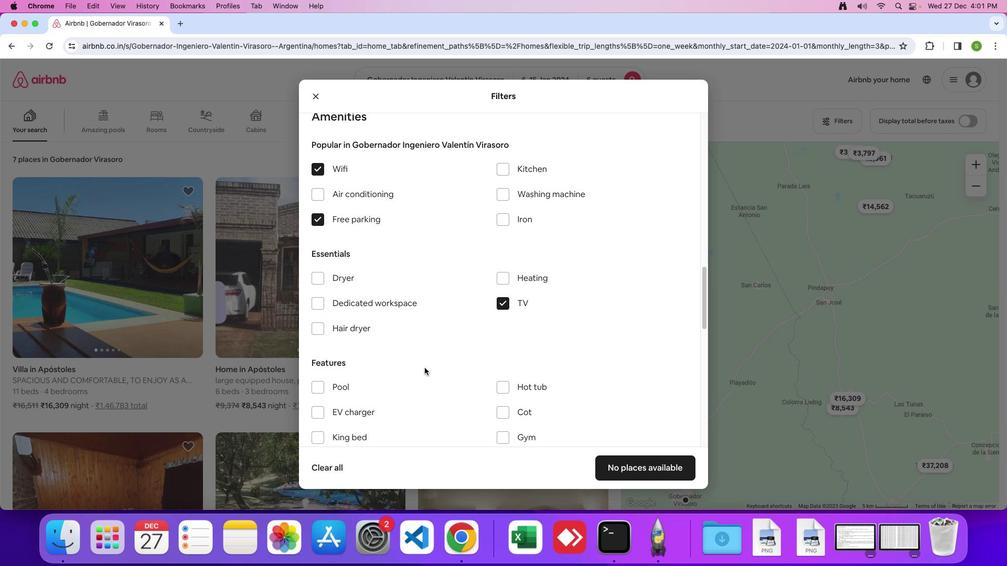
Action: Mouse scrolled (424, 367) with delta (0, 0)
Screenshot: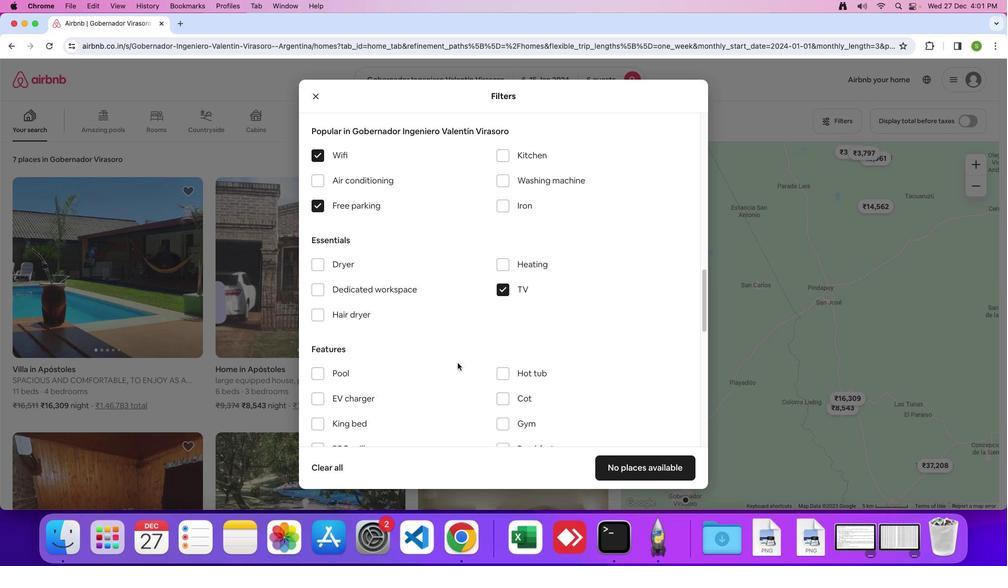 
Action: Mouse moved to (506, 371)
Screenshot: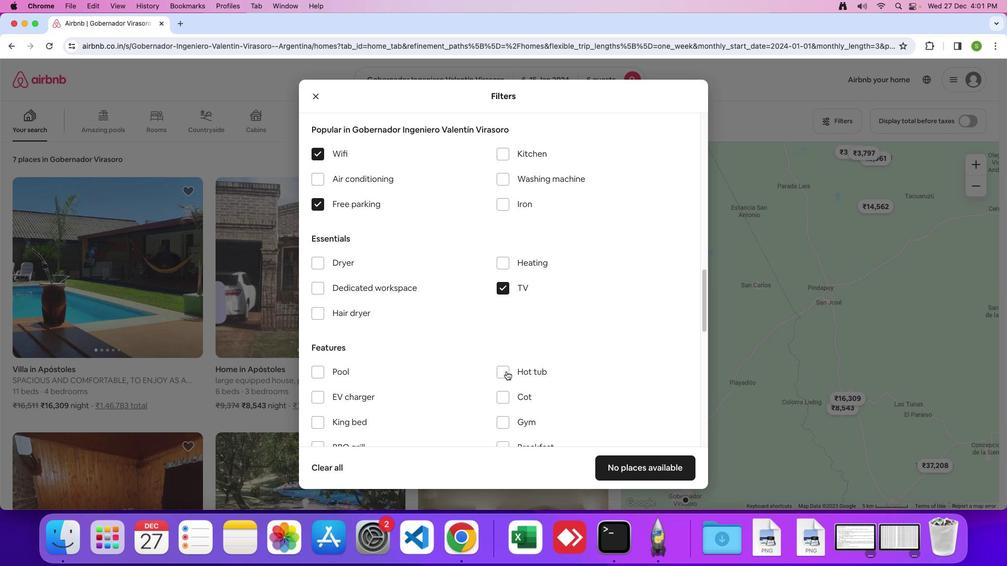 
Action: Mouse pressed left at (506, 371)
Screenshot: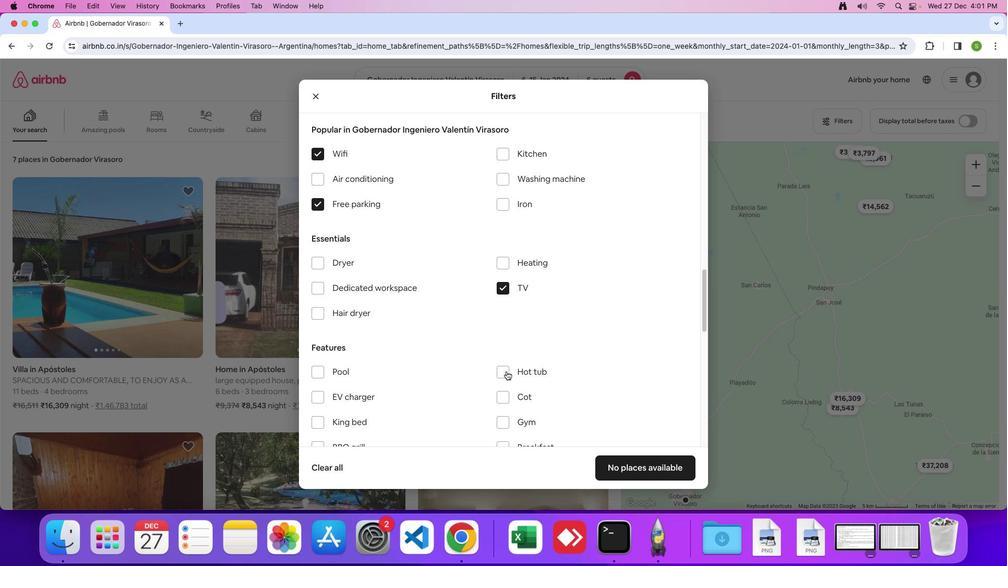 
Action: Mouse moved to (444, 367)
Screenshot: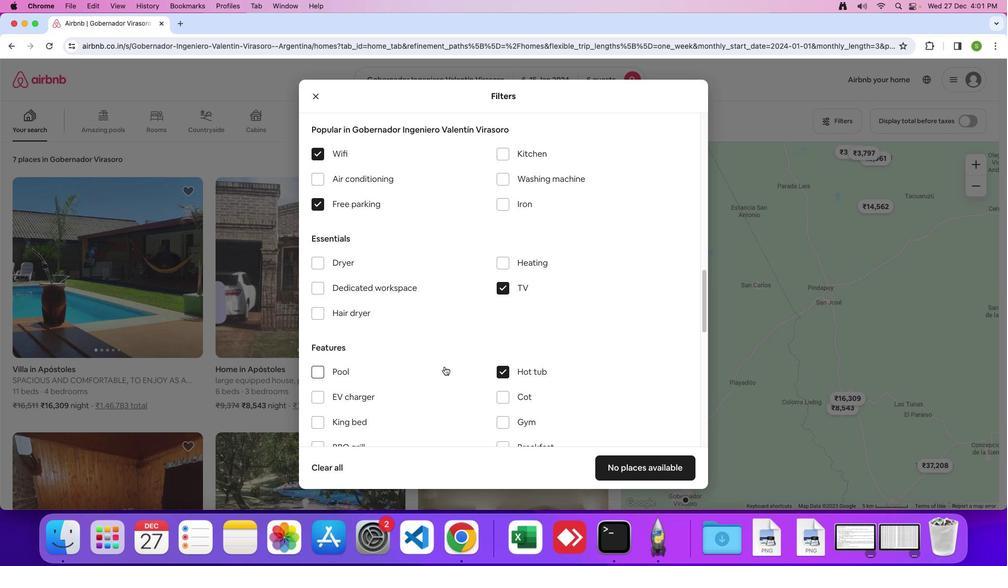 
Action: Mouse scrolled (444, 367) with delta (0, 0)
Screenshot: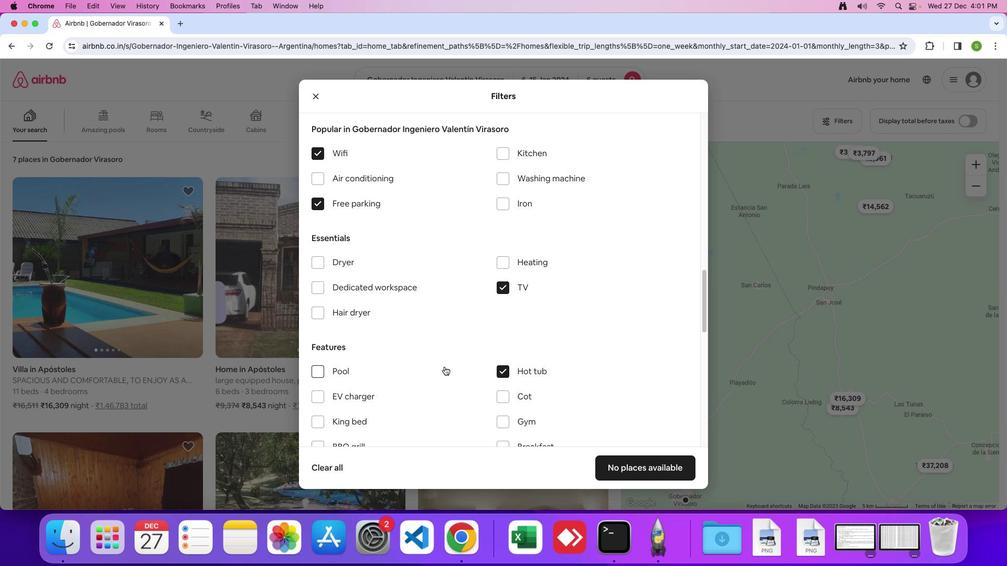 
Action: Mouse moved to (444, 367)
Screenshot: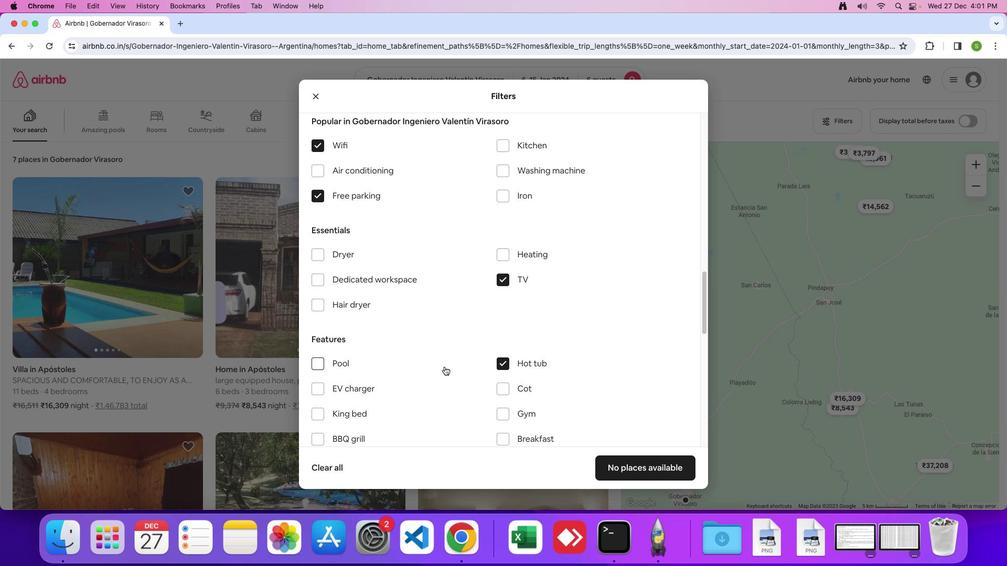 
Action: Mouse scrolled (444, 367) with delta (0, 0)
Screenshot: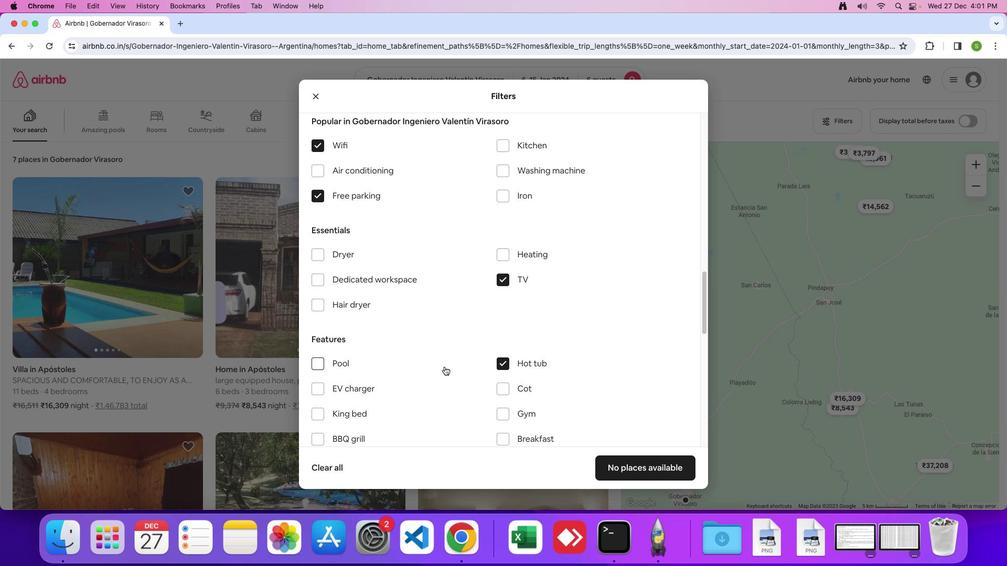 
Action: Mouse scrolled (444, 367) with delta (0, 0)
Screenshot: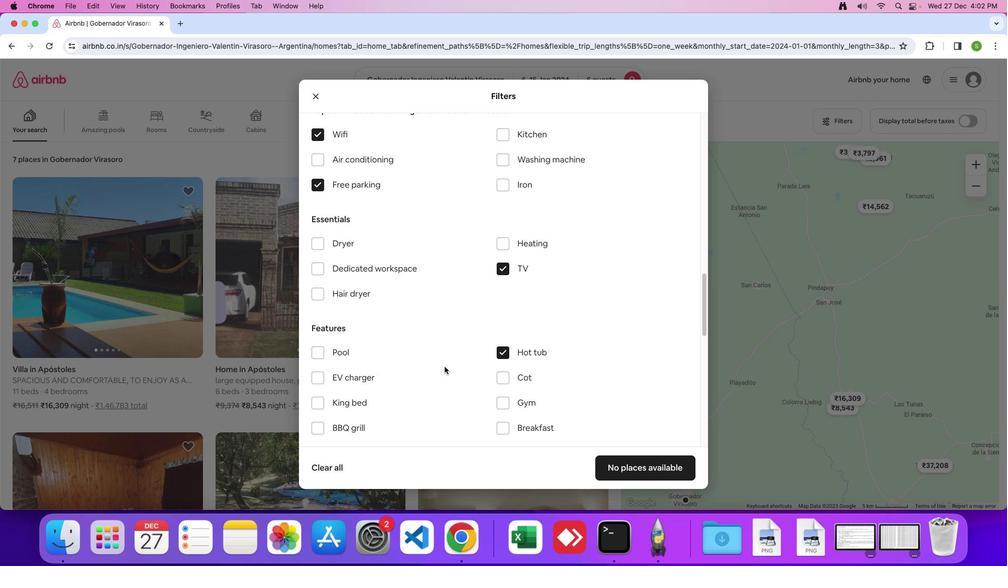 
Action: Mouse scrolled (444, 367) with delta (0, 0)
Screenshot: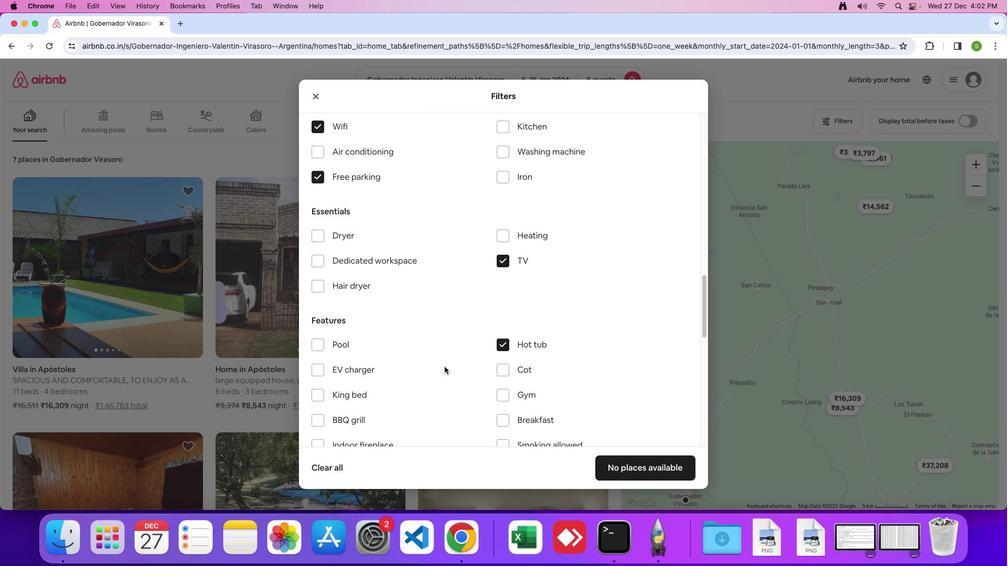 
Action: Mouse scrolled (444, 367) with delta (0, 0)
Screenshot: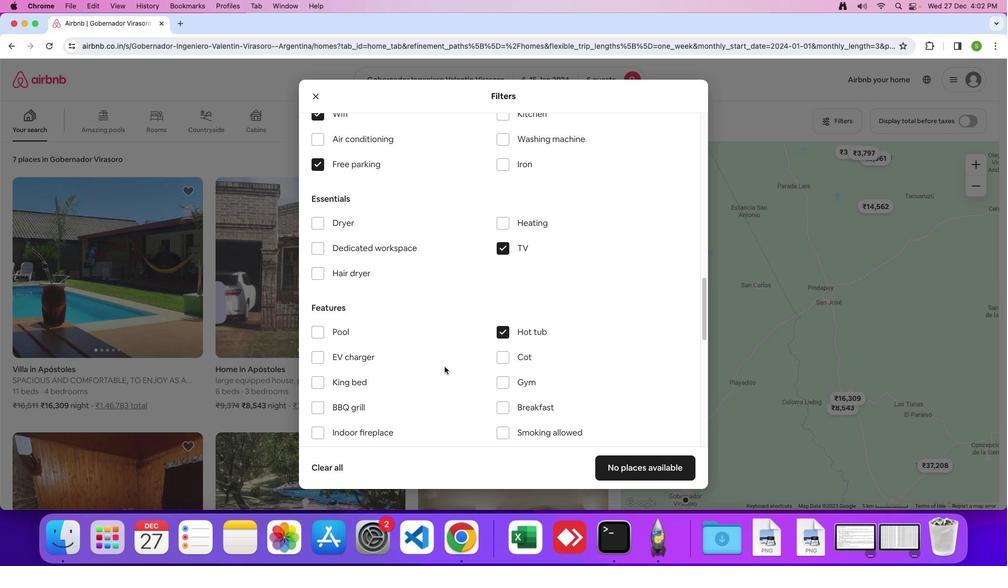 
Action: Mouse scrolled (444, 367) with delta (0, 0)
Screenshot: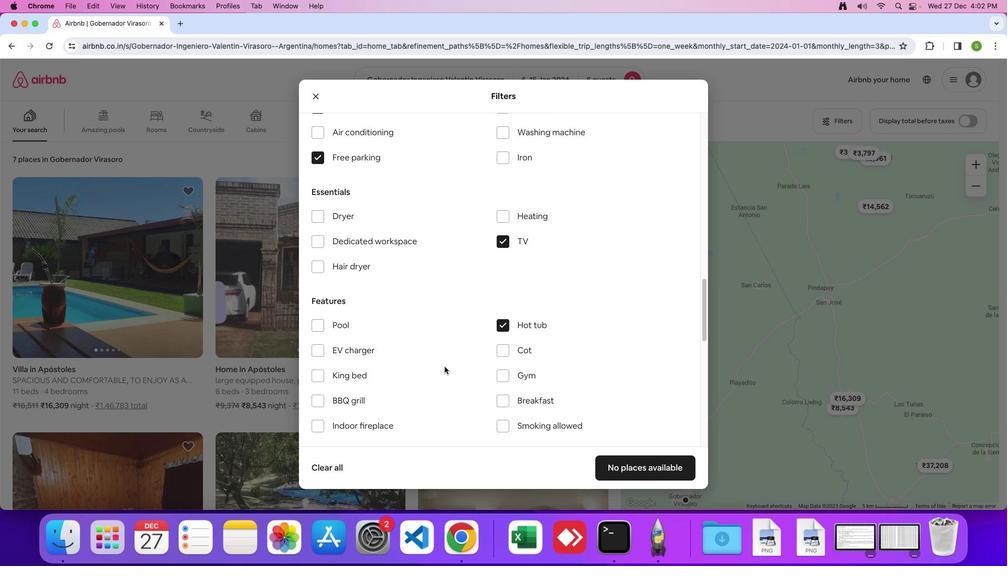 
Action: Mouse moved to (504, 364)
Screenshot: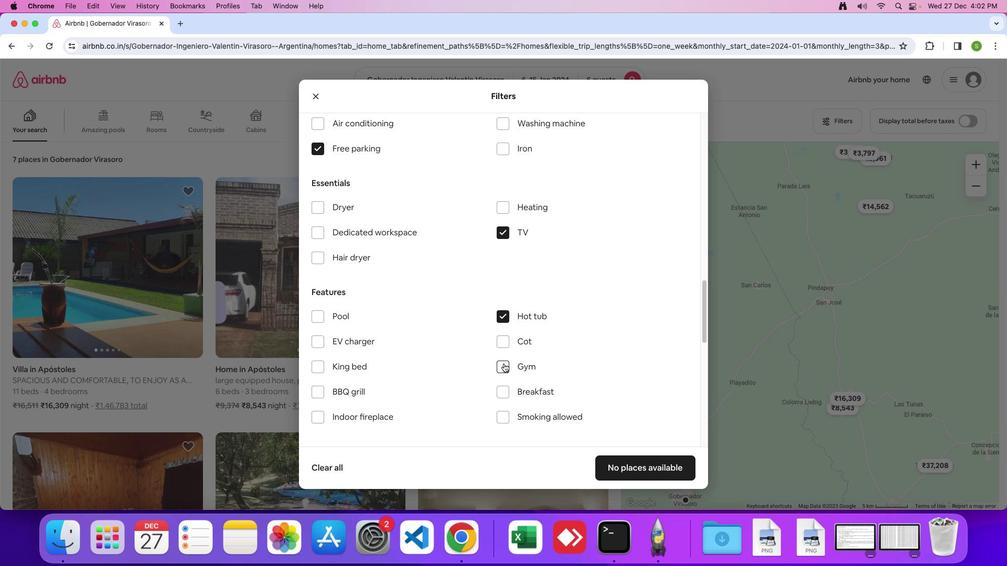 
Action: Mouse pressed left at (504, 364)
Screenshot: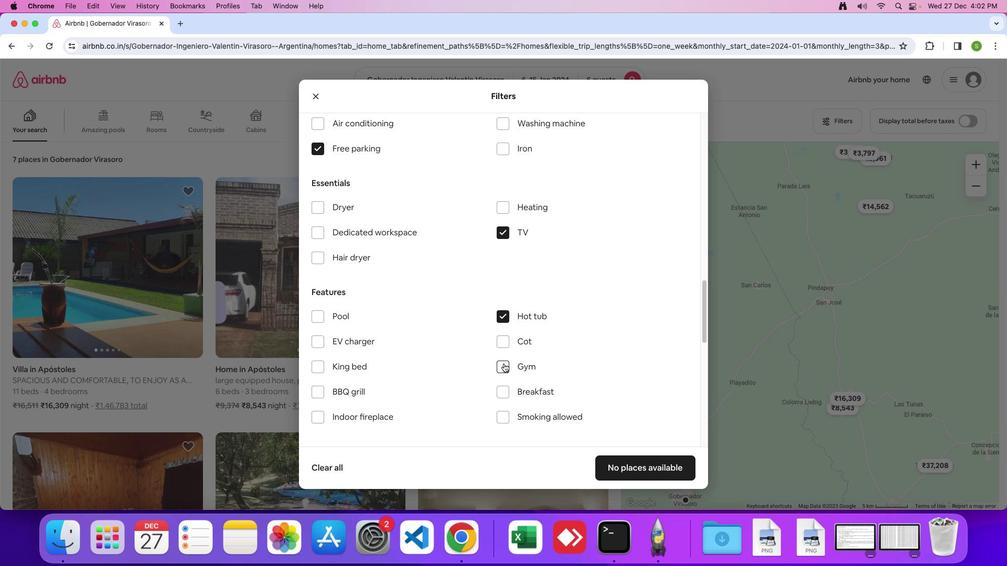 
Action: Mouse moved to (423, 369)
Screenshot: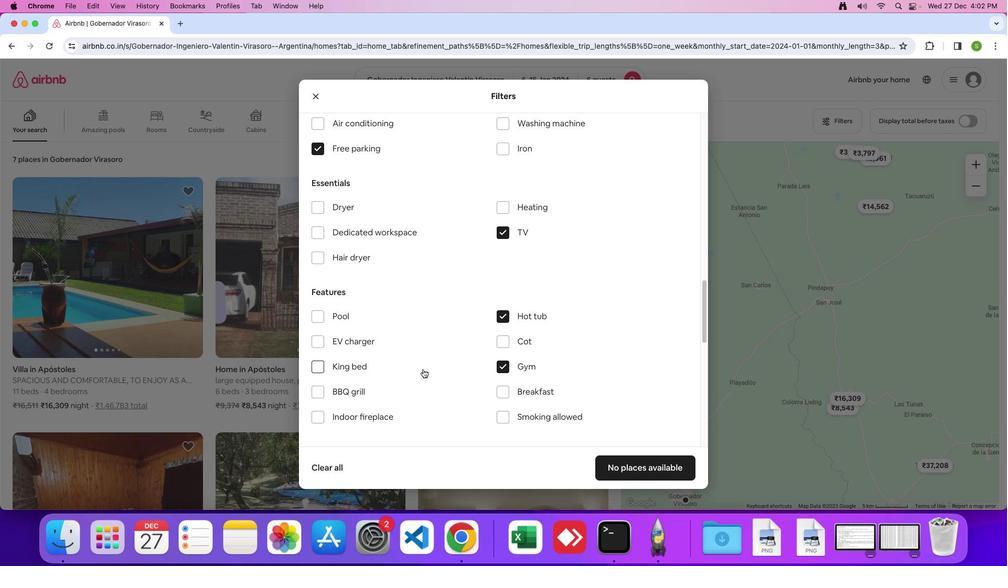 
Action: Mouse scrolled (423, 369) with delta (0, 0)
Screenshot: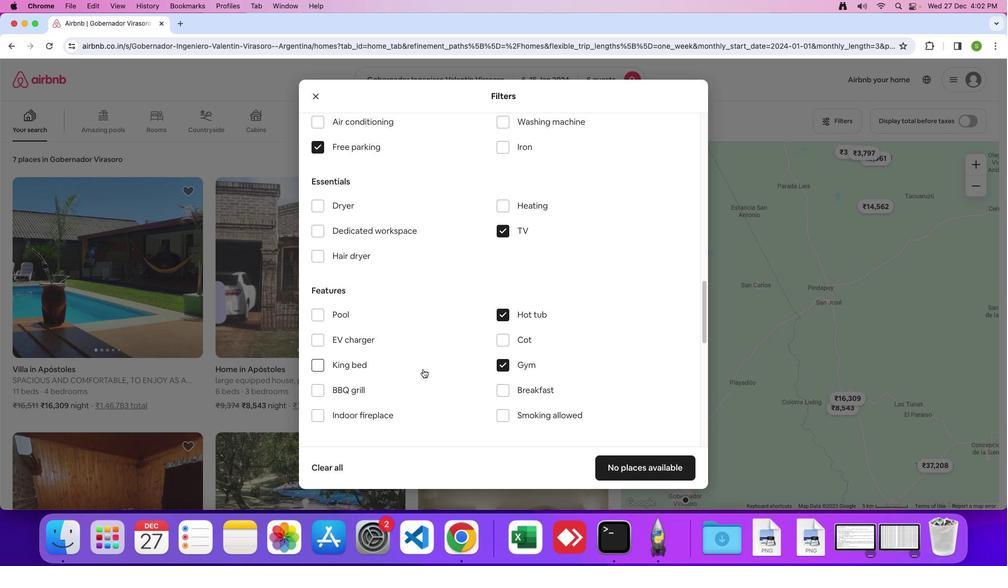 
Action: Mouse scrolled (423, 369) with delta (0, 0)
Screenshot: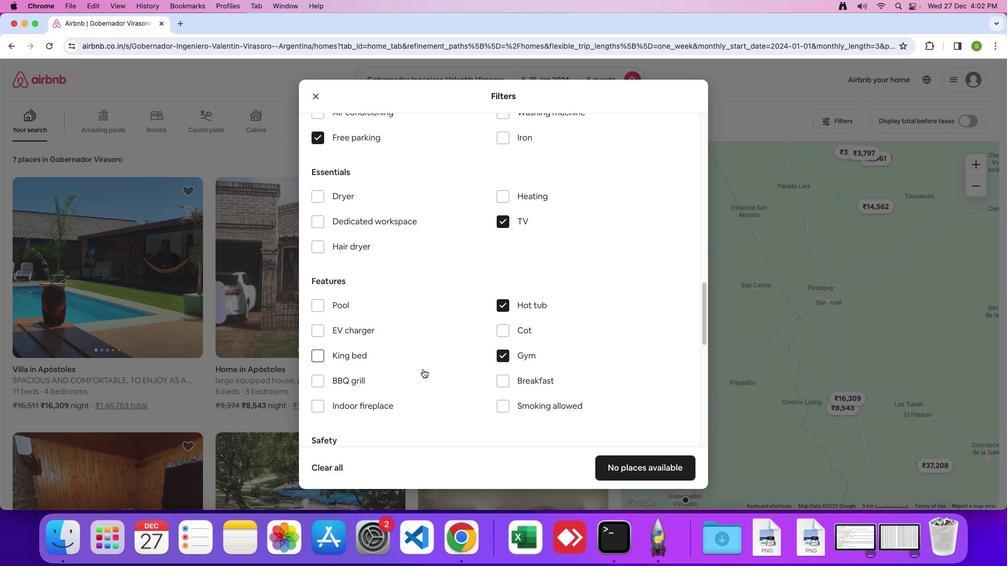 
Action: Mouse scrolled (423, 369) with delta (0, 0)
Screenshot: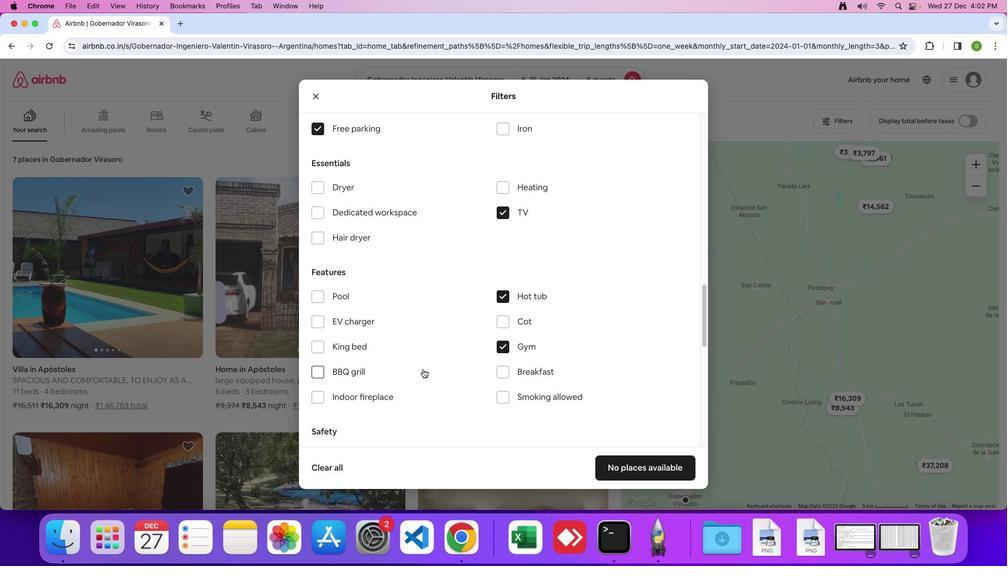 
Action: Mouse scrolled (423, 369) with delta (0, 0)
Screenshot: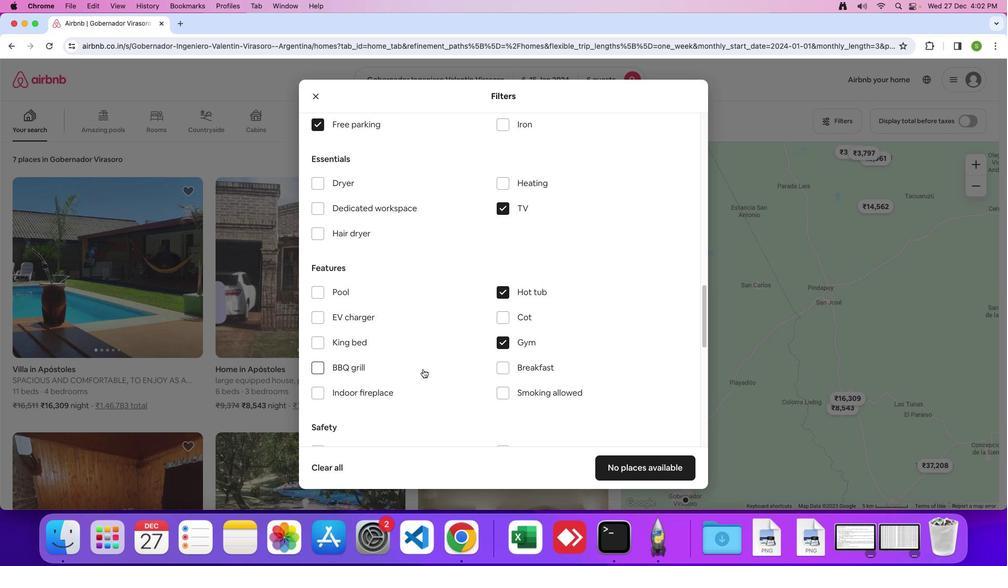 
Action: Mouse scrolled (423, 369) with delta (0, 0)
Screenshot: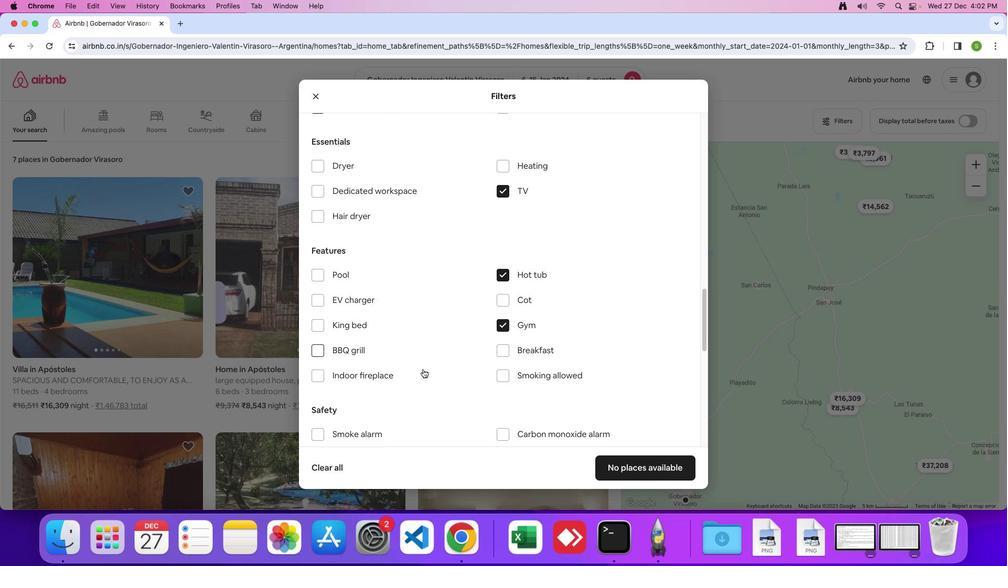 
Action: Mouse moved to (506, 367)
Screenshot: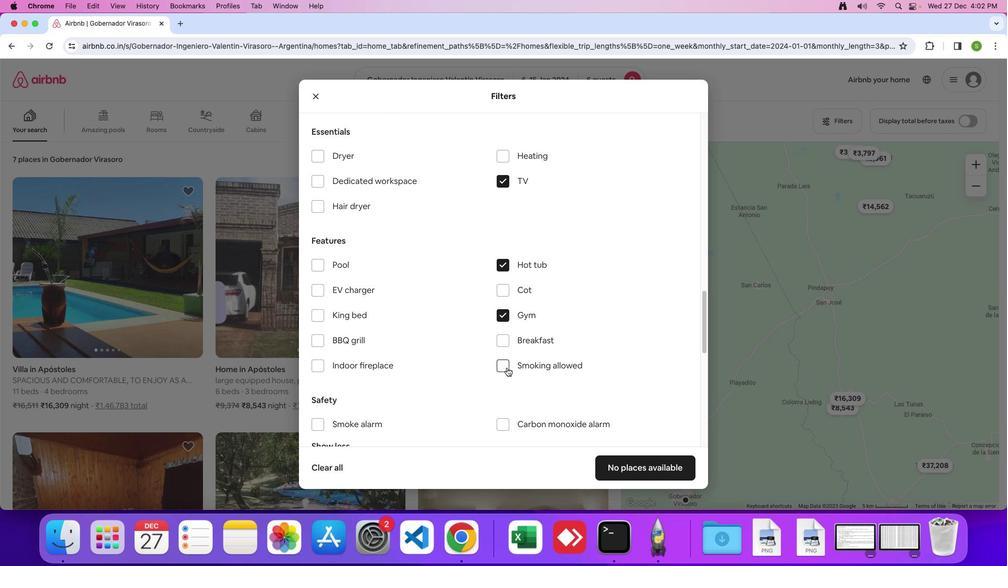 
Action: Mouse pressed left at (506, 367)
Screenshot: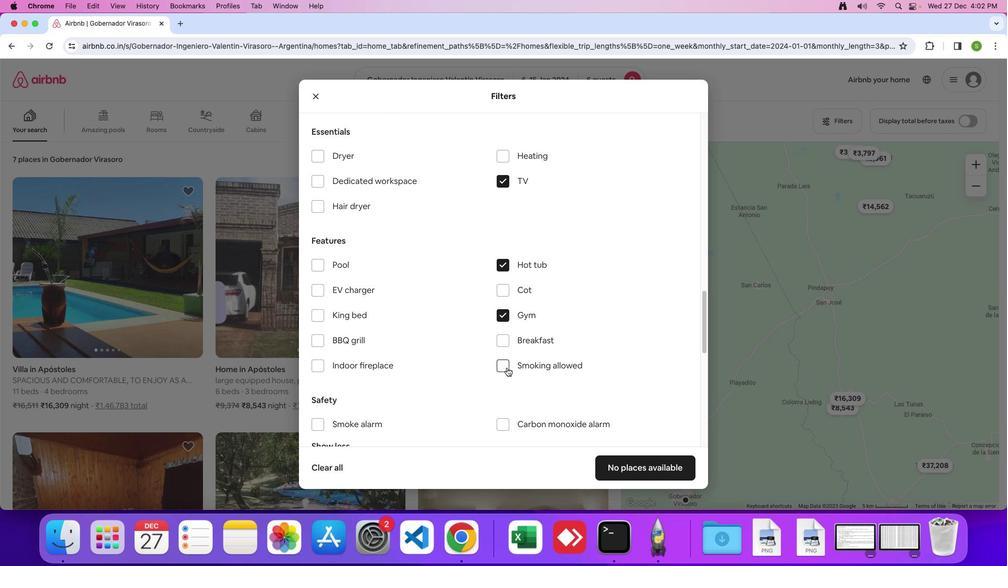 
Action: Mouse moved to (422, 362)
Screenshot: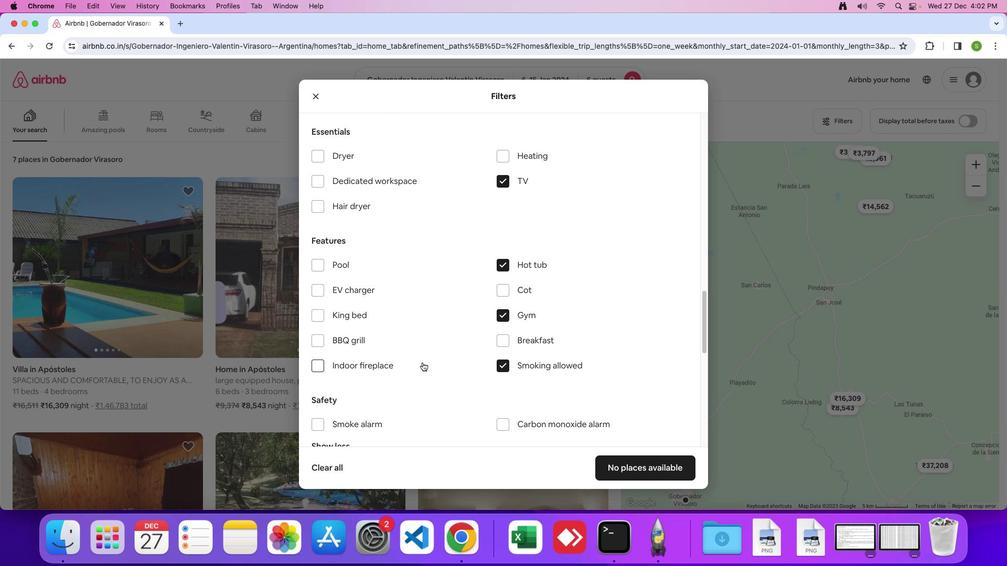 
Action: Mouse scrolled (422, 362) with delta (0, 0)
Screenshot: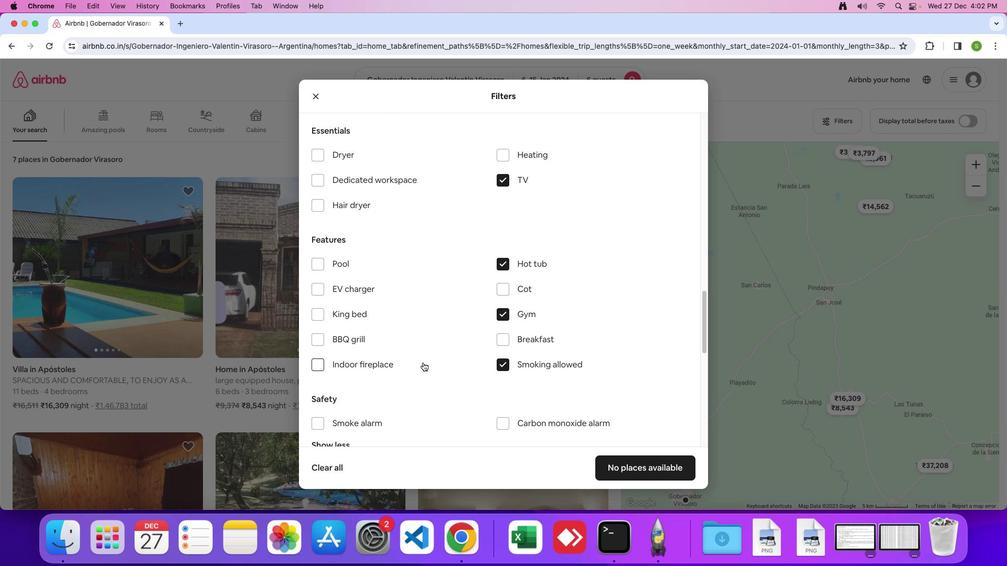 
Action: Mouse moved to (422, 362)
Screenshot: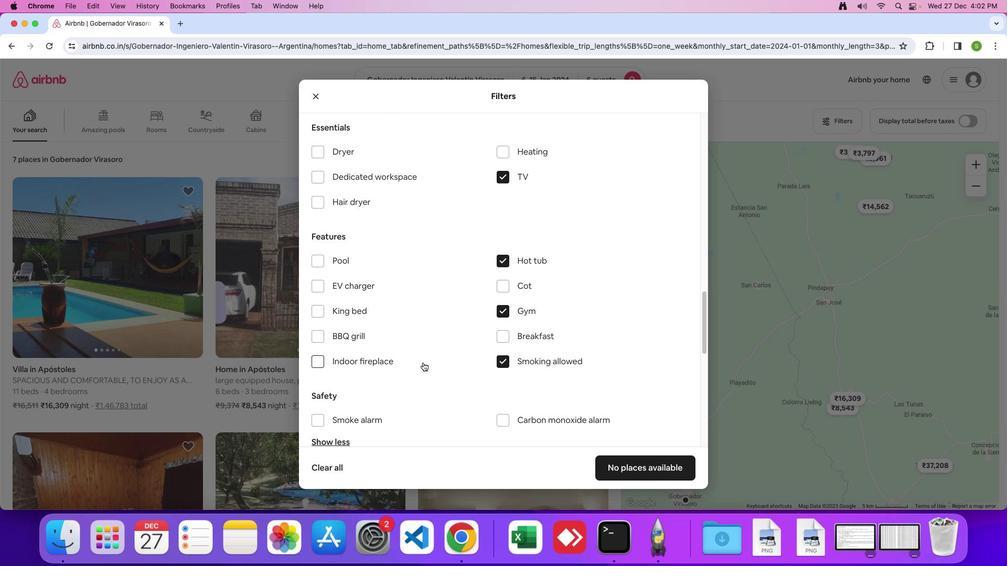 
Action: Mouse scrolled (422, 362) with delta (0, 0)
Screenshot: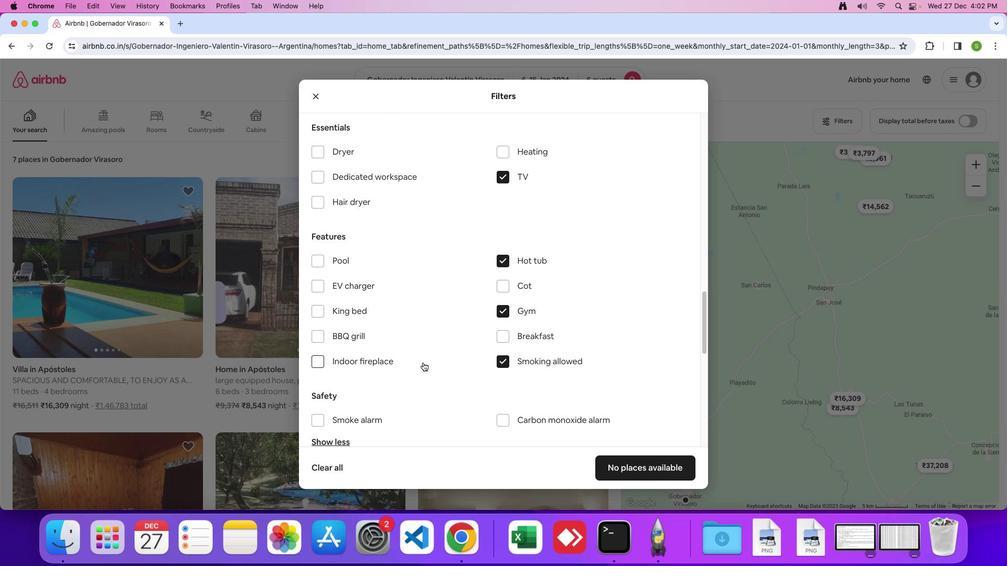 
Action: Mouse moved to (423, 362)
Screenshot: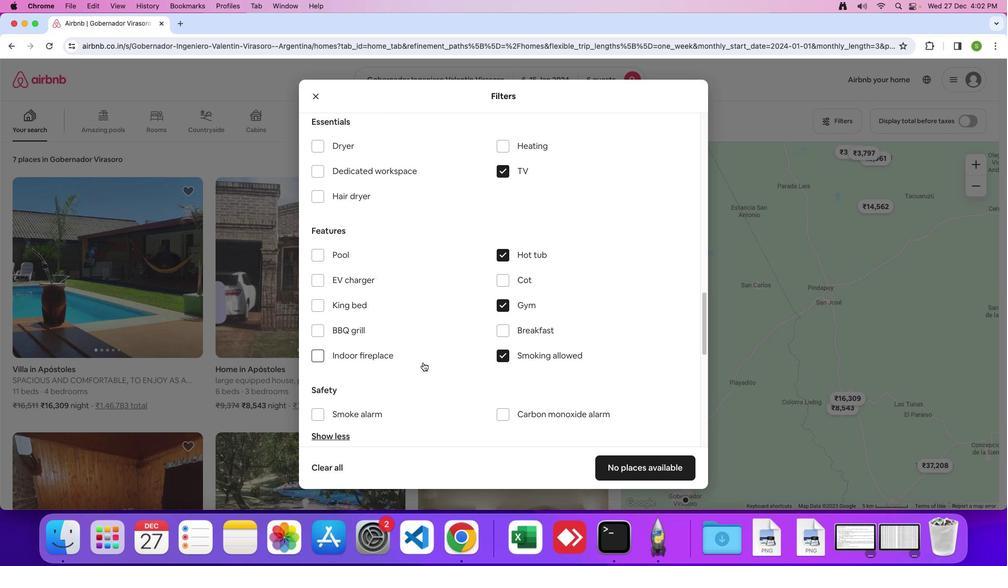
Action: Mouse scrolled (423, 362) with delta (0, 0)
Screenshot: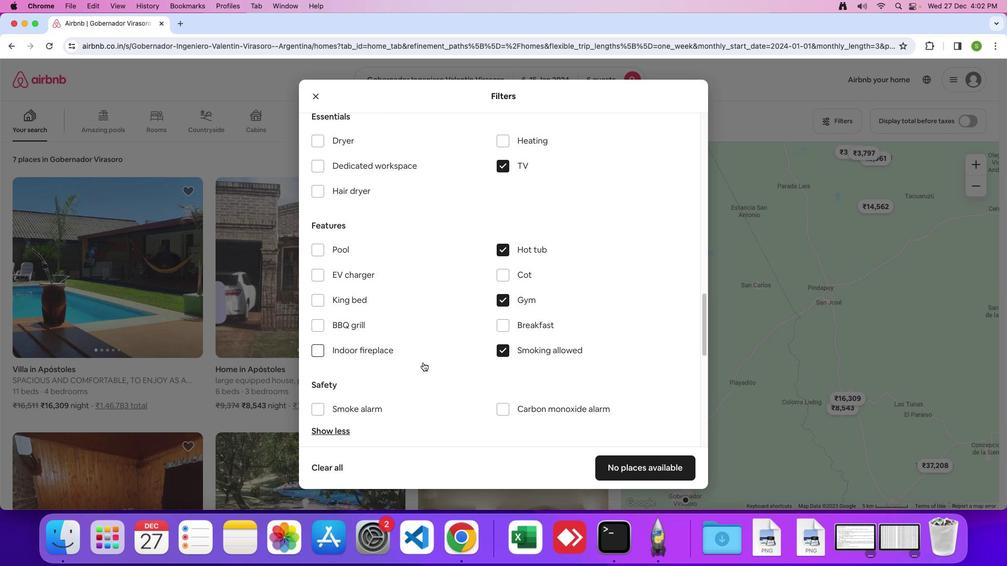 
Action: Mouse scrolled (423, 362) with delta (0, 0)
Screenshot: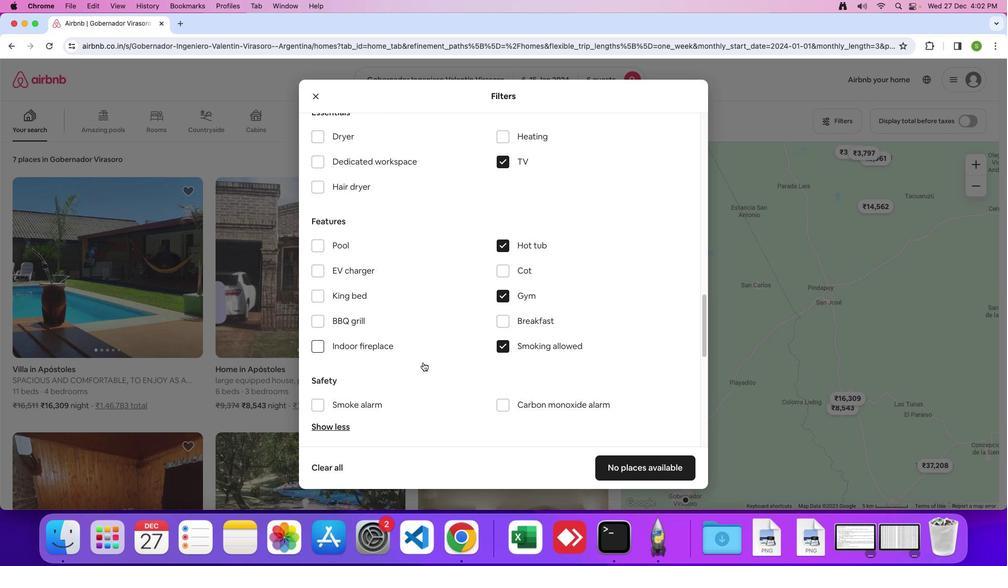 
Action: Mouse scrolled (423, 362) with delta (0, -1)
Screenshot: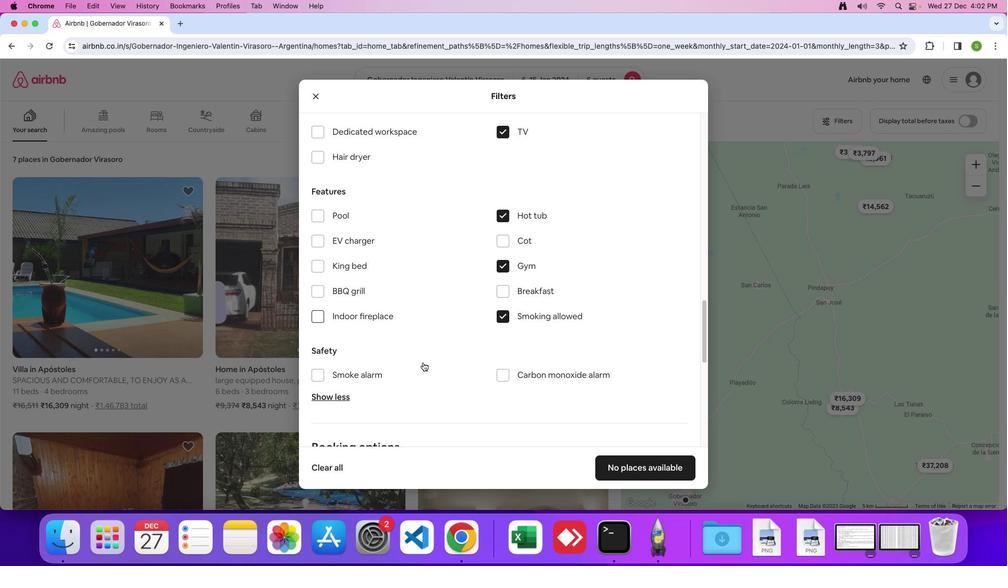 
Action: Mouse scrolled (423, 362) with delta (0, 0)
Screenshot: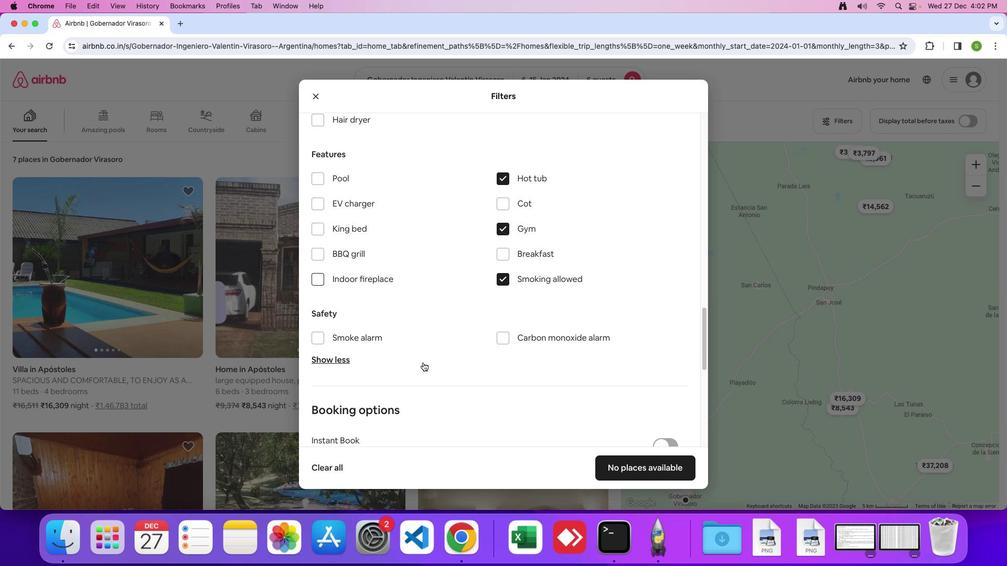 
Action: Mouse scrolled (423, 362) with delta (0, 0)
Screenshot: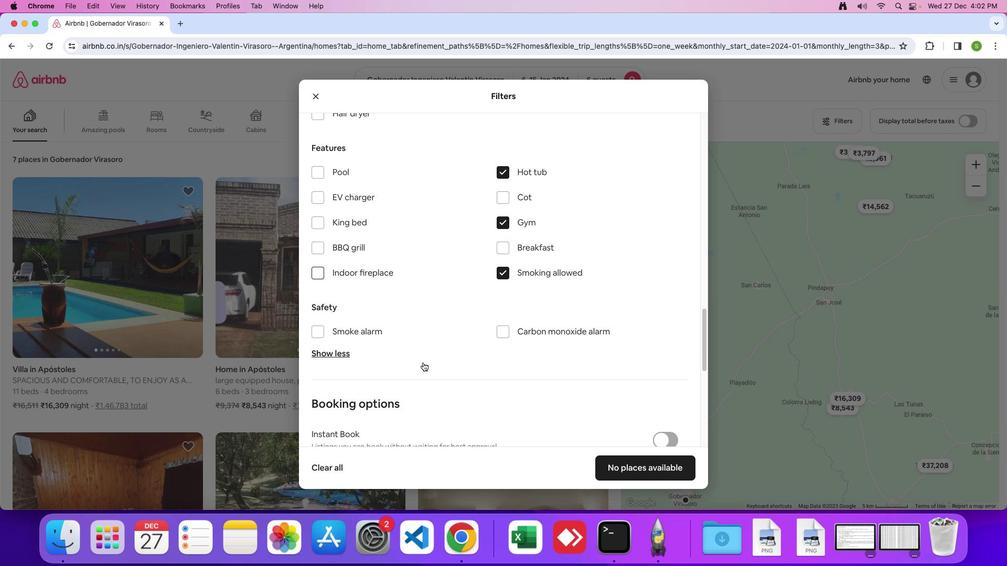 
Action: Mouse moved to (424, 361)
Screenshot: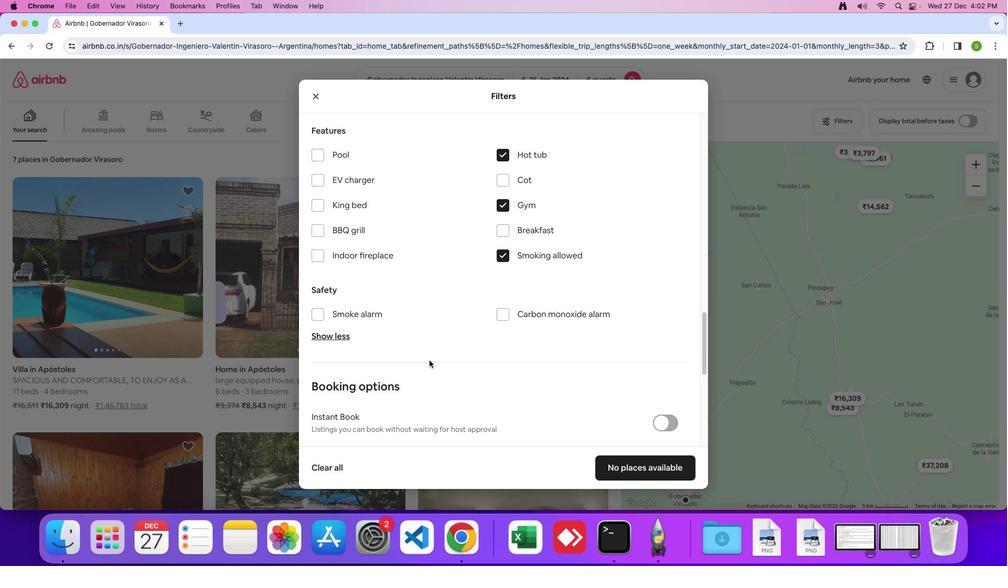 
Action: Mouse scrolled (424, 361) with delta (0, 0)
Screenshot: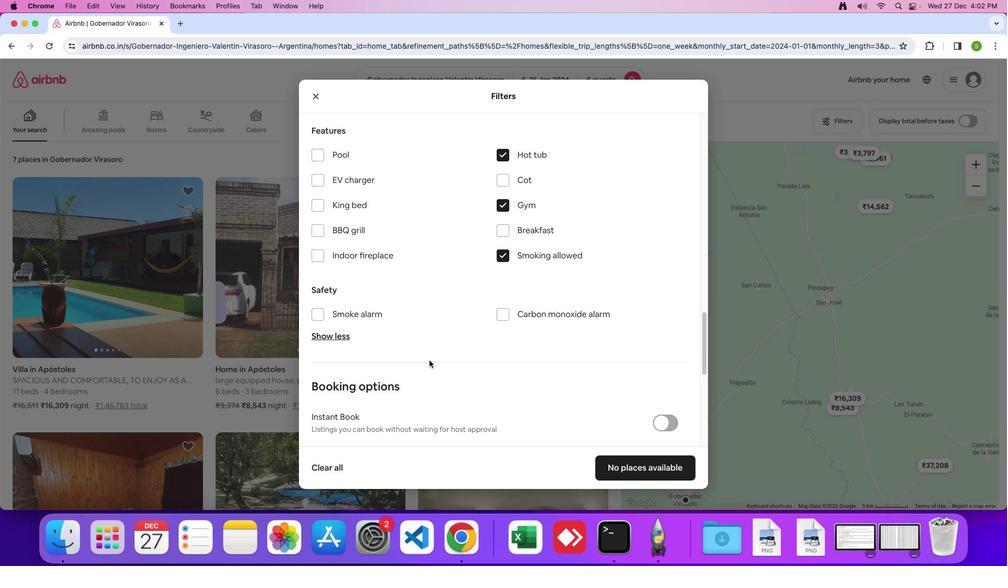 
Action: Mouse moved to (424, 361)
Screenshot: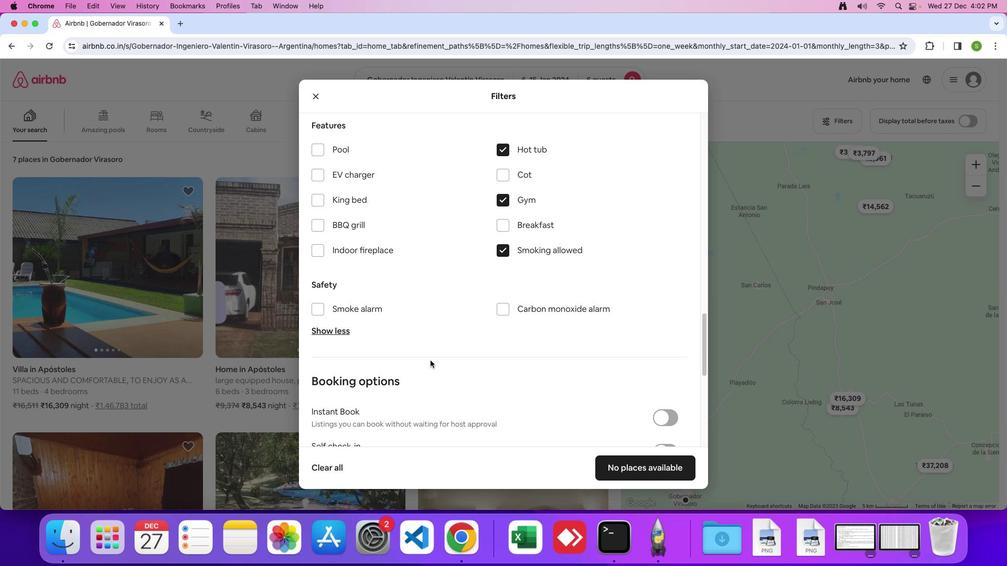
Action: Mouse scrolled (424, 361) with delta (0, 0)
Screenshot: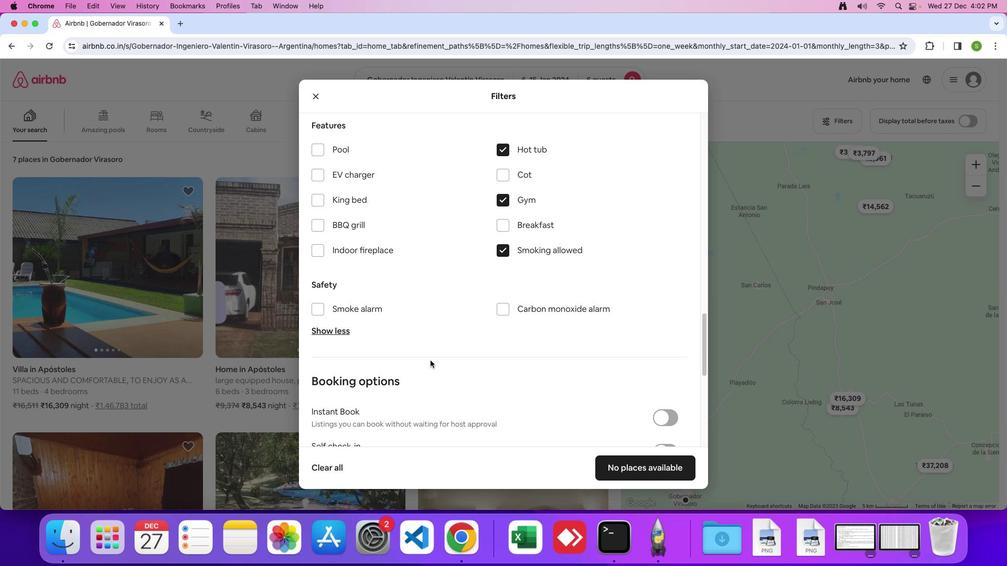 
Action: Mouse moved to (466, 363)
Screenshot: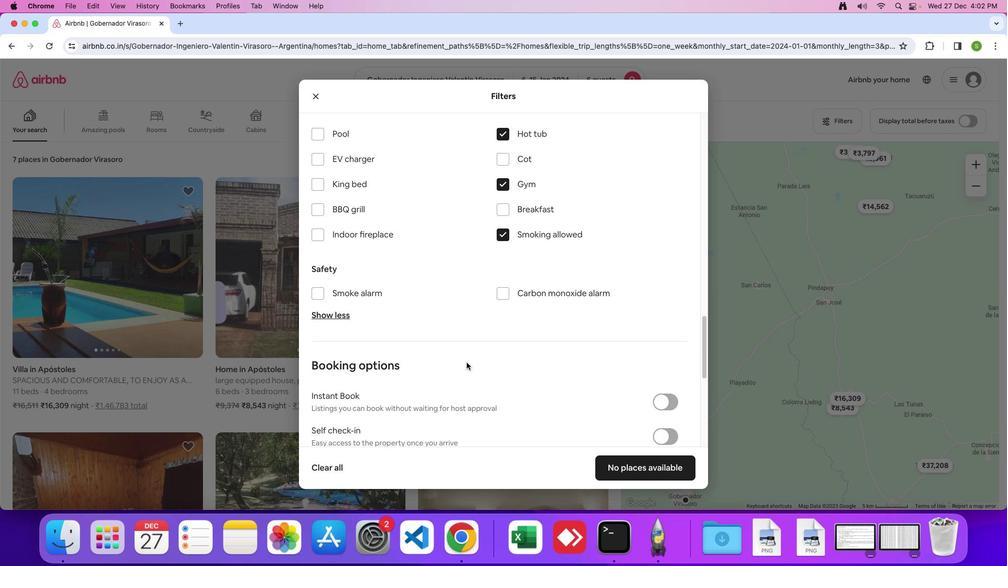 
Action: Mouse scrolled (466, 363) with delta (0, 0)
Screenshot: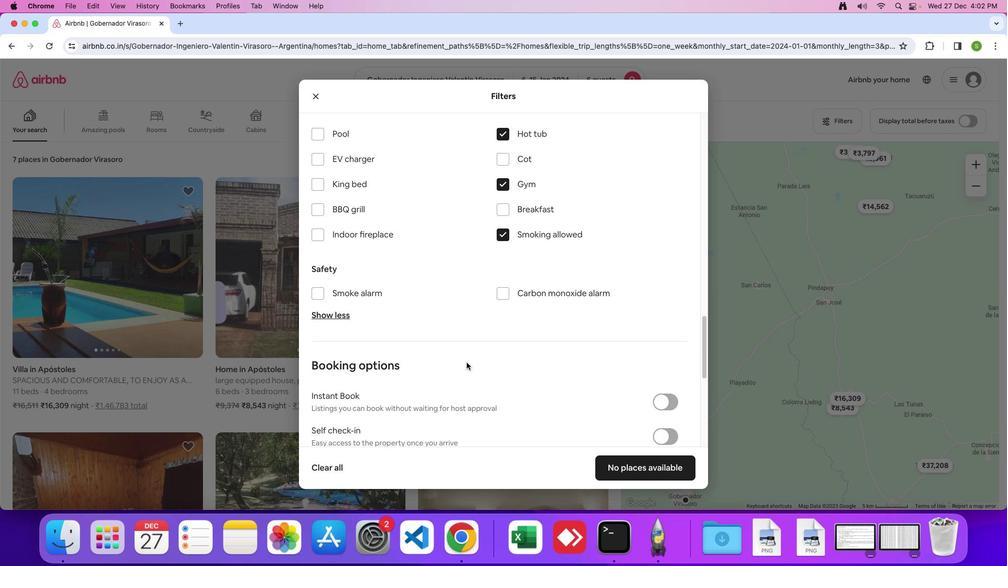 
Action: Mouse moved to (466, 363)
Screenshot: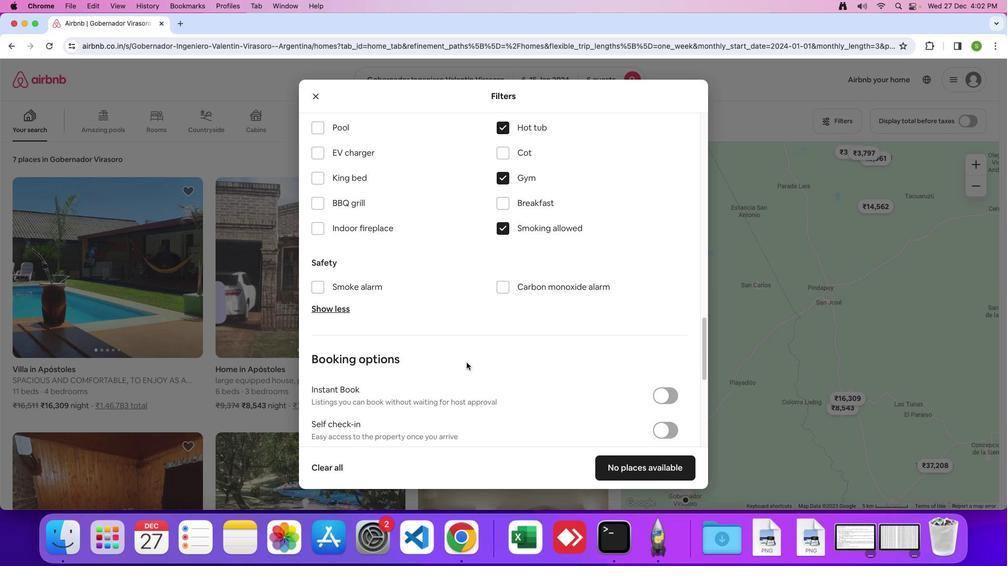 
Action: Mouse scrolled (466, 363) with delta (0, 0)
Screenshot: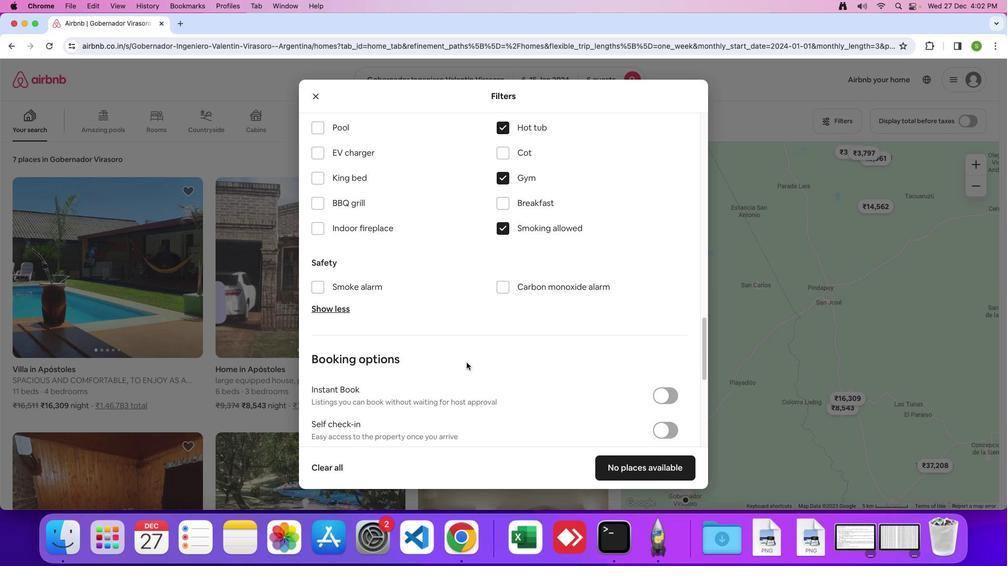 
Action: Mouse scrolled (466, 363) with delta (0, 0)
Screenshot: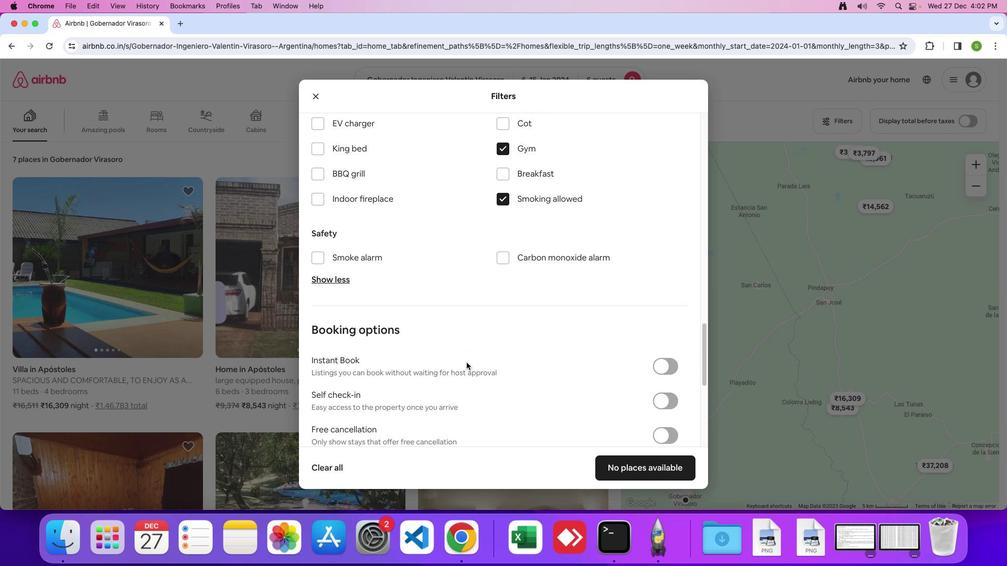
Action: Mouse moved to (486, 365)
Screenshot: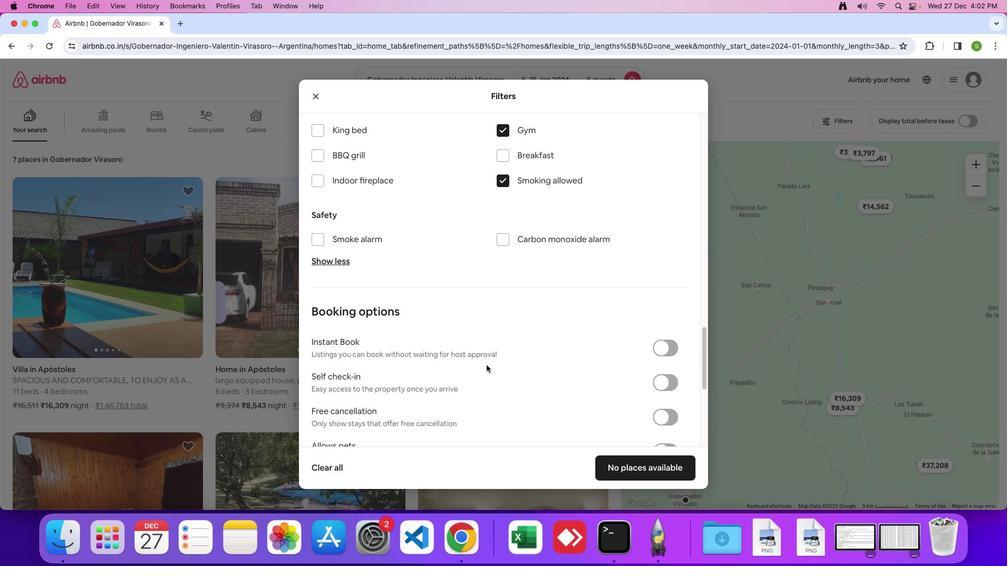 
Action: Mouse scrolled (486, 365) with delta (0, 0)
Screenshot: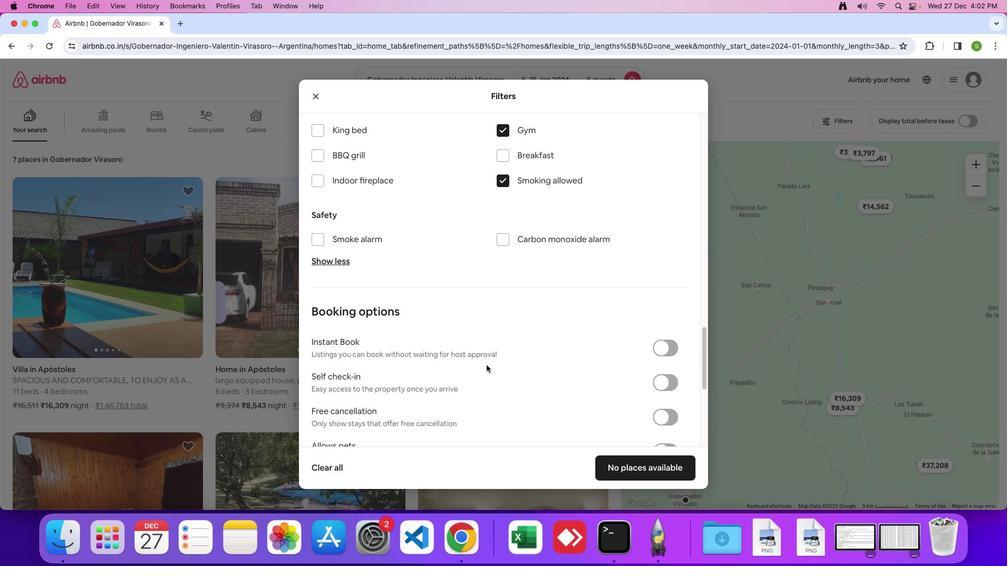 
Action: Mouse moved to (486, 365)
Screenshot: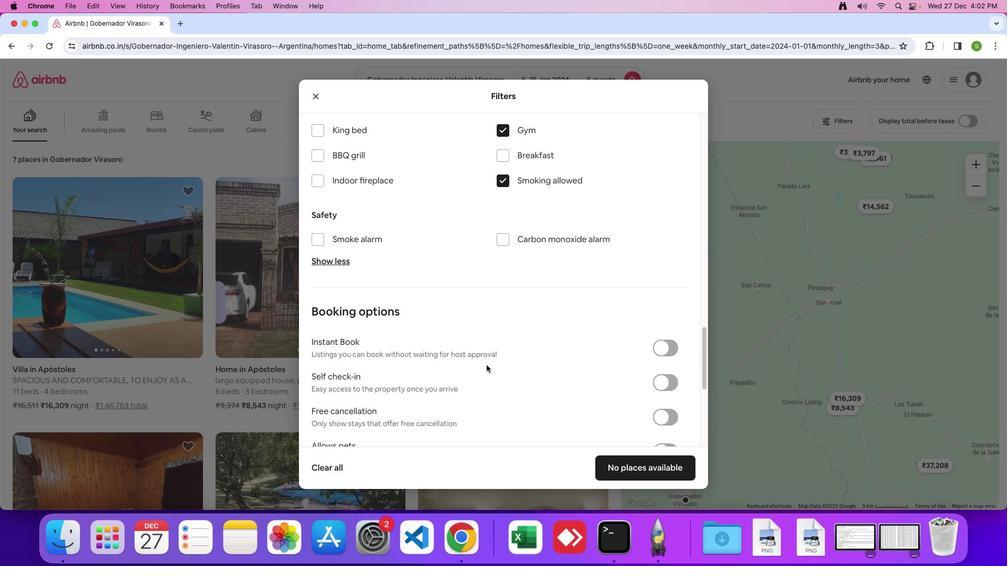 
Action: Mouse scrolled (486, 365) with delta (0, 0)
Screenshot: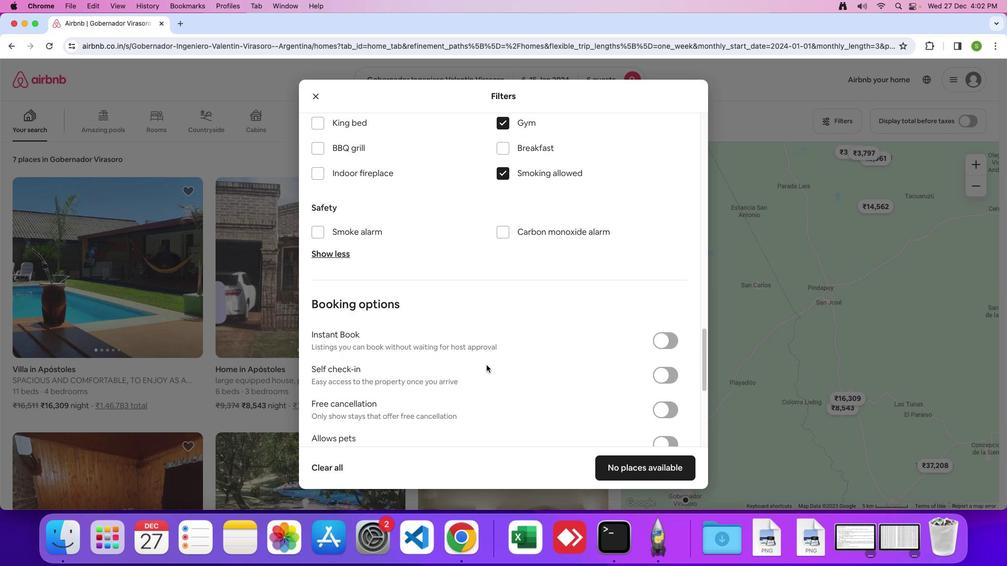 
Action: Mouse scrolled (486, 365) with delta (0, 0)
Screenshot: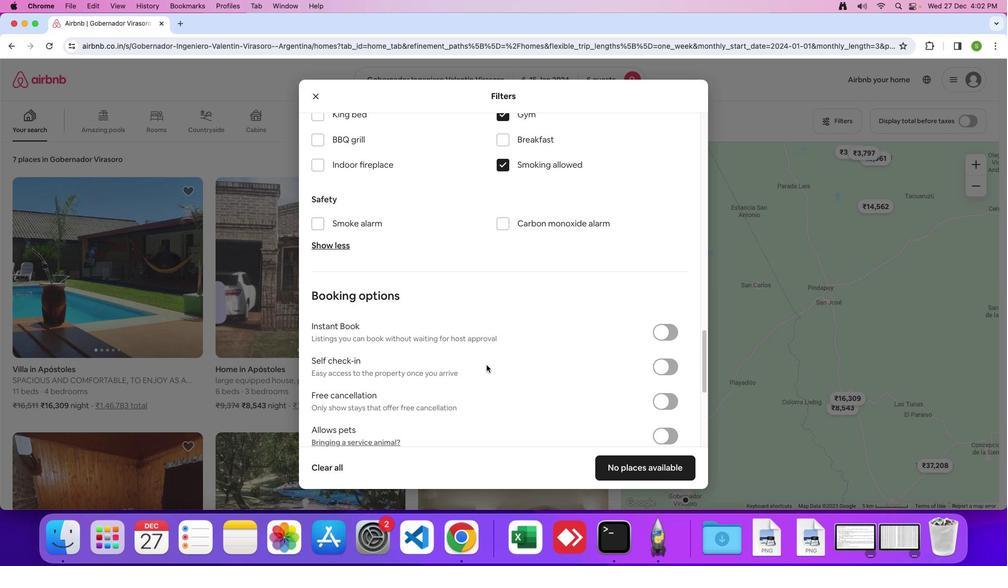 
Action: Mouse scrolled (486, 365) with delta (0, 0)
Screenshot: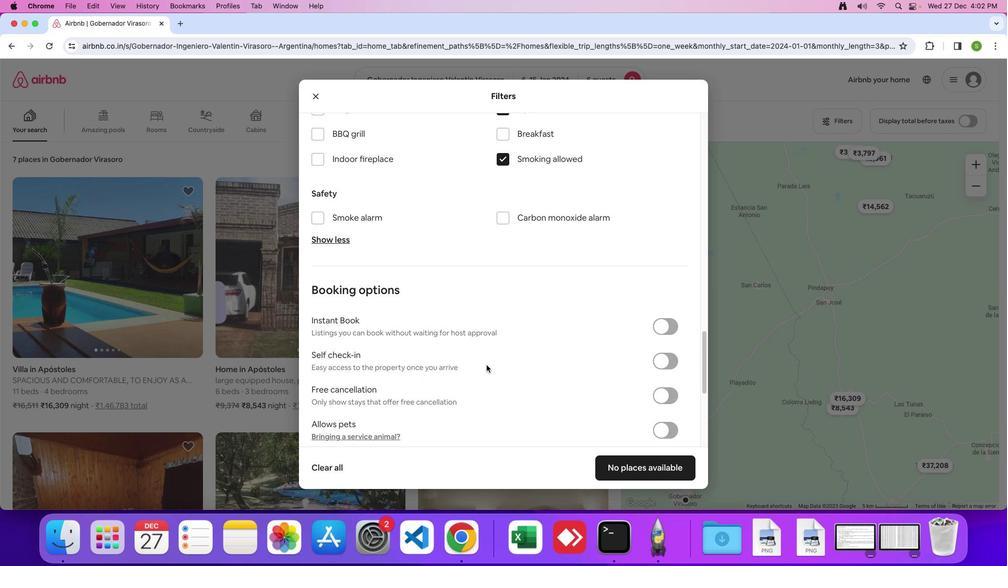 
Action: Mouse scrolled (486, 365) with delta (0, 0)
Screenshot: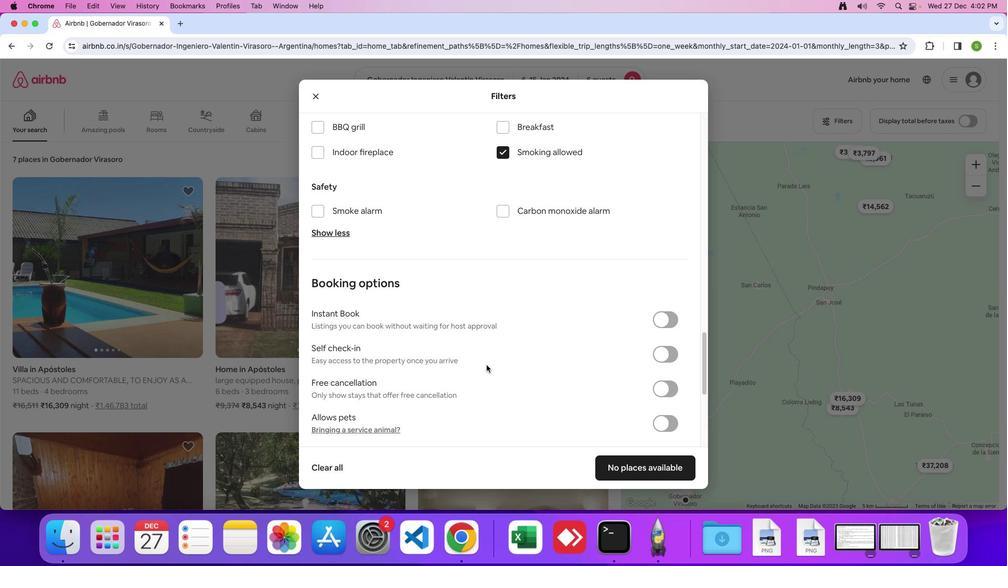 
Action: Mouse scrolled (486, 365) with delta (0, 0)
Screenshot: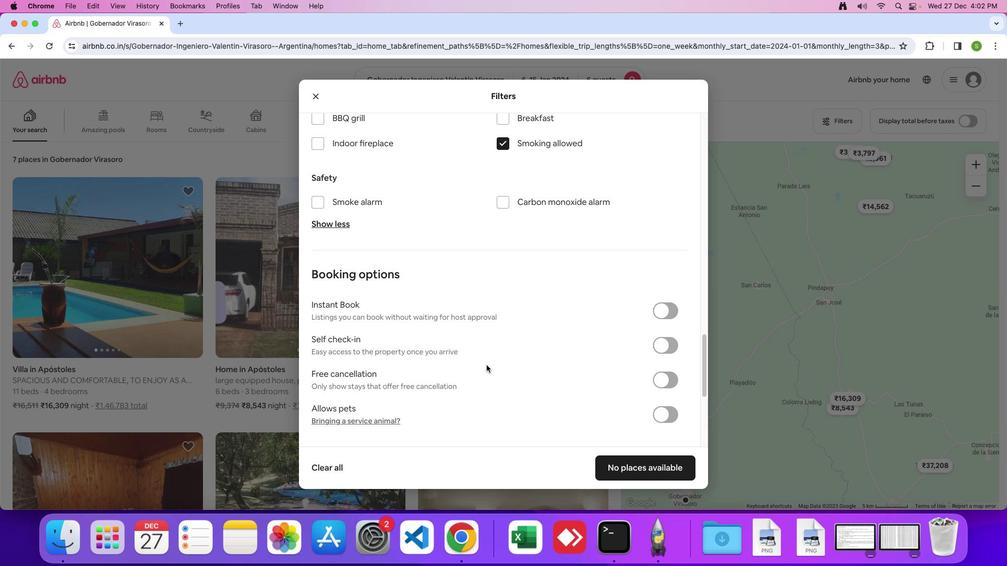 
Action: Mouse scrolled (486, 365) with delta (0, 0)
Screenshot: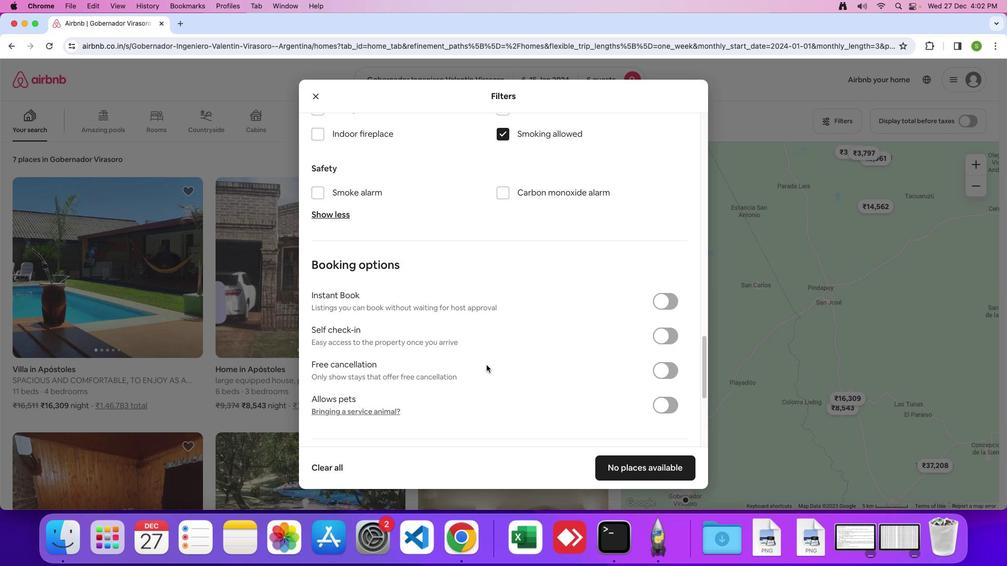 
Action: Mouse scrolled (486, 365) with delta (0, 0)
Screenshot: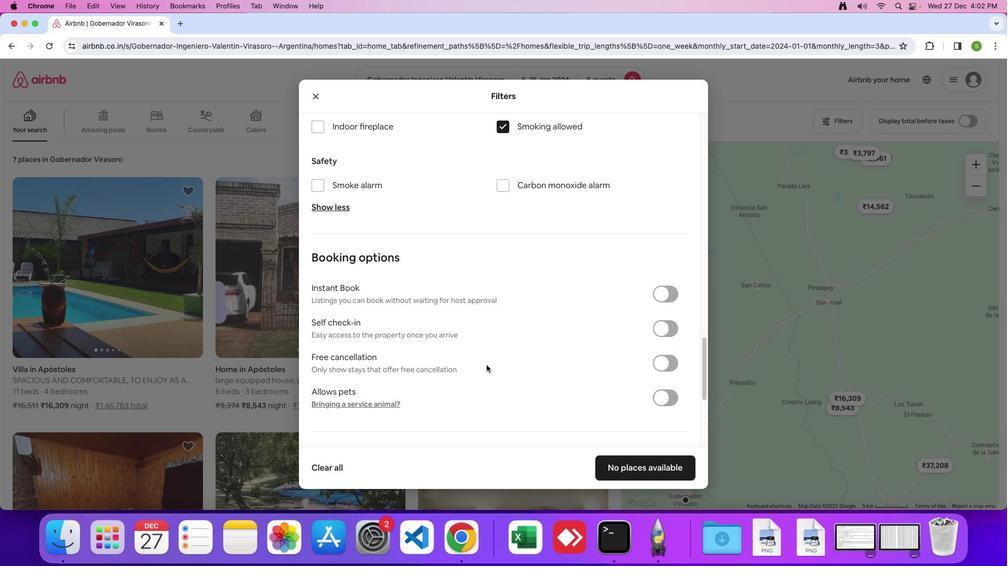 
Action: Mouse scrolled (486, 365) with delta (0, 0)
Screenshot: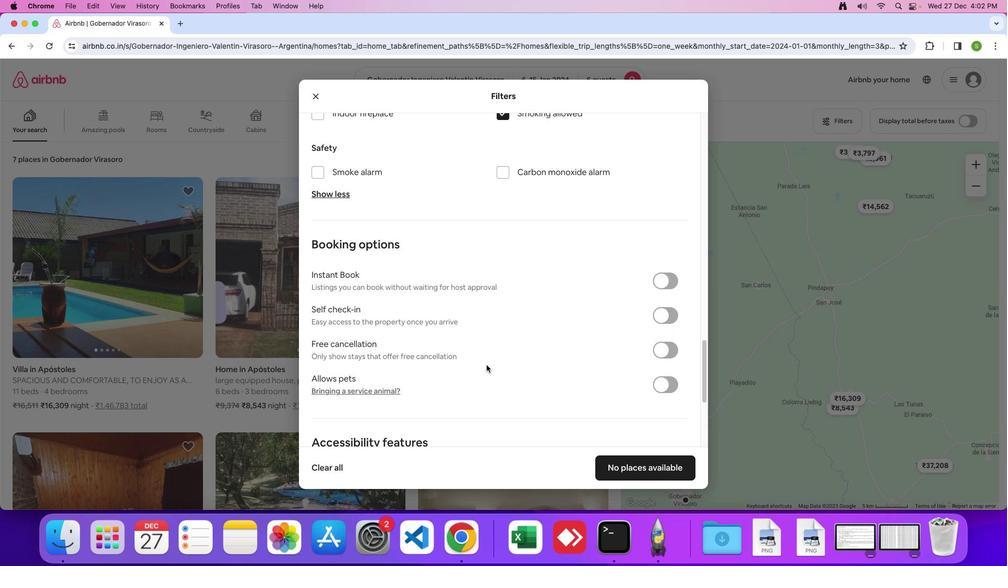 
Action: Mouse scrolled (486, 365) with delta (0, 0)
Screenshot: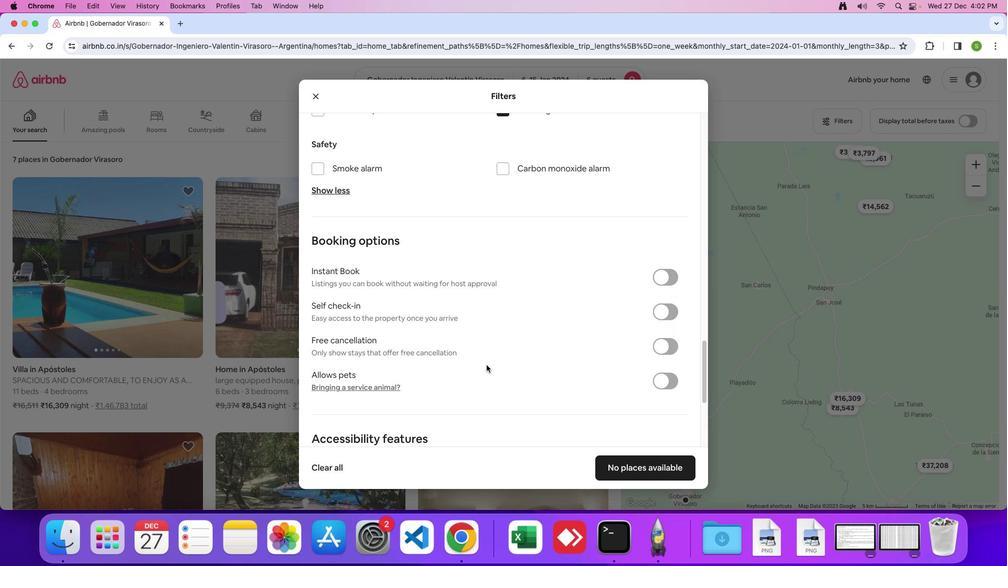 
Action: Mouse scrolled (486, 365) with delta (0, 0)
Screenshot: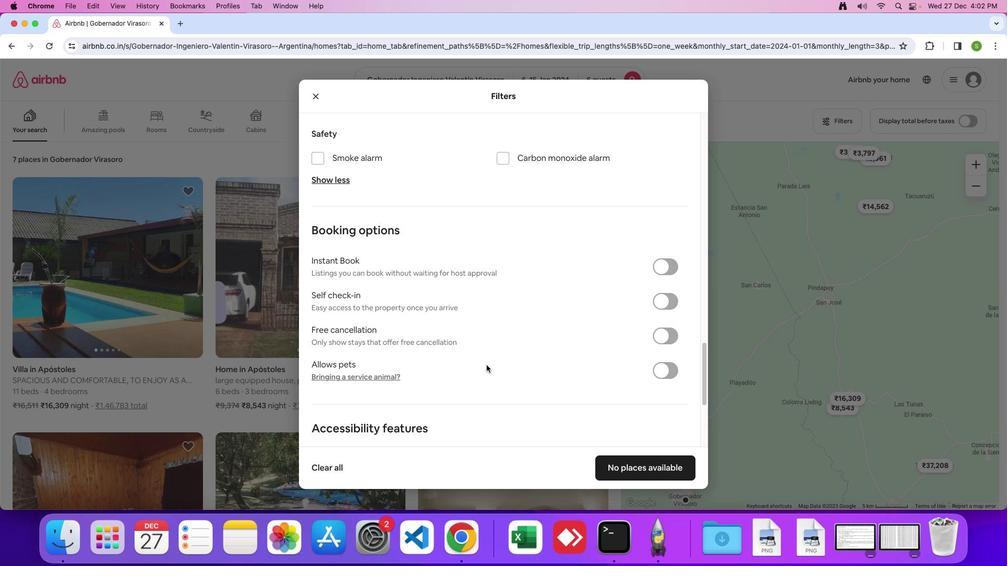 
Action: Mouse scrolled (486, 365) with delta (0, 0)
Screenshot: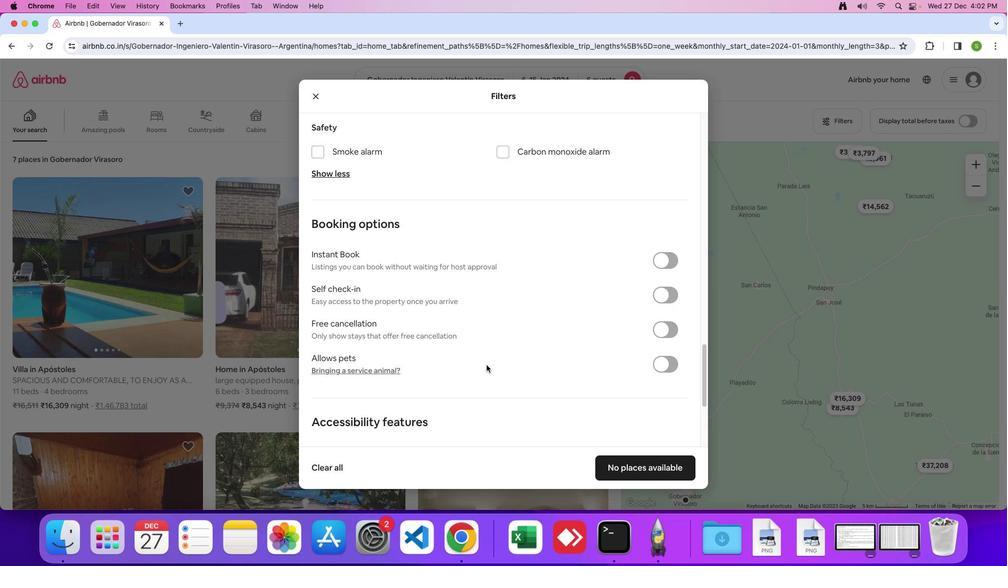 
Action: Mouse scrolled (486, 365) with delta (0, 0)
Screenshot: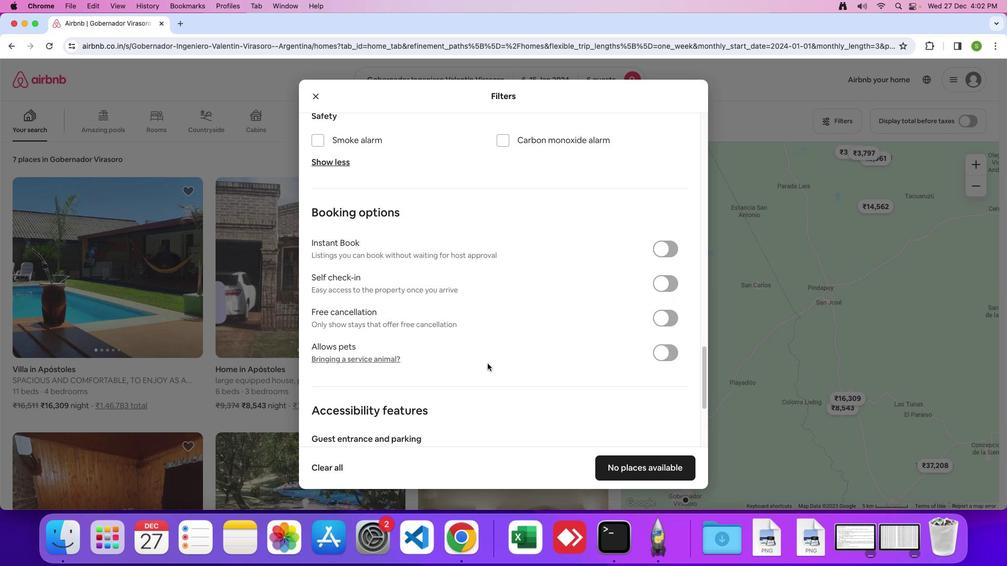 
Action: Mouse moved to (487, 364)
Screenshot: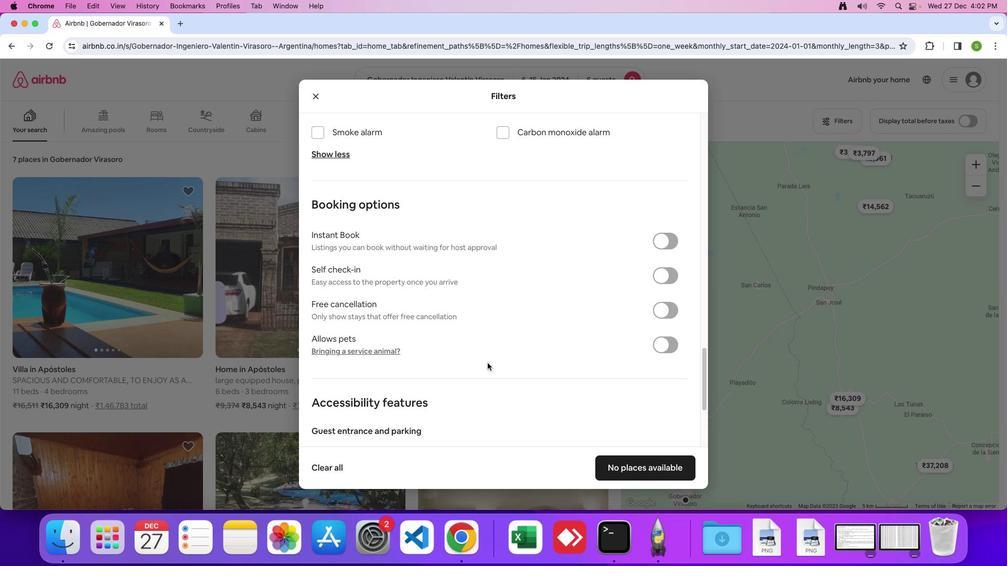 
Action: Mouse scrolled (487, 364) with delta (0, 0)
Screenshot: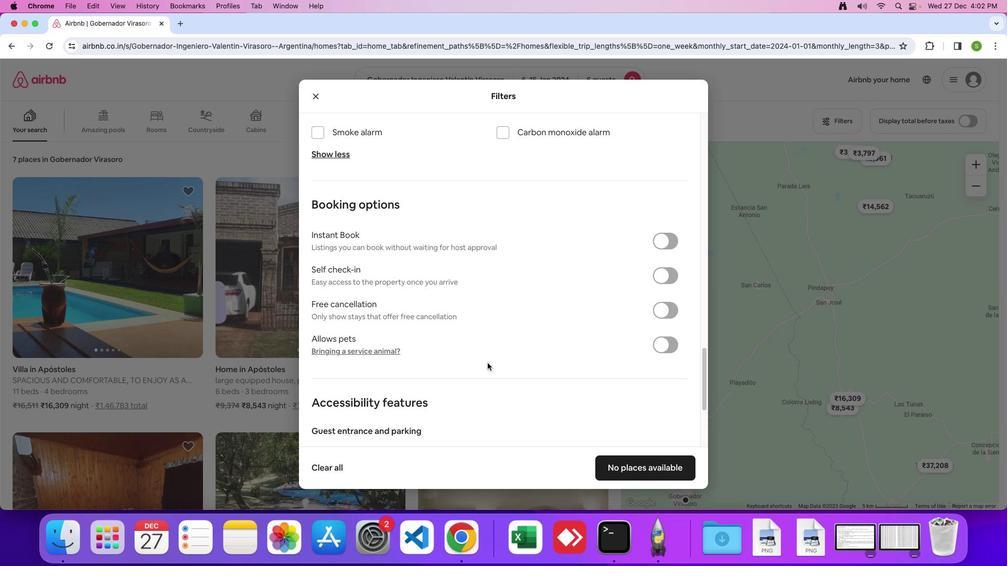 
Action: Mouse moved to (488, 360)
Screenshot: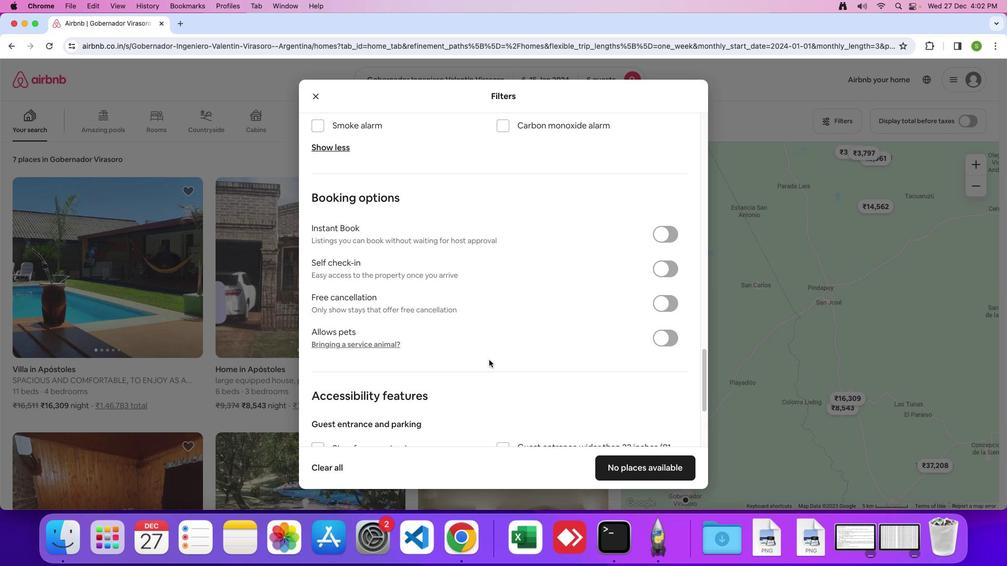 
Action: Mouse scrolled (488, 360) with delta (0, 0)
Screenshot: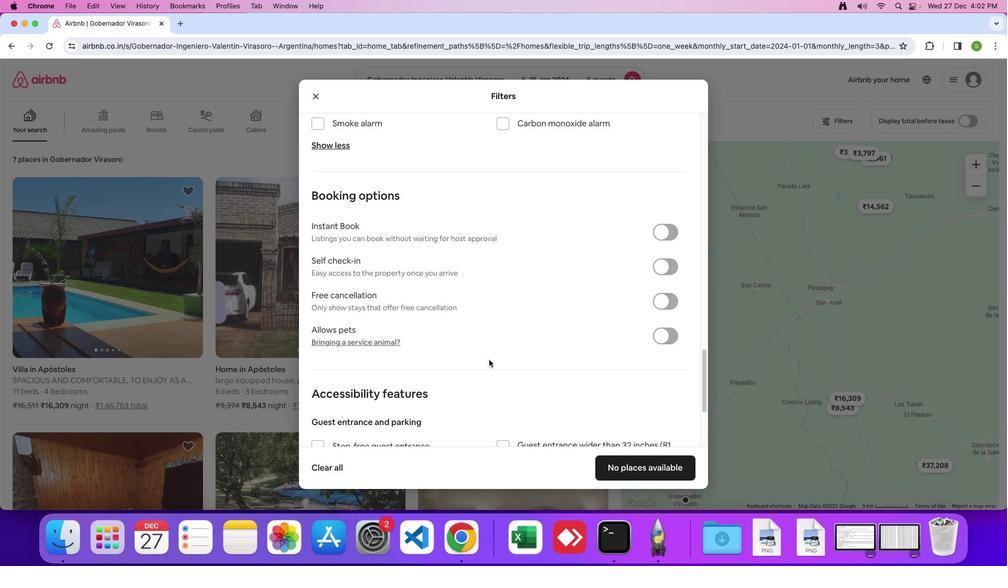 
Action: Mouse scrolled (488, 360) with delta (0, 0)
Screenshot: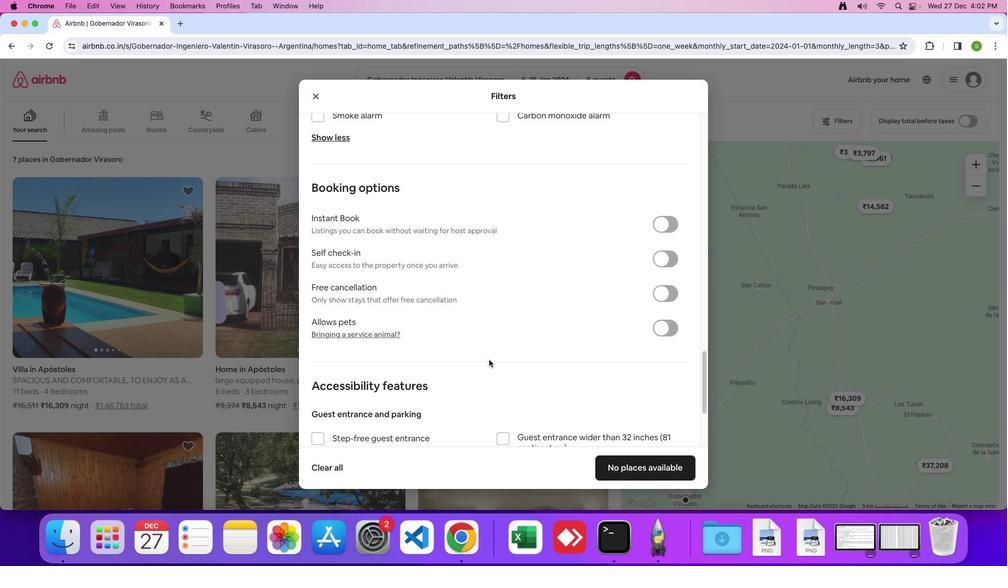 
Action: Mouse scrolled (488, 360) with delta (0, 0)
Screenshot: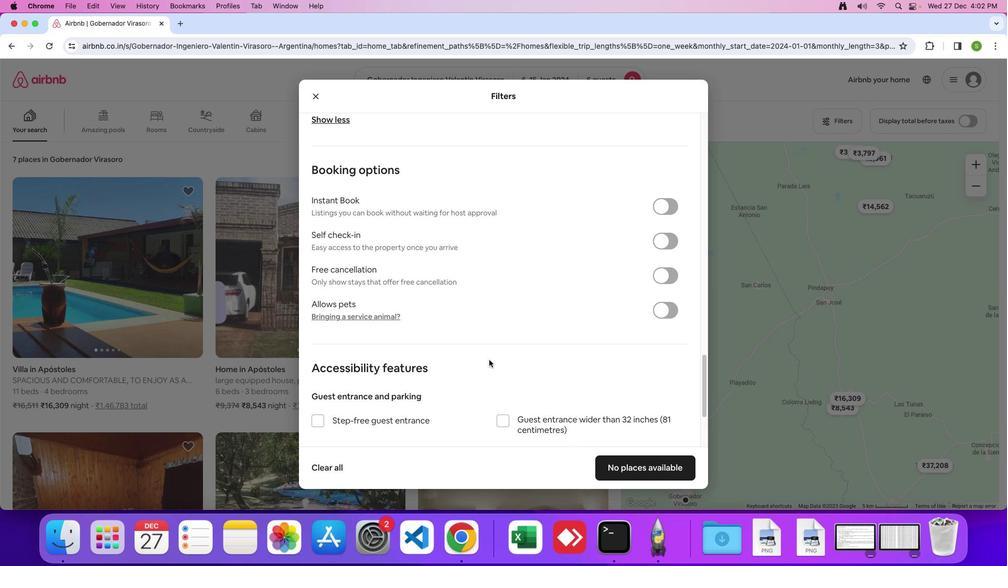 
Action: Mouse scrolled (488, 360) with delta (0, 0)
Screenshot: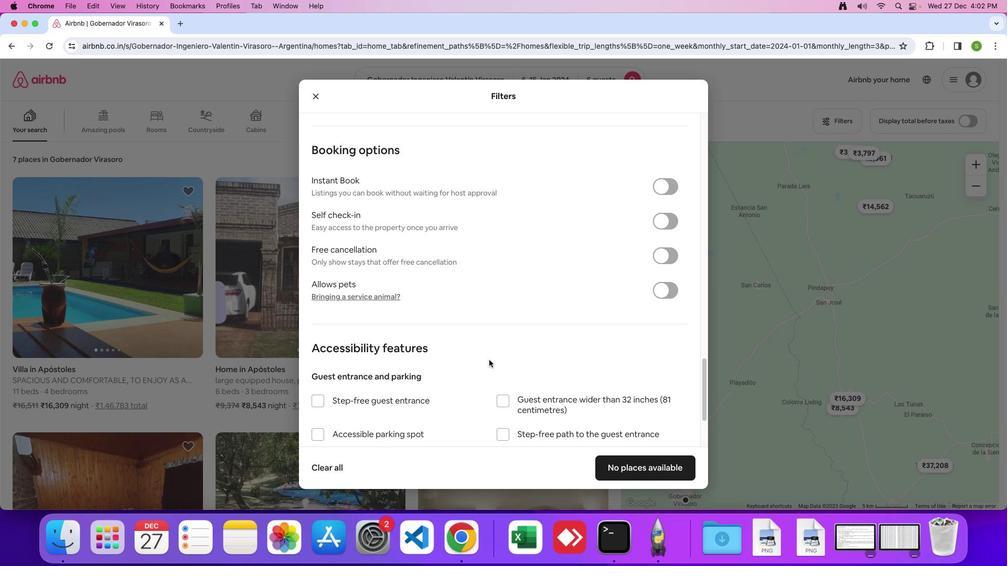 
Action: Mouse scrolled (488, 360) with delta (0, 0)
Screenshot: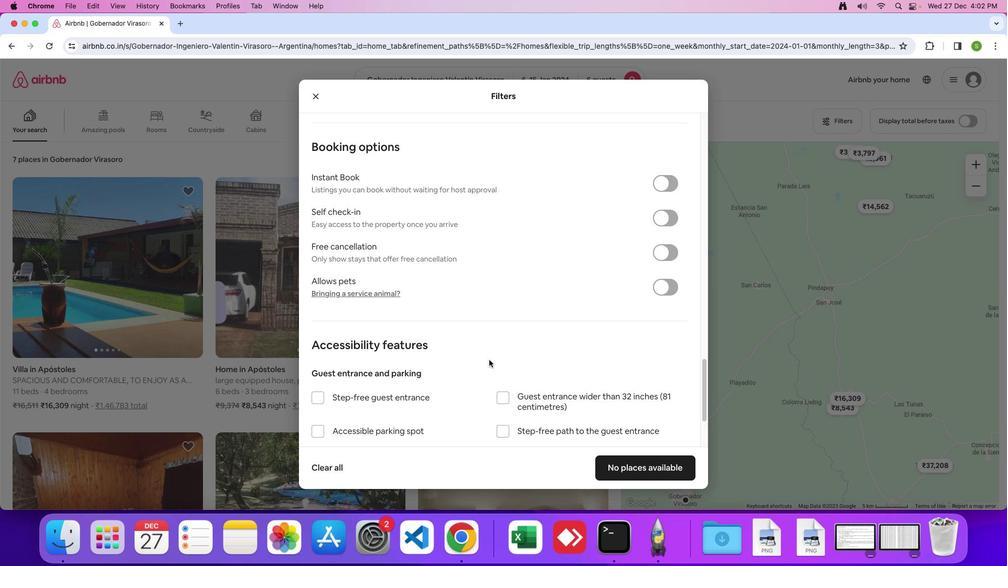 
Action: Mouse scrolled (488, 360) with delta (0, 0)
Screenshot: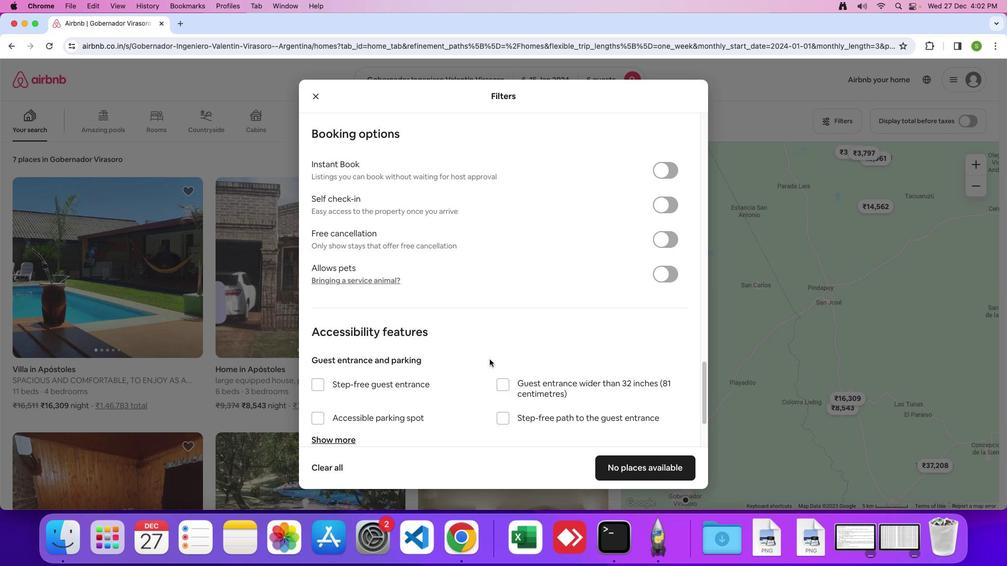 
Action: Mouse moved to (489, 359)
Screenshot: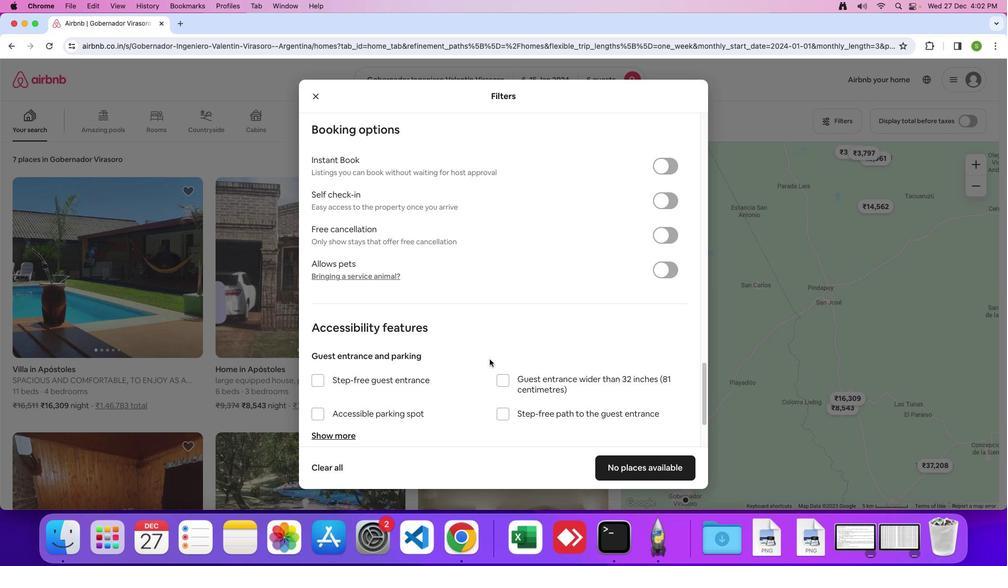 
Action: Mouse scrolled (489, 359) with delta (0, 0)
Screenshot: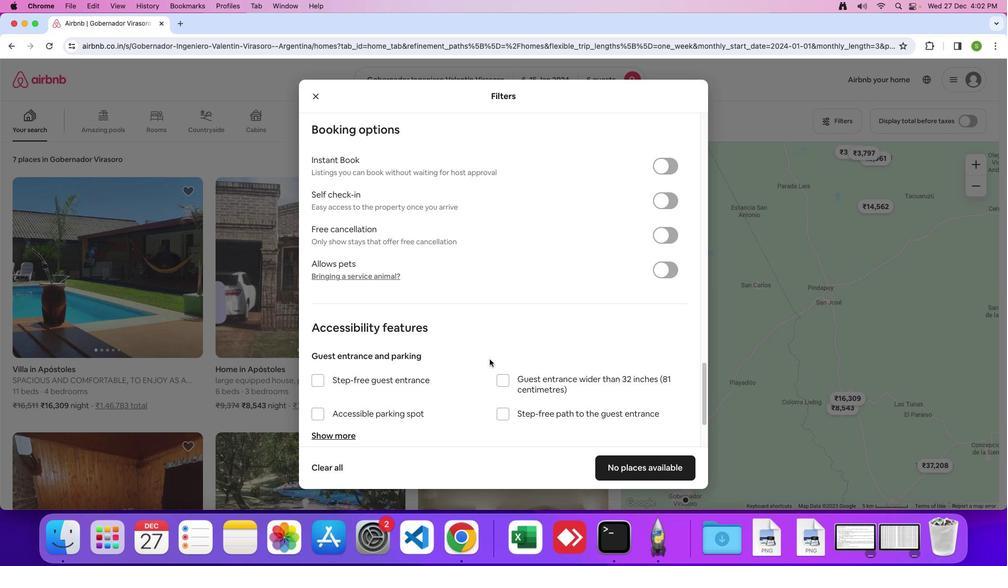 
Action: Mouse moved to (486, 361)
Screenshot: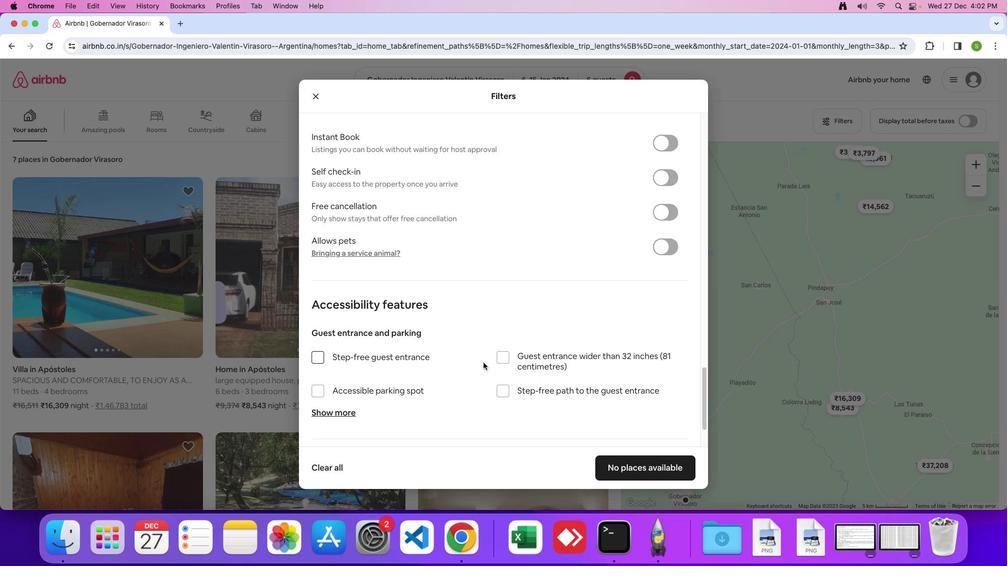 
Action: Mouse scrolled (486, 361) with delta (0, 0)
Screenshot: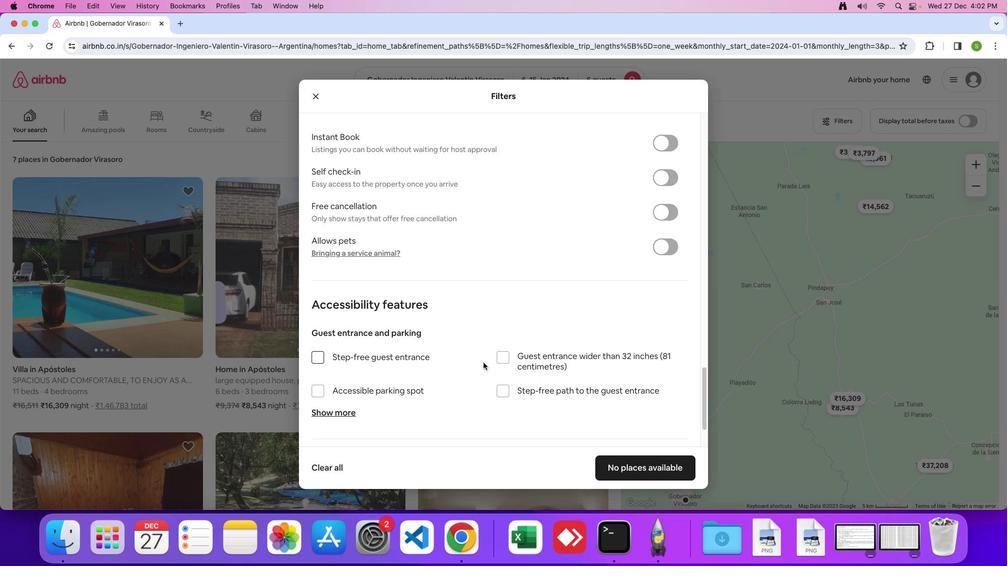 
Action: Mouse moved to (486, 361)
Screenshot: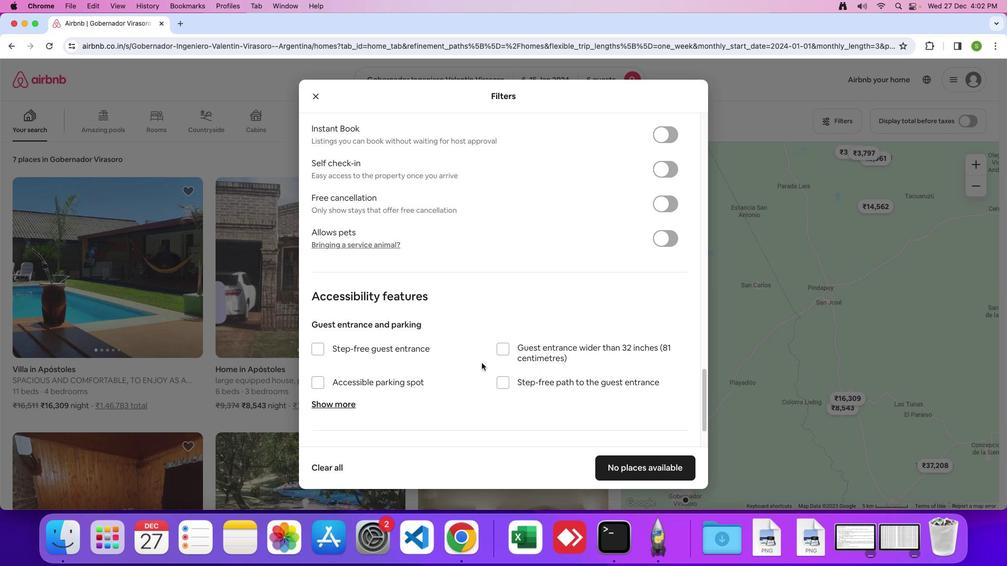 
Action: Mouse scrolled (486, 361) with delta (0, 0)
Screenshot: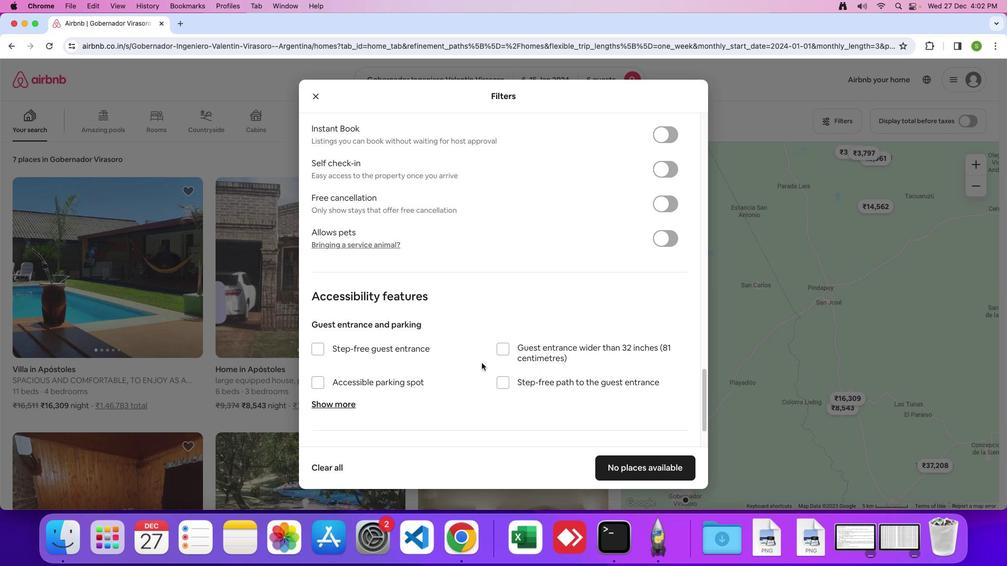 
Action: Mouse moved to (481, 363)
Screenshot: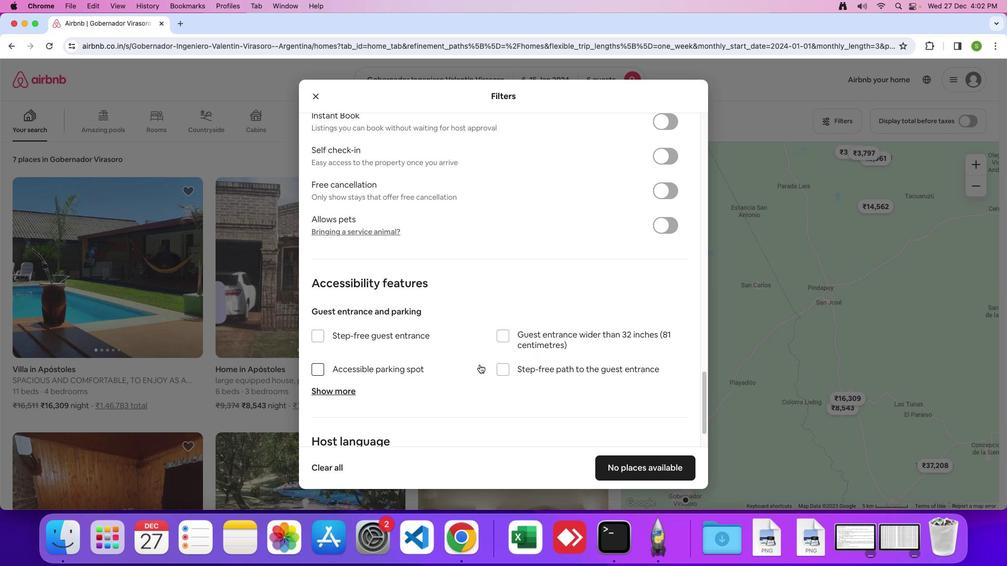 
Action: Mouse scrolled (481, 363) with delta (0, 0)
Screenshot: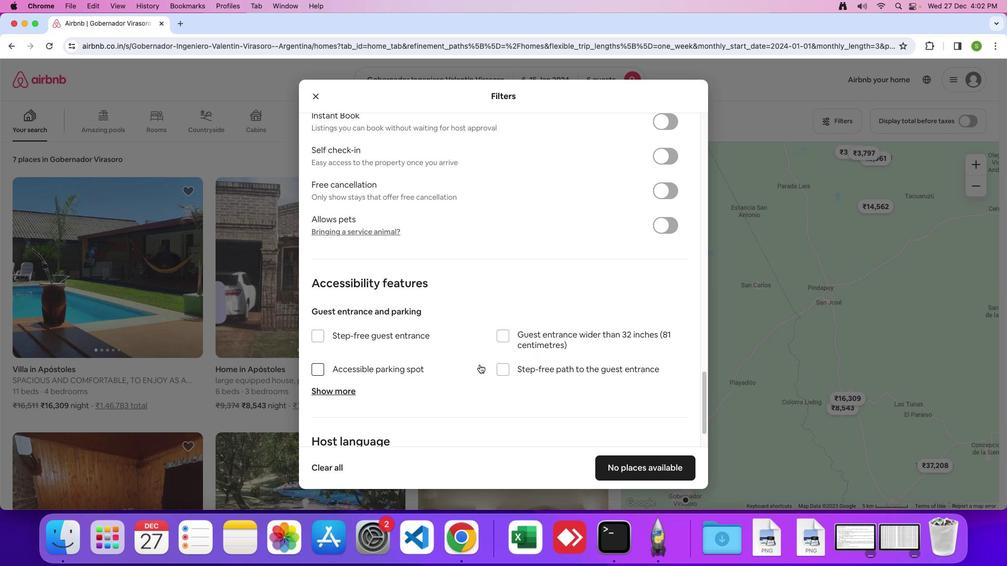 
Action: Mouse moved to (479, 365)
Screenshot: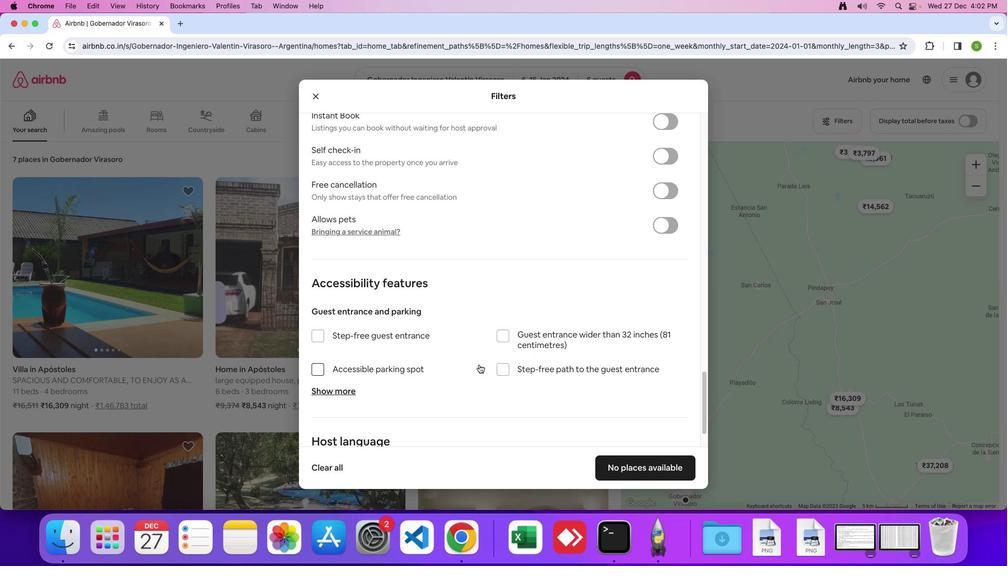 
Action: Mouse scrolled (479, 365) with delta (0, 0)
Screenshot: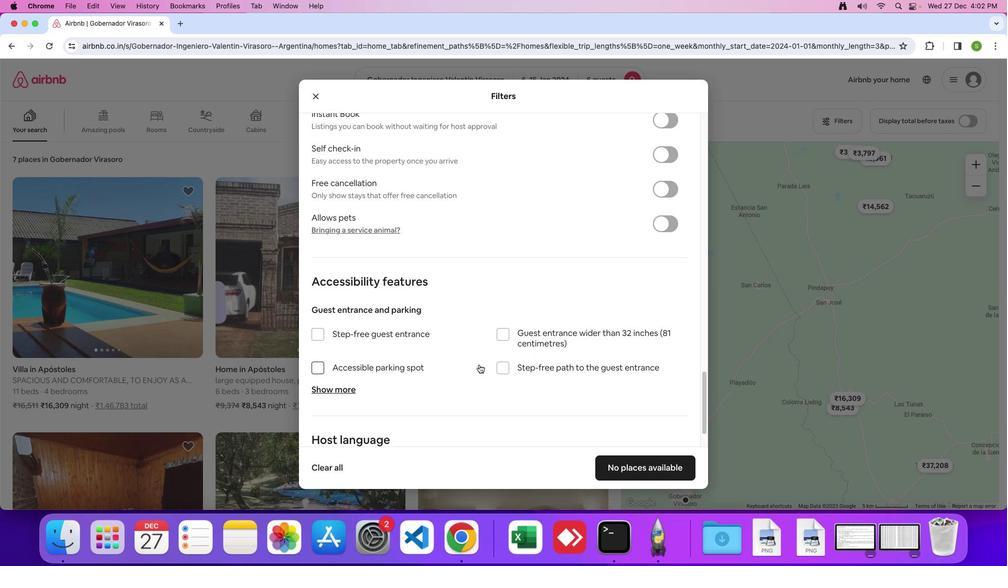 
Action: Mouse scrolled (479, 365) with delta (0, 0)
Screenshot: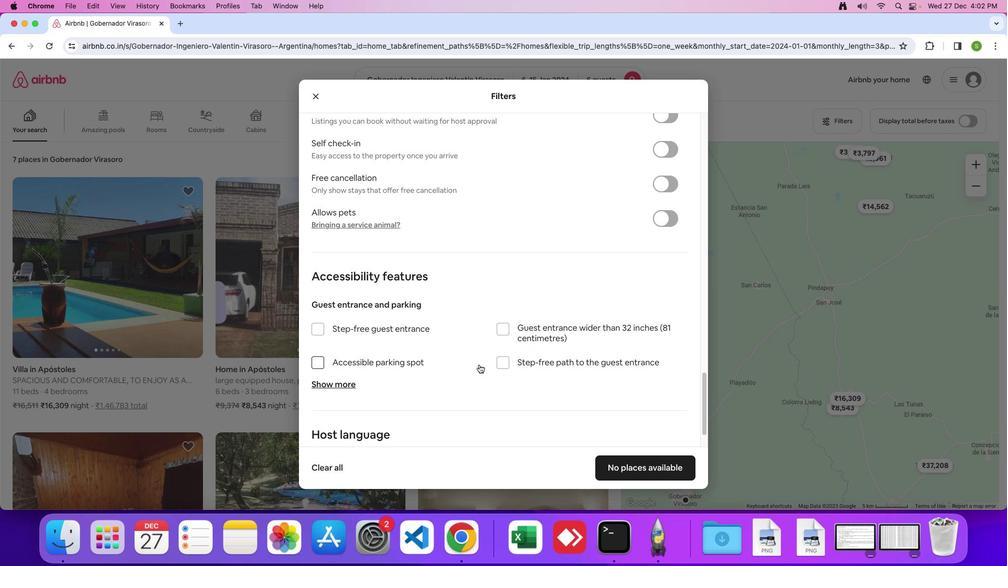 
Action: Mouse scrolled (479, 365) with delta (0, 0)
Screenshot: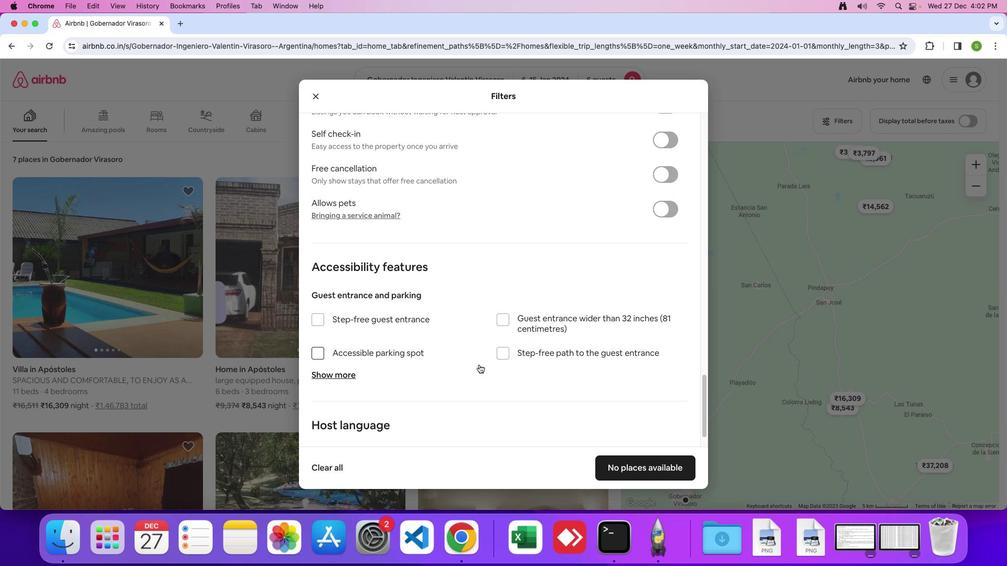 
Action: Mouse scrolled (479, 365) with delta (0, 0)
Screenshot: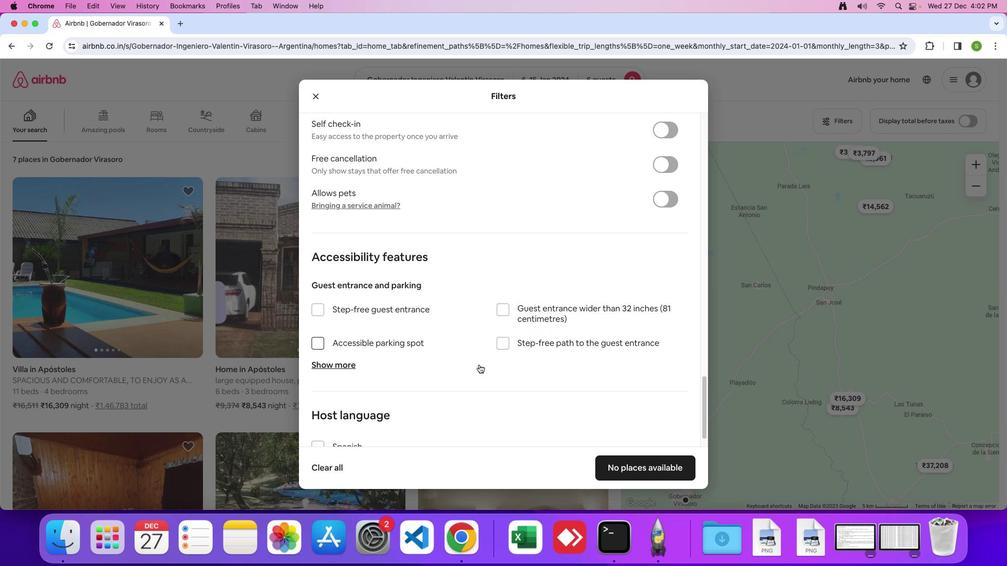 
Action: Mouse scrolled (479, 365) with delta (0, 0)
Screenshot: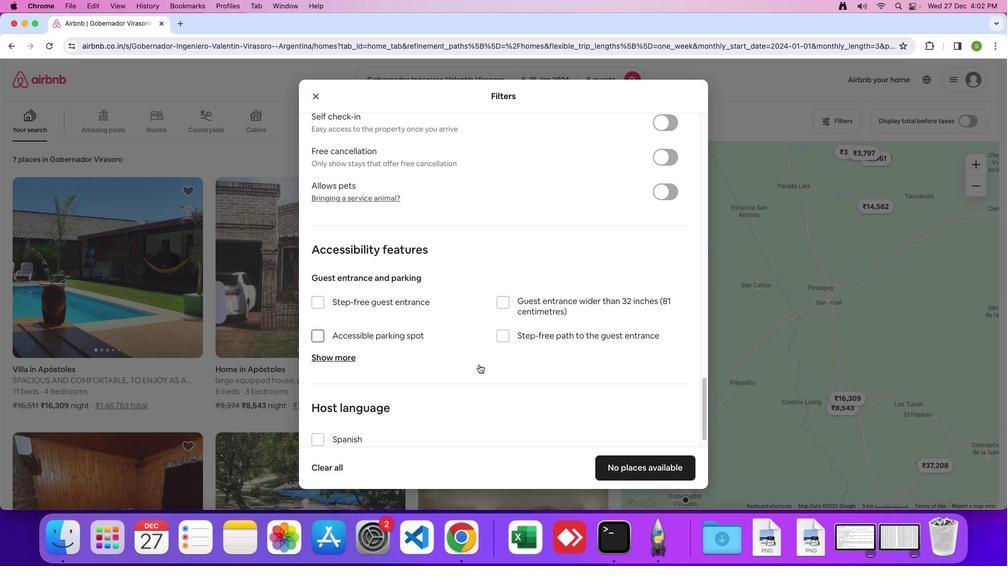 
Action: Mouse scrolled (479, 365) with delta (0, 0)
Screenshot: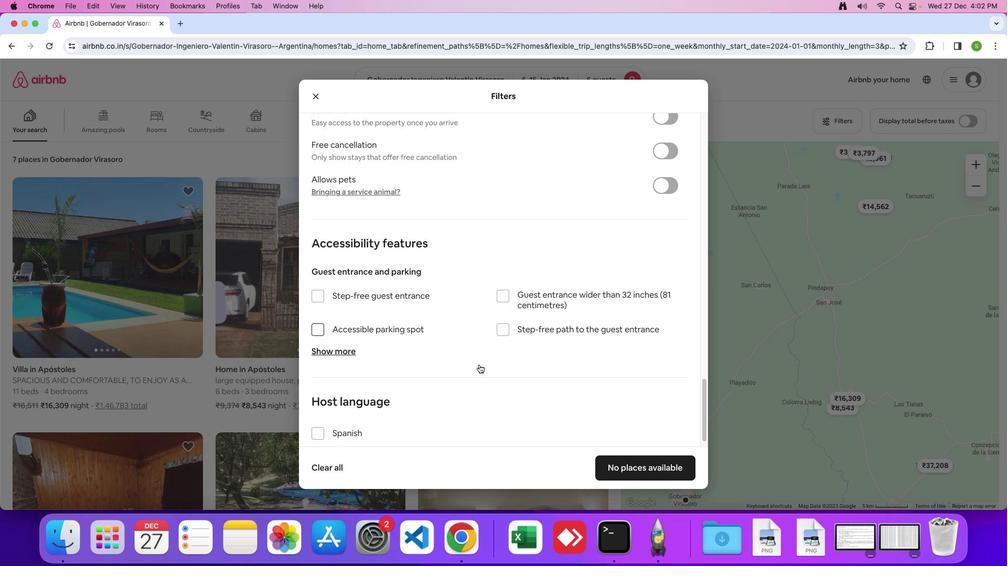 
Action: Mouse scrolled (479, 365) with delta (0, 0)
Screenshot: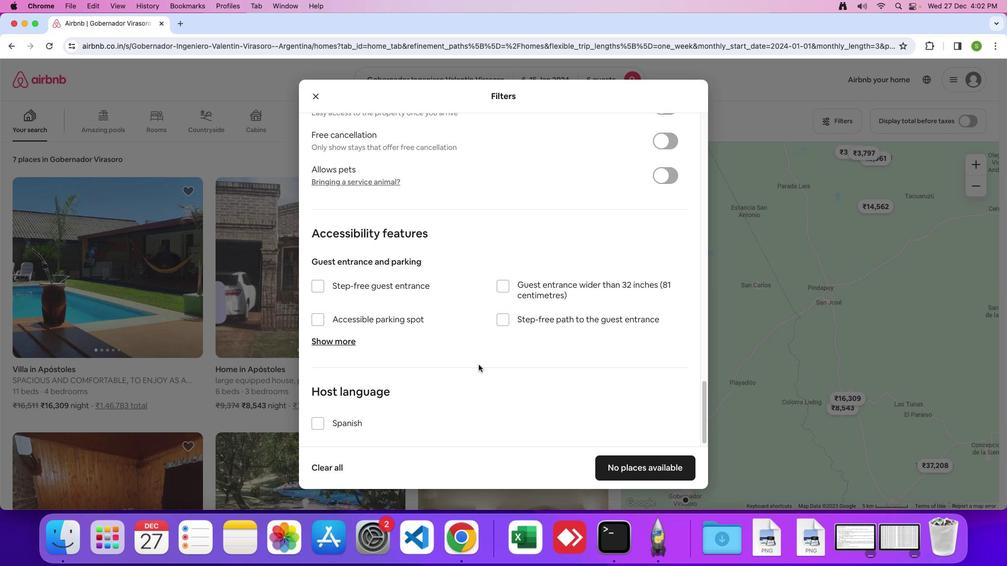 
Action: Mouse scrolled (479, 365) with delta (0, 0)
Screenshot: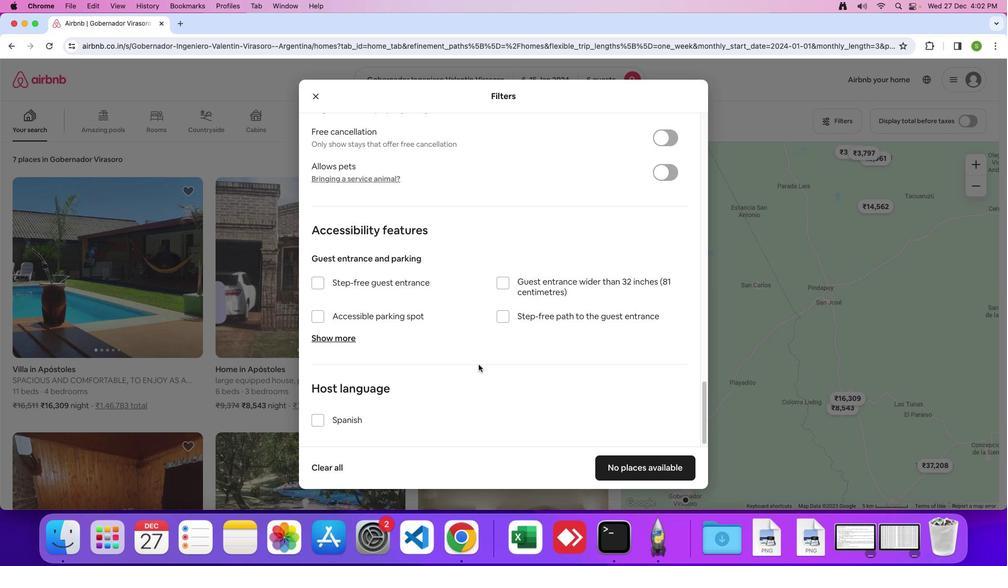 
Action: Mouse moved to (479, 365)
Screenshot: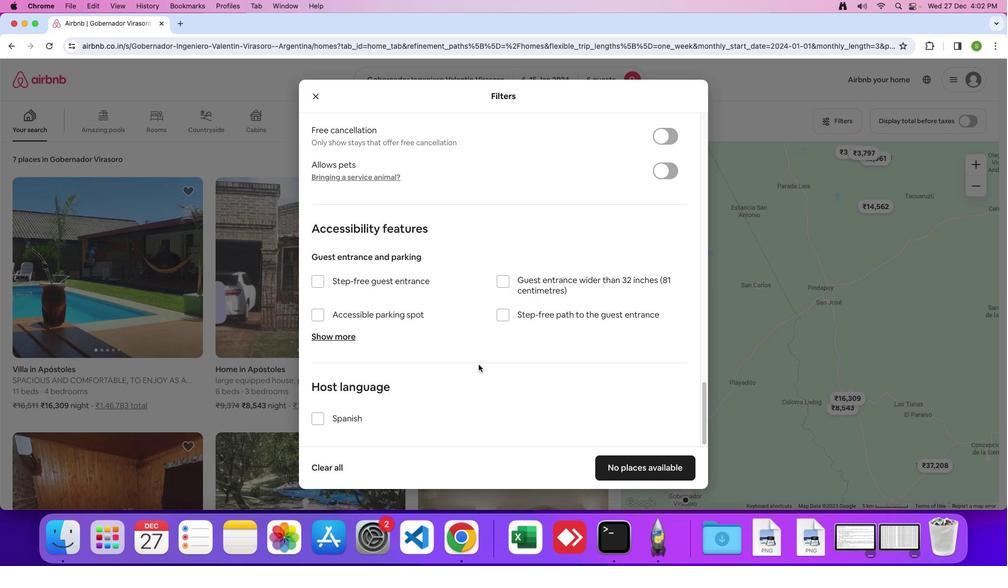 
Action: Mouse scrolled (479, 365) with delta (0, 0)
Screenshot: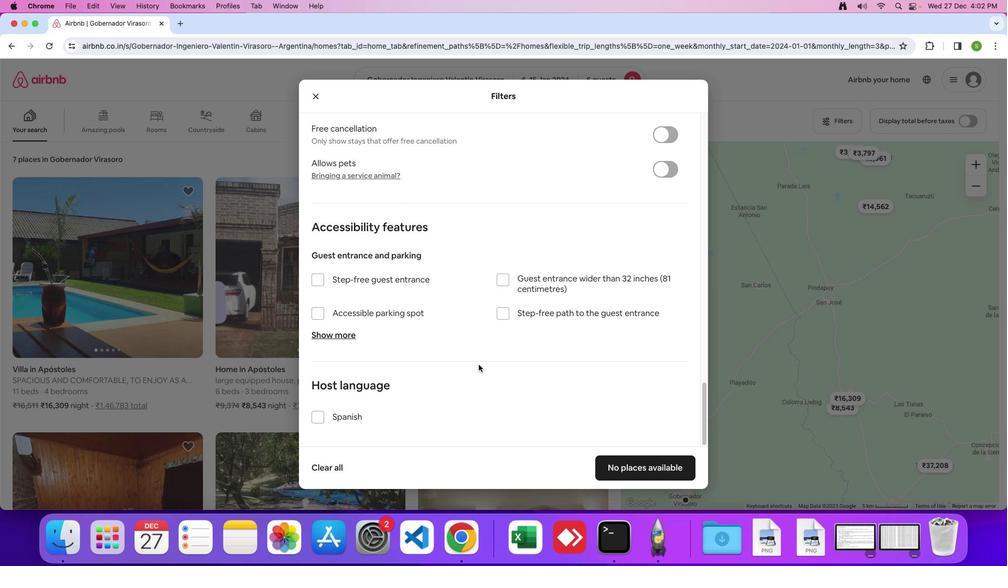 
Action: Mouse scrolled (479, 365) with delta (0, 0)
Screenshot: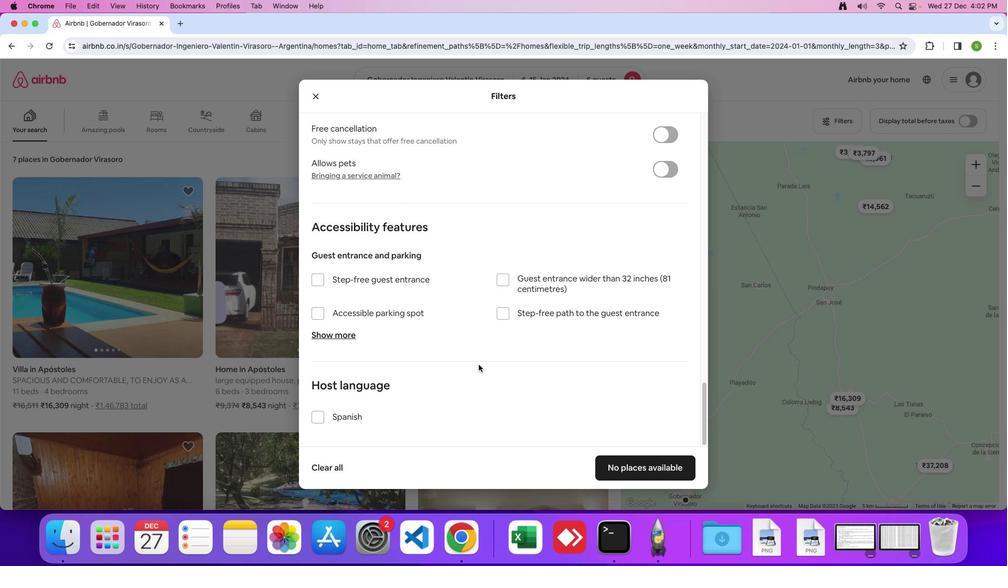 
Action: Mouse scrolled (479, 365) with delta (0, -1)
Screenshot: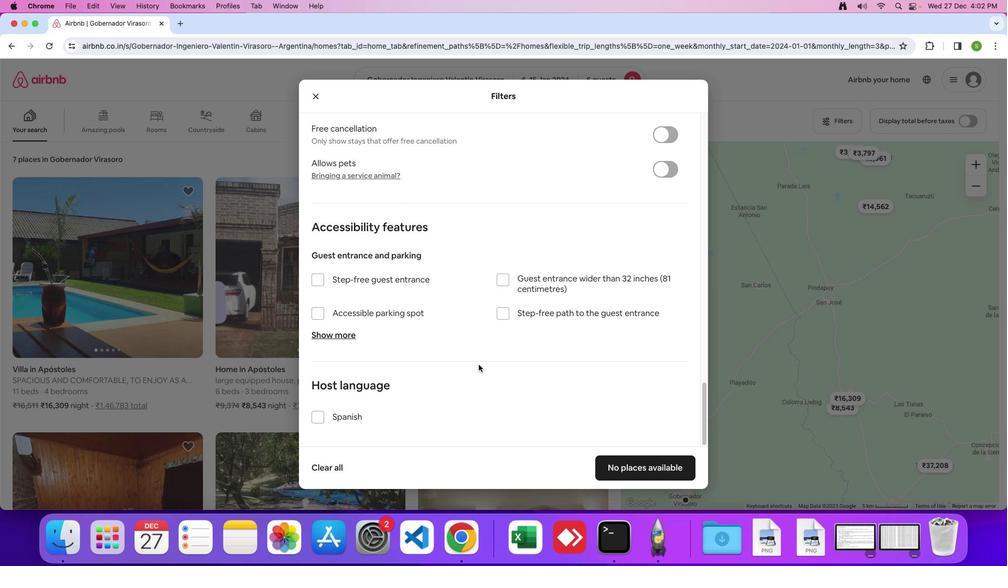 
Action: Mouse scrolled (479, 365) with delta (0, 0)
Screenshot: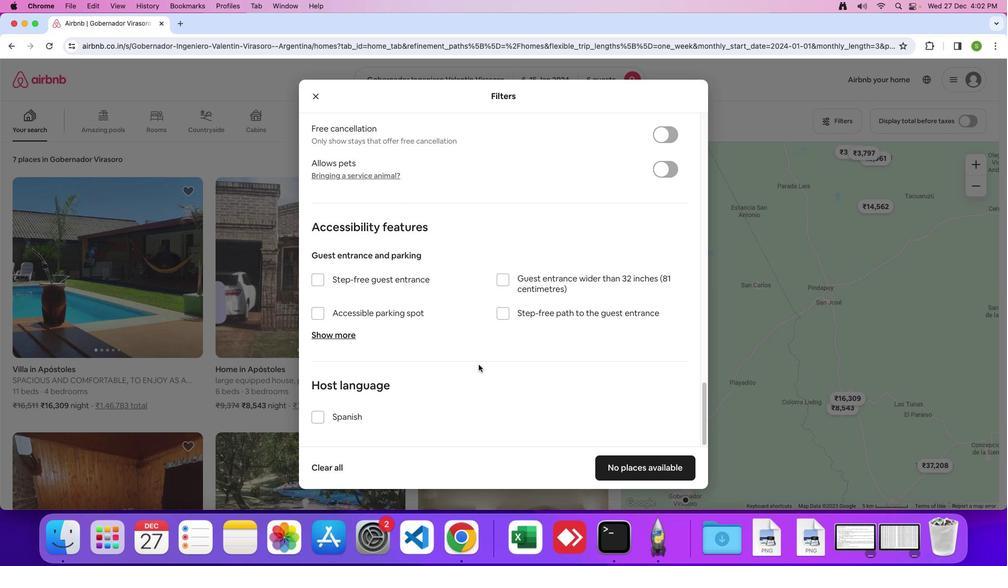 
Action: Mouse scrolled (479, 365) with delta (0, 0)
Screenshot: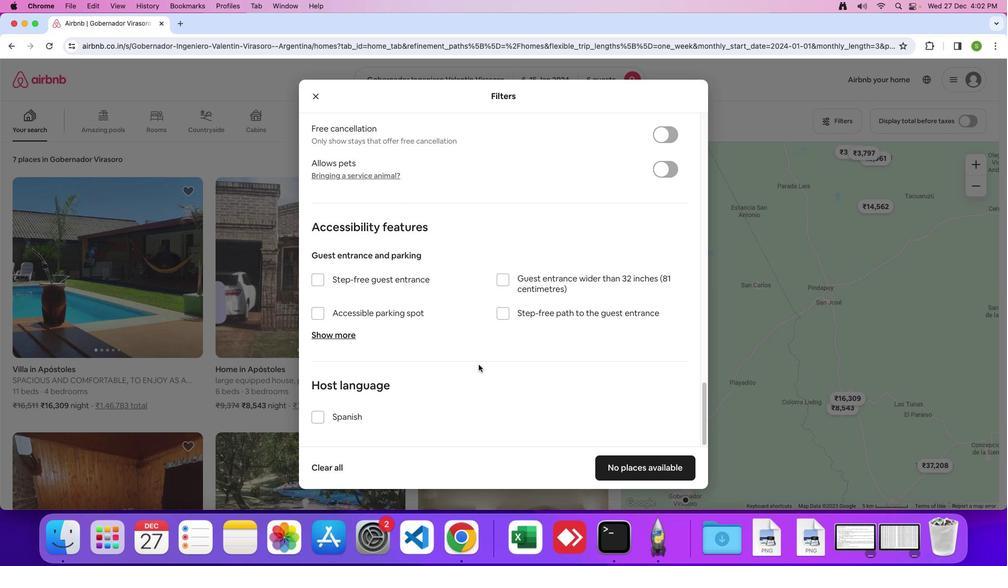 
Action: Mouse moved to (479, 364)
Screenshot: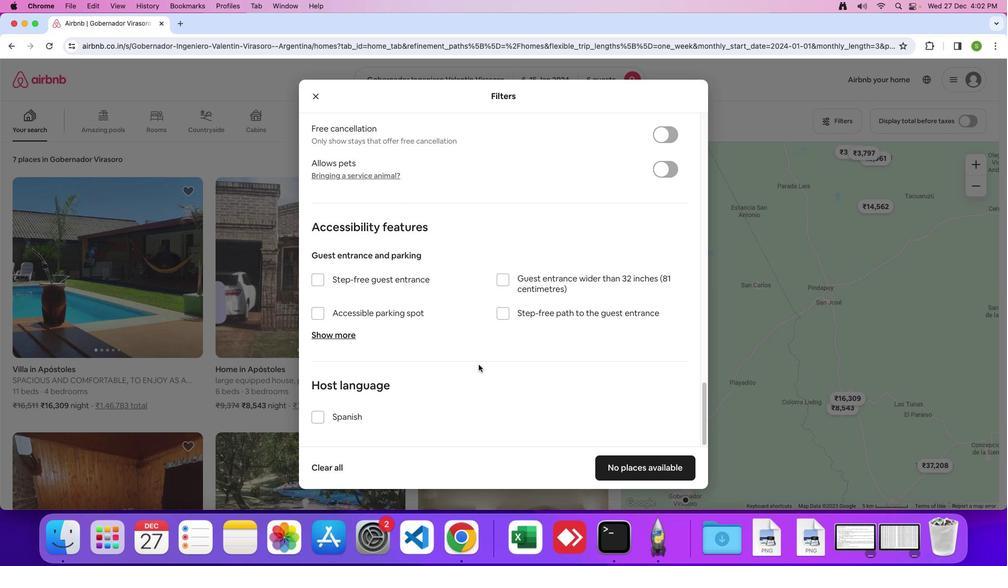 
Action: Mouse scrolled (479, 364) with delta (0, 0)
Screenshot: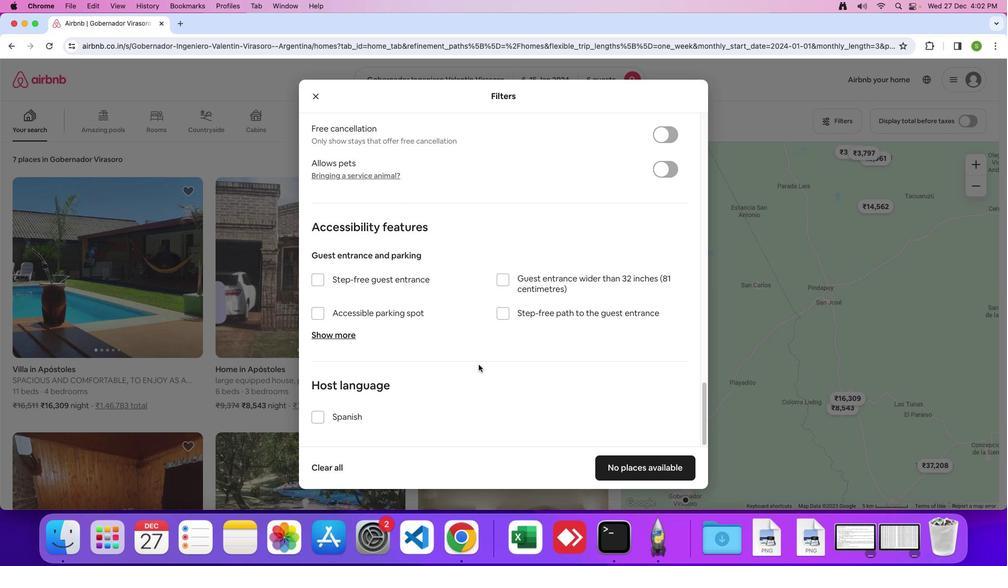 
Action: Mouse scrolled (479, 364) with delta (0, 0)
Screenshot: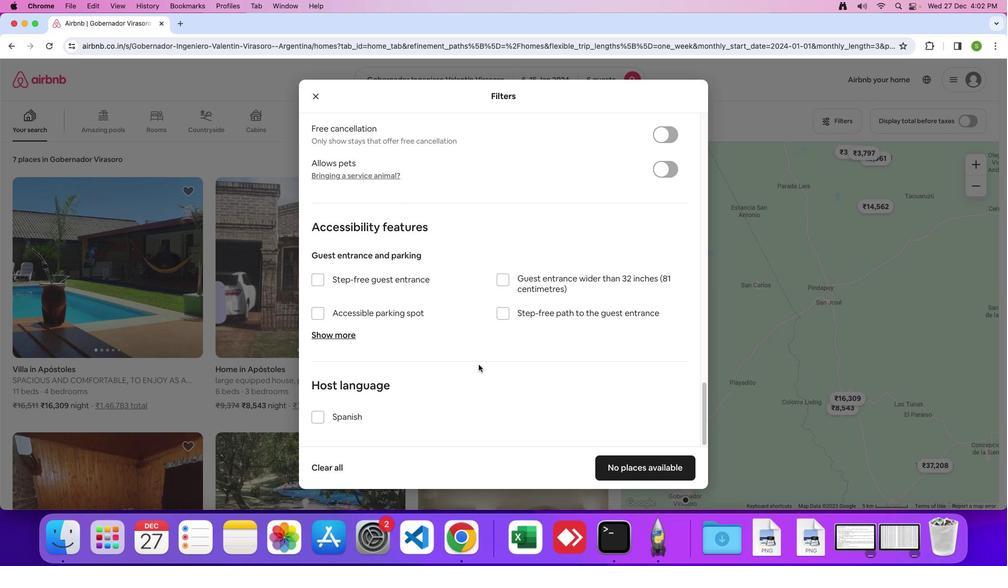 
Action: Mouse moved to (616, 462)
Screenshot: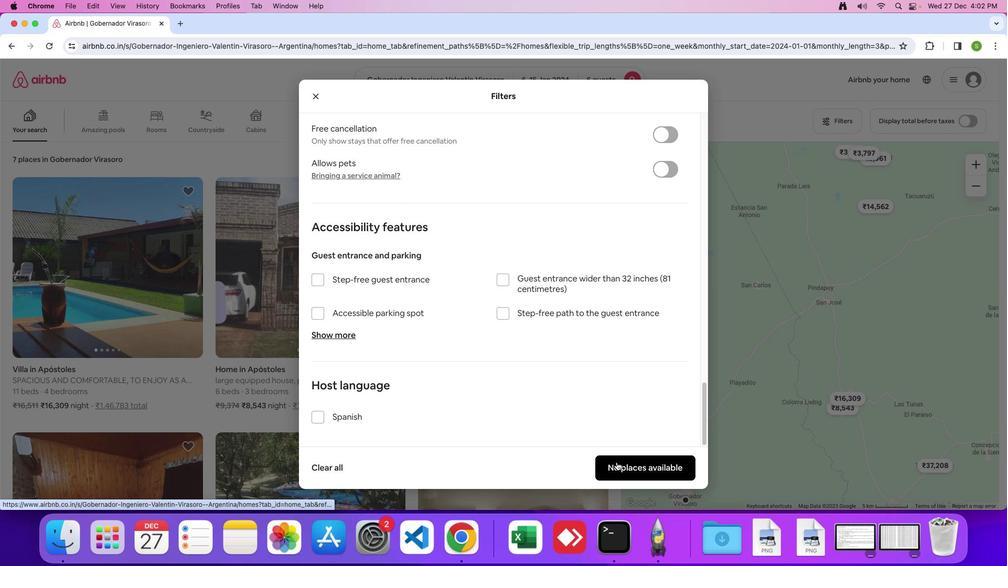 
Action: Mouse pressed left at (616, 462)
Screenshot: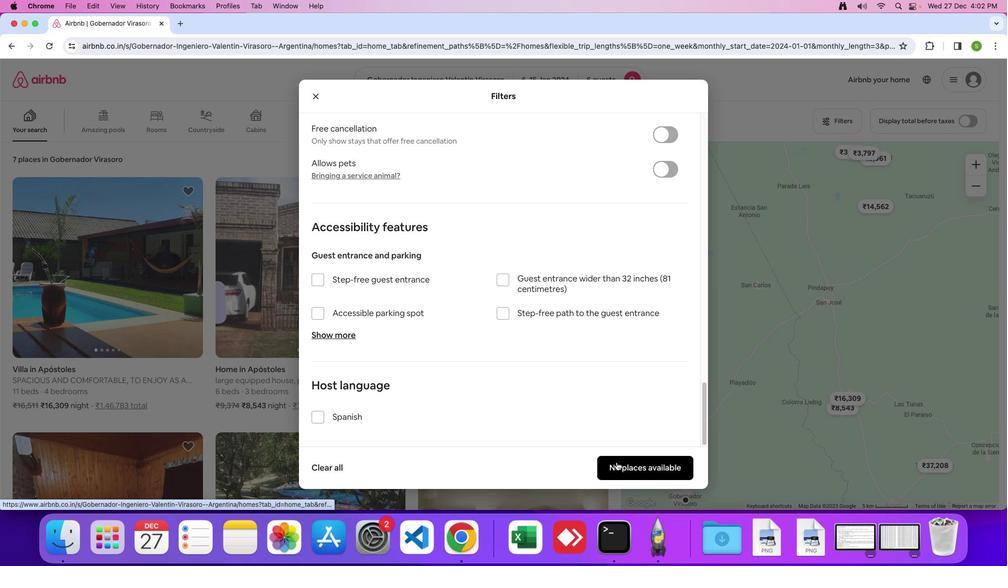
Action: Mouse moved to (435, 303)
Screenshot: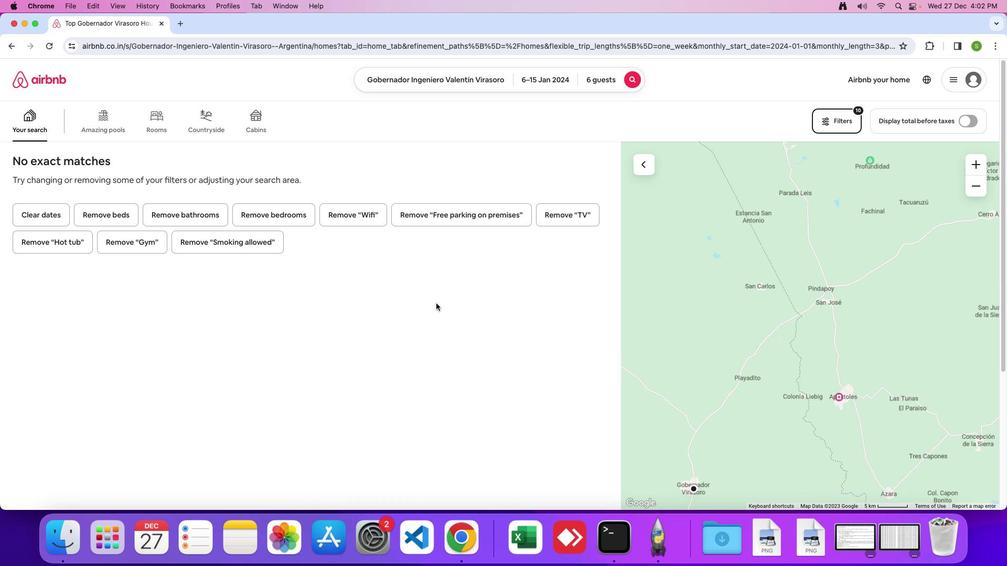 
